 Task: In the  document Potteryletter.html Change font size of watermark '111' and place the watermark  'Diagonally '. Insert footer and write www.stellar.com
Action: Mouse moved to (265, 392)
Screenshot: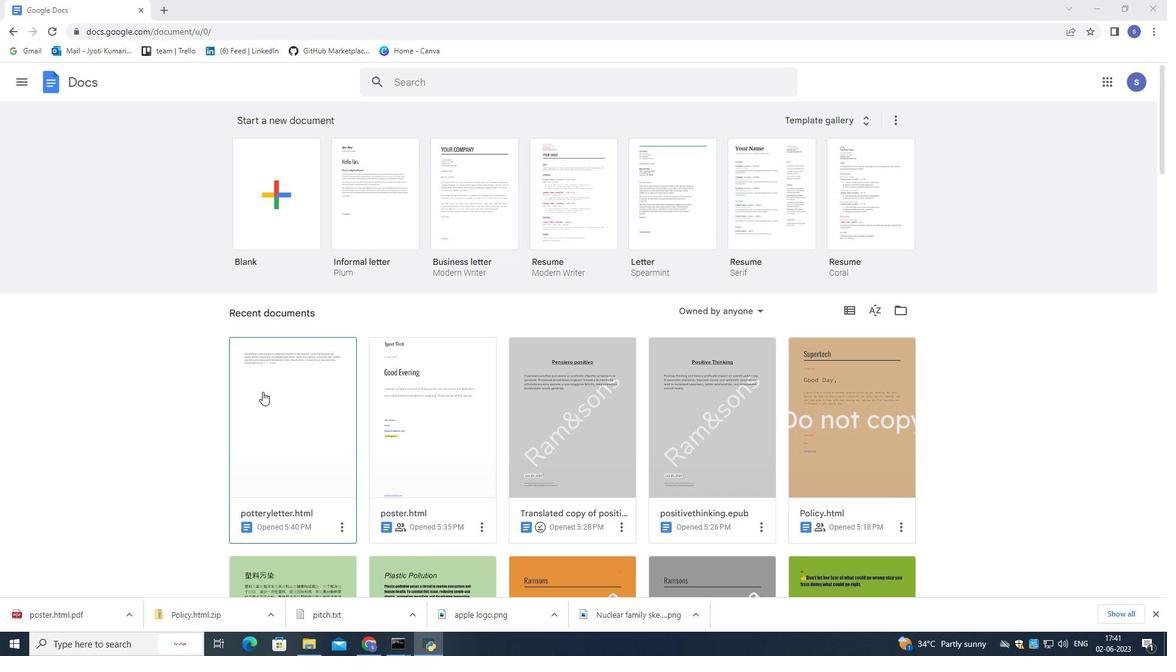 
Action: Mouse pressed left at (265, 392)
Screenshot: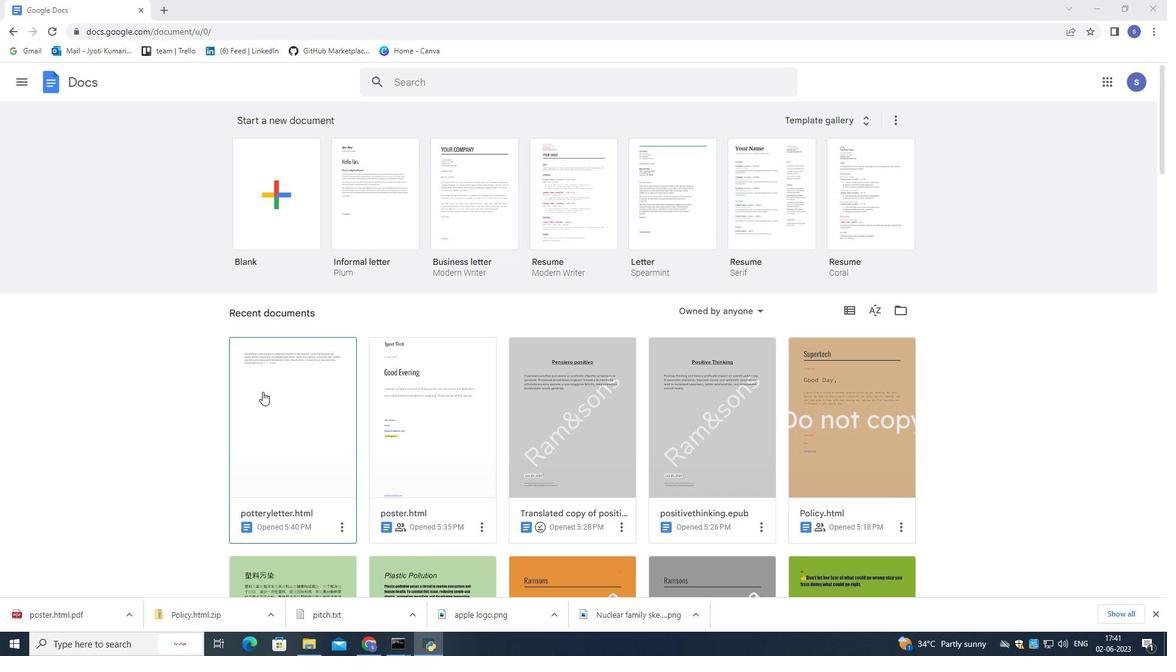 
Action: Mouse pressed left at (265, 392)
Screenshot: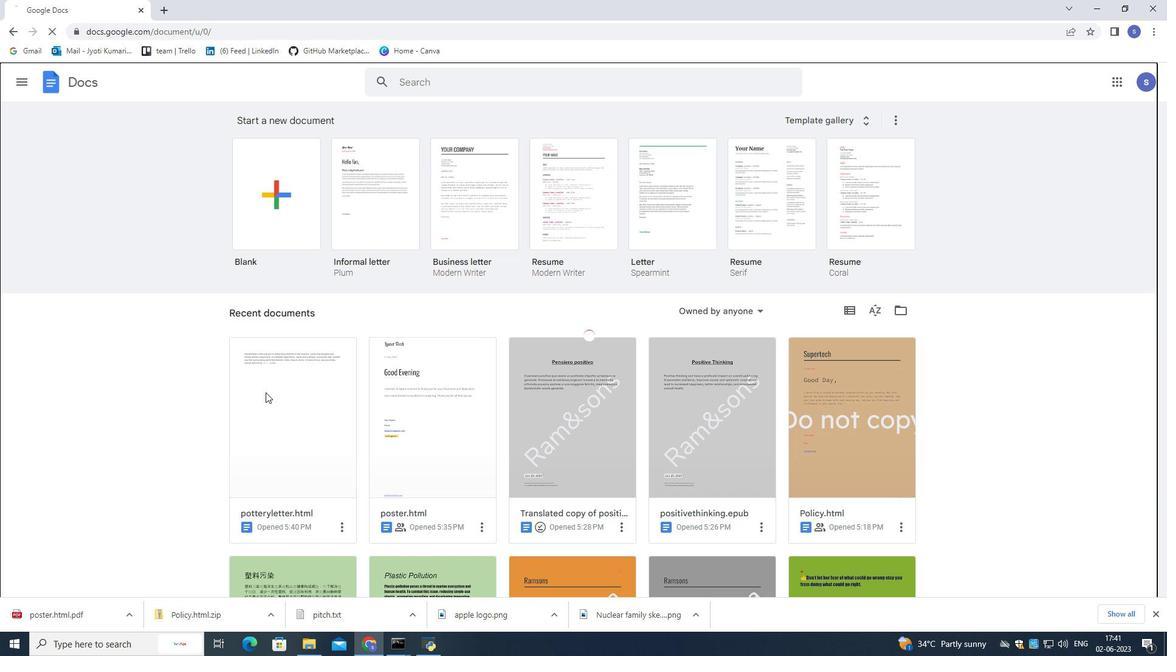 
Action: Mouse moved to (562, 386)
Screenshot: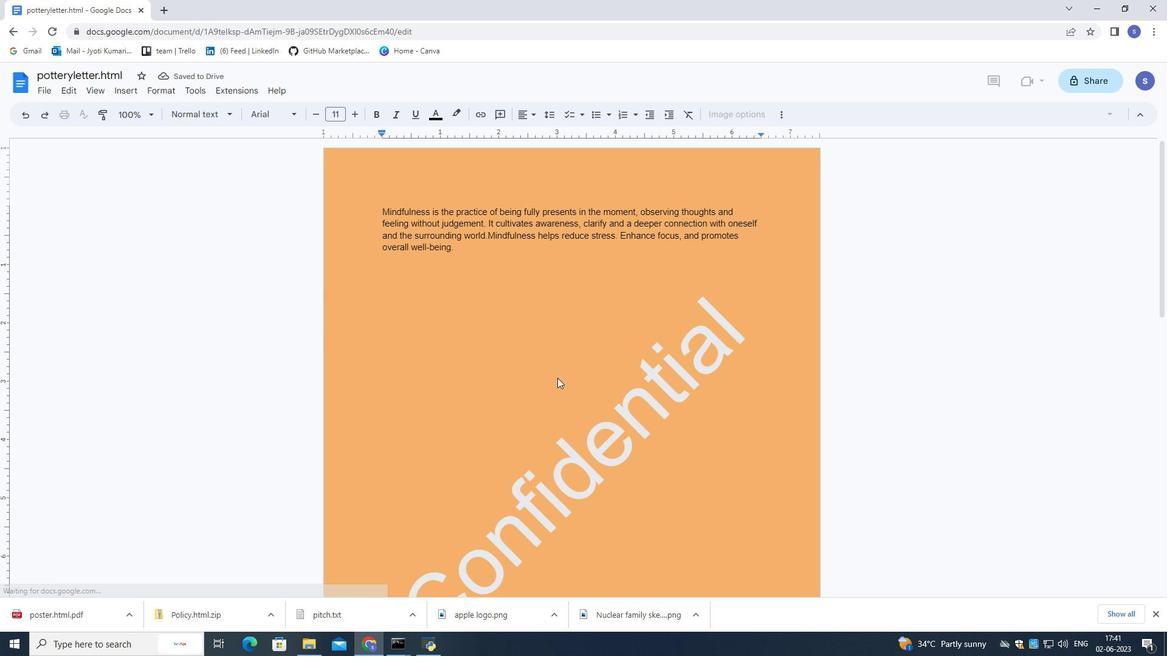 
Action: Mouse scrolled (560, 382) with delta (0, 0)
Screenshot: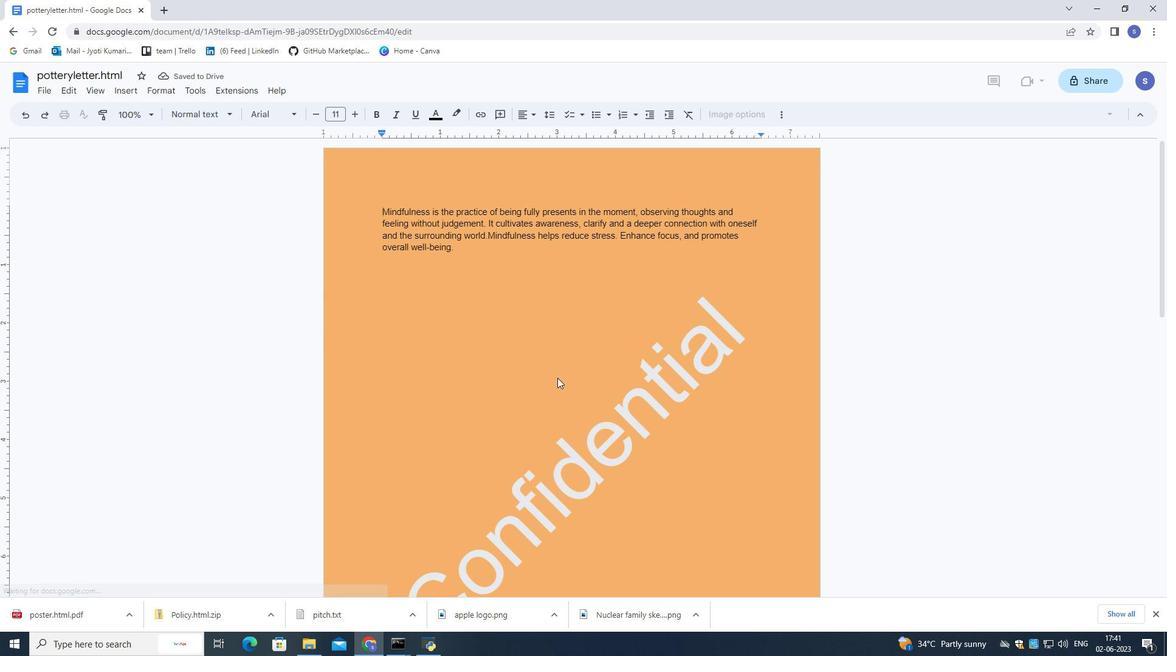 
Action: Mouse scrolled (562, 386) with delta (0, 0)
Screenshot: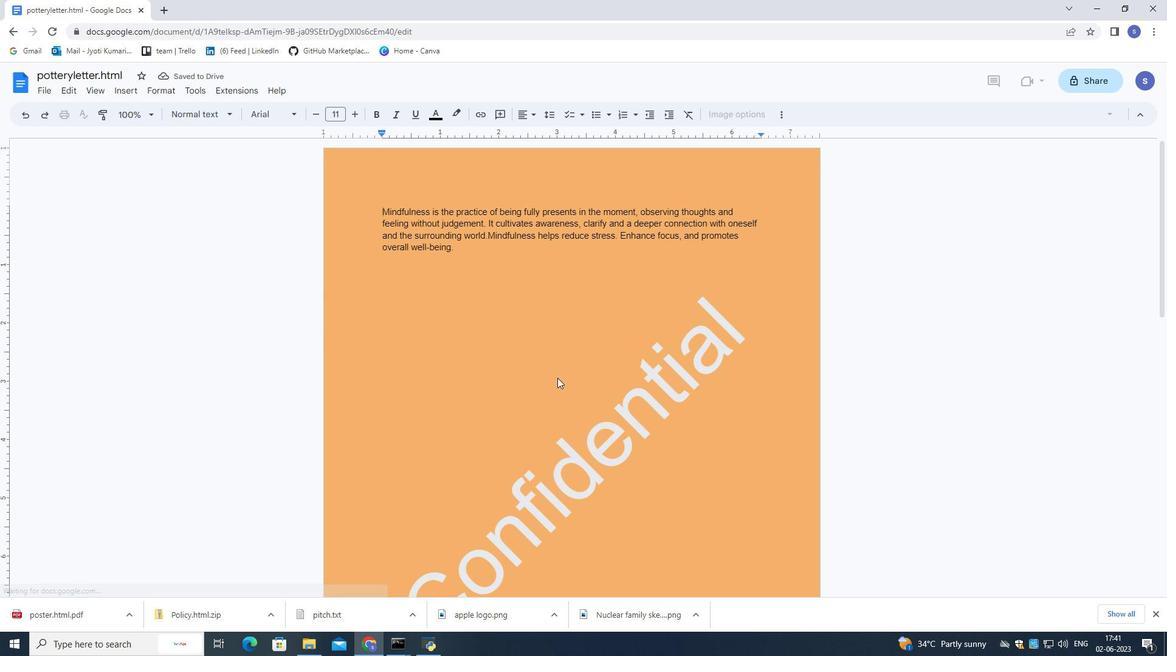 
Action: Mouse scrolled (562, 386) with delta (0, 0)
Screenshot: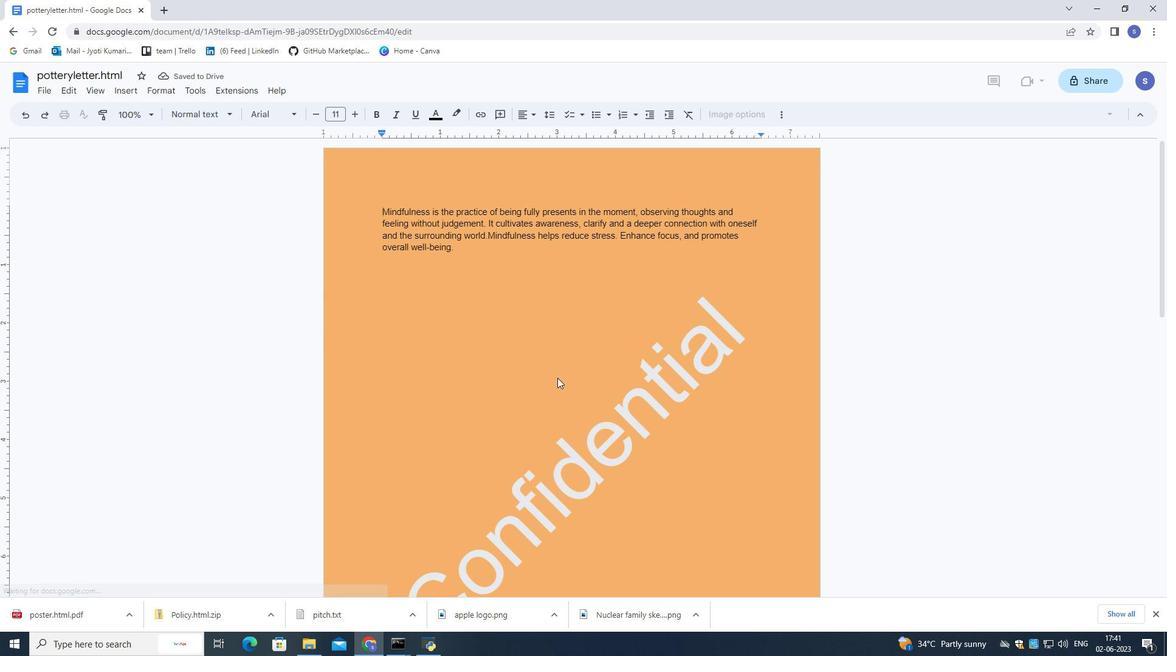 
Action: Mouse moved to (549, 333)
Screenshot: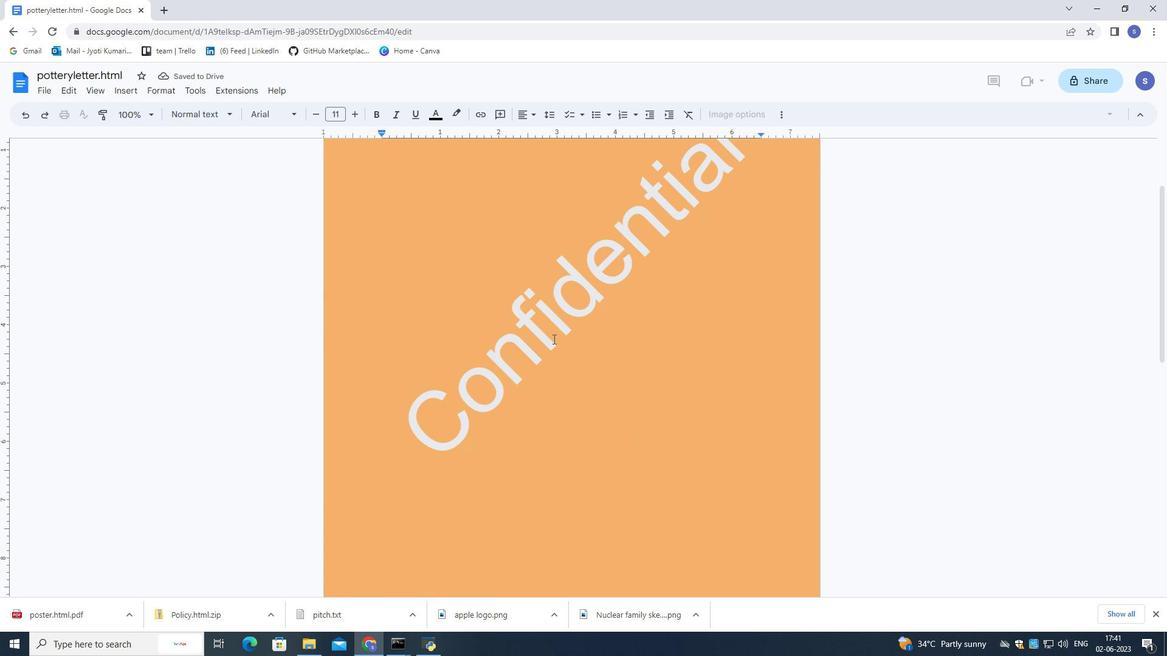 
Action: Mouse pressed left at (549, 333)
Screenshot: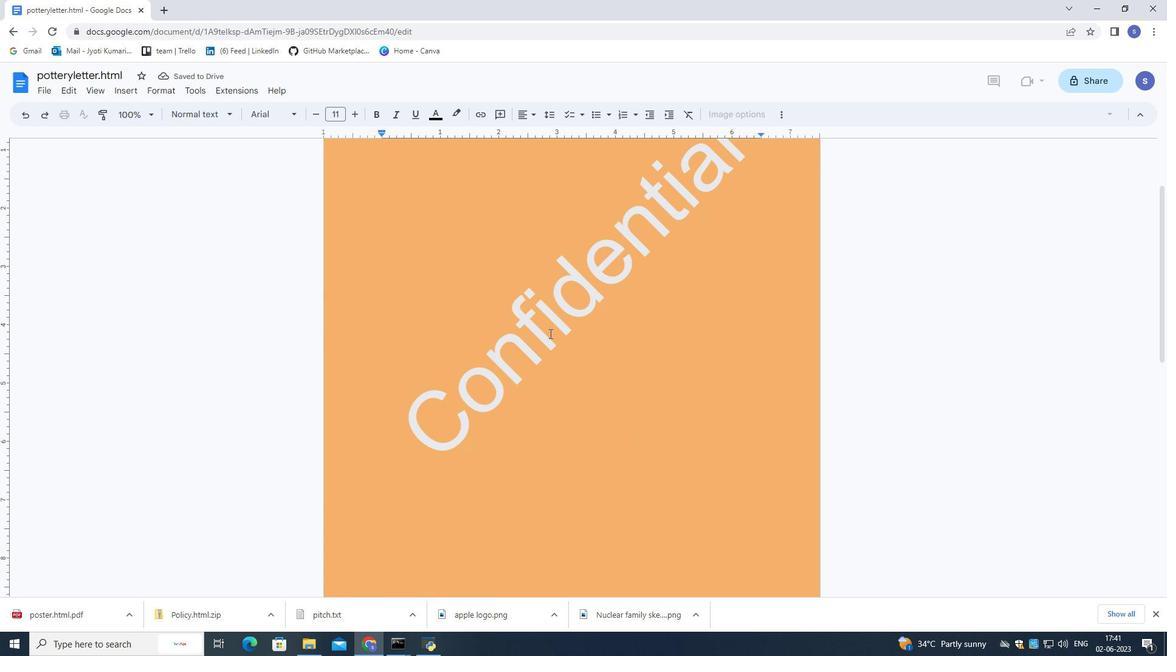 
Action: Mouse pressed left at (549, 333)
Screenshot: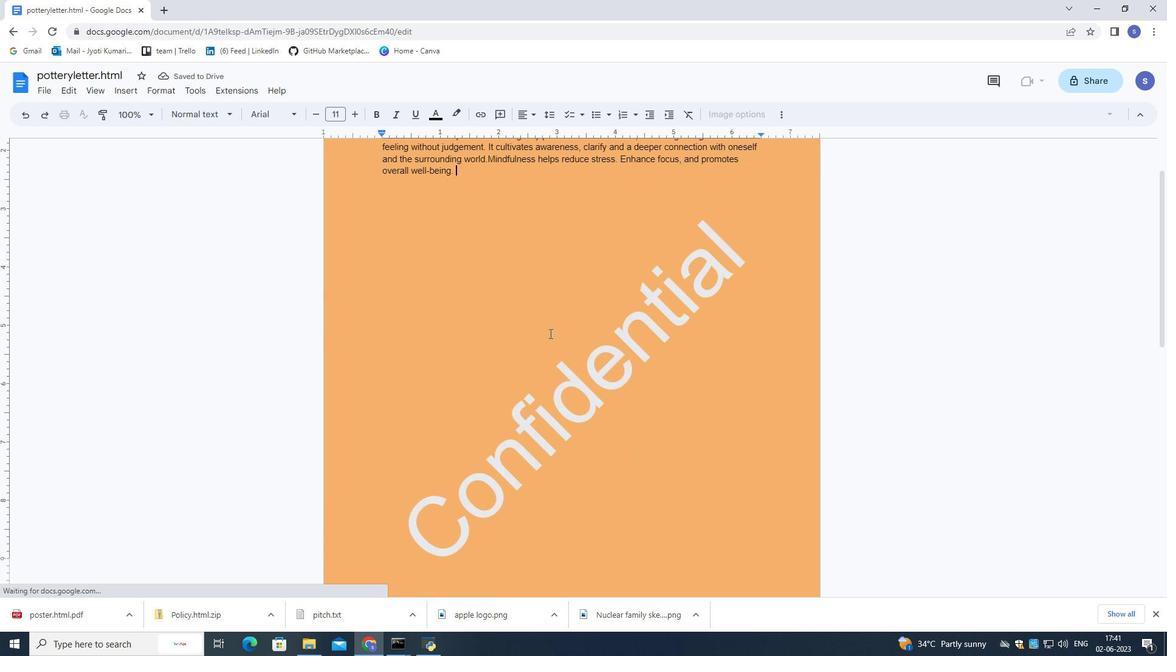 
Action: Mouse moved to (577, 376)
Screenshot: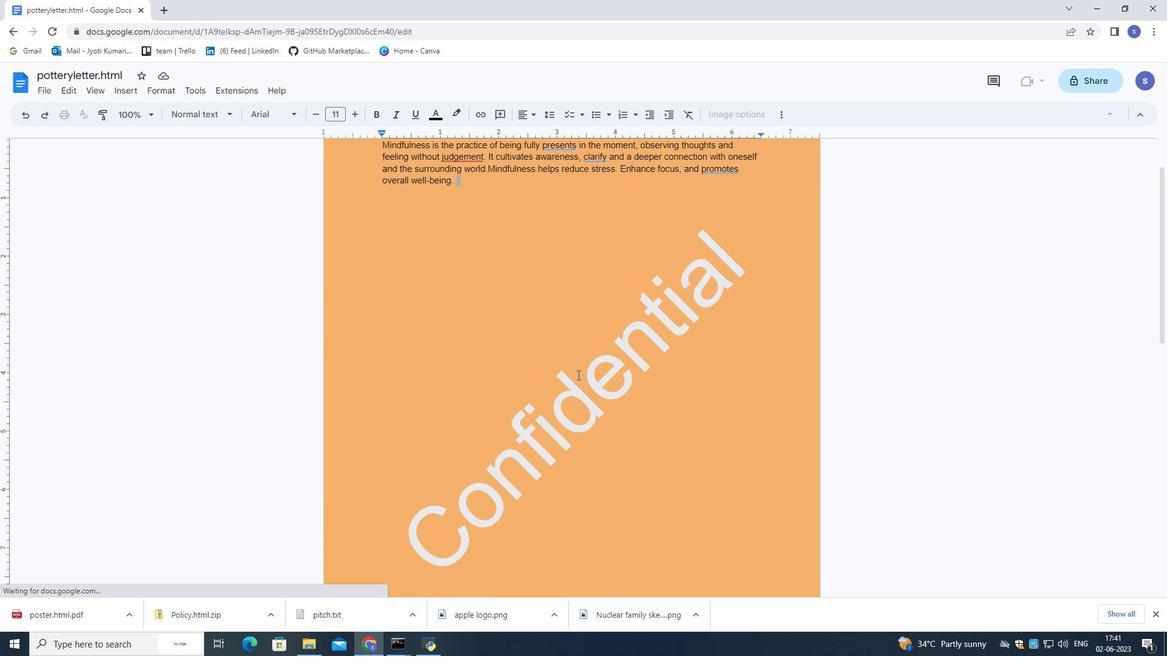 
Action: Mouse pressed left at (577, 376)
Screenshot: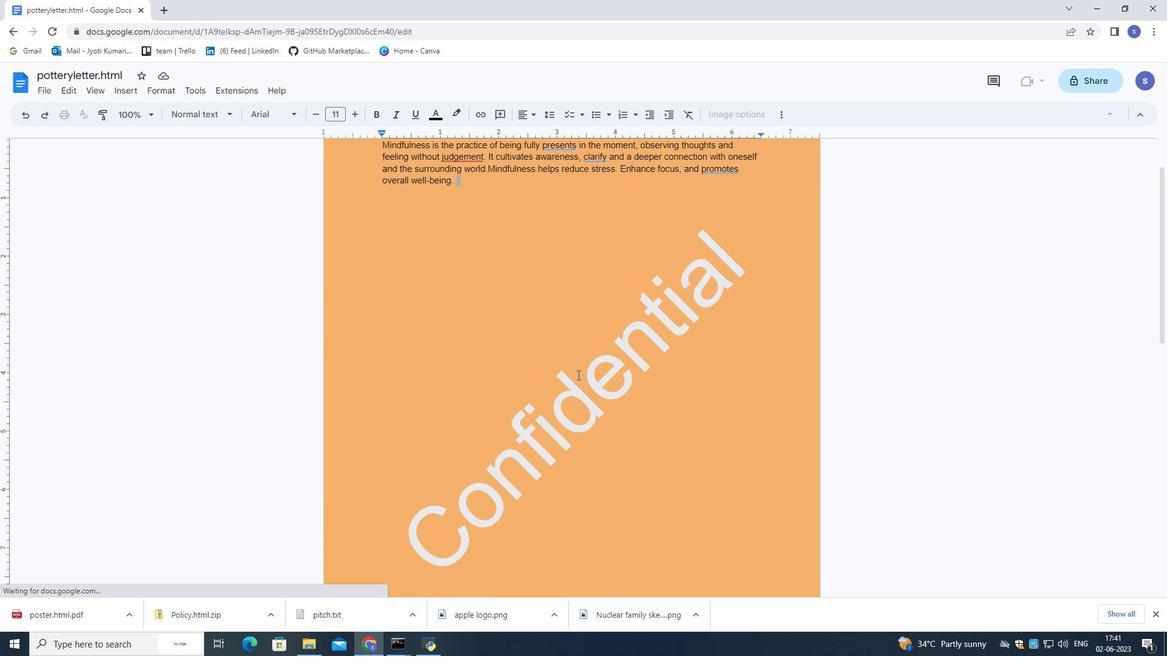 
Action: Mouse moved to (577, 377)
Screenshot: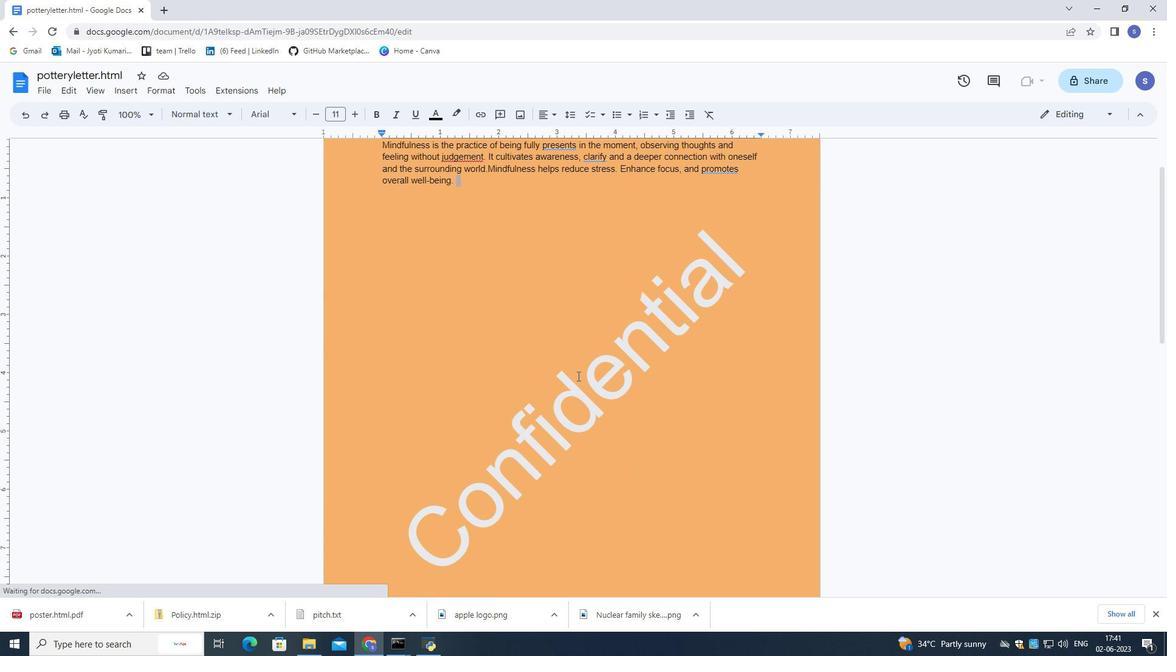 
Action: Mouse pressed left at (577, 377)
Screenshot: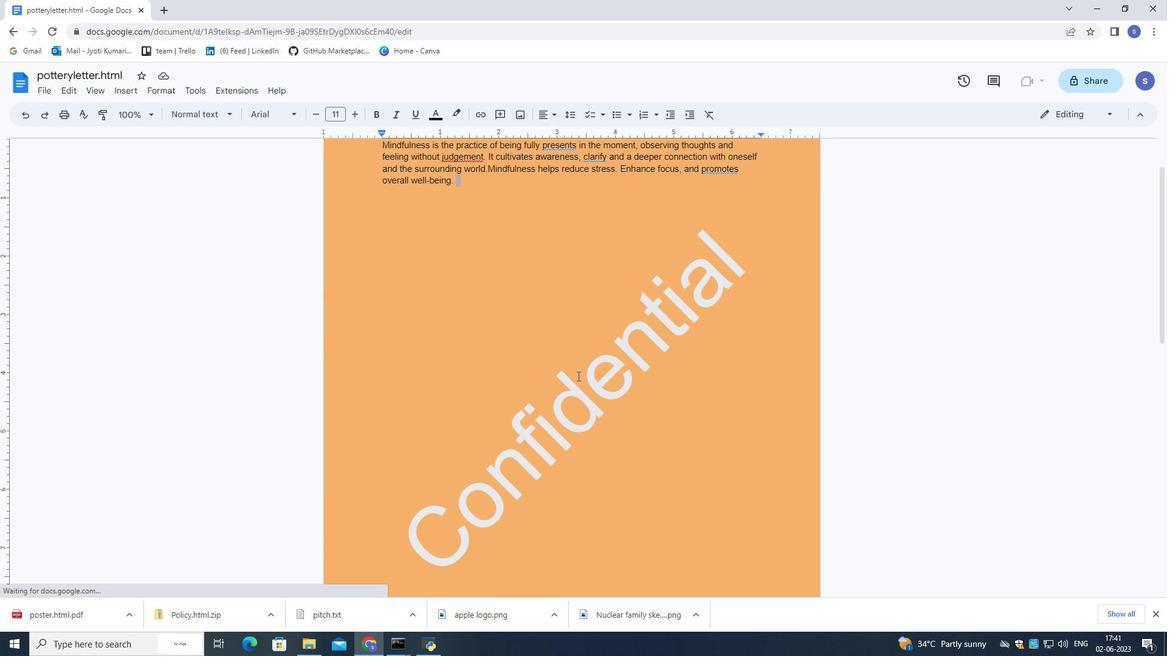 
Action: Mouse moved to (579, 380)
Screenshot: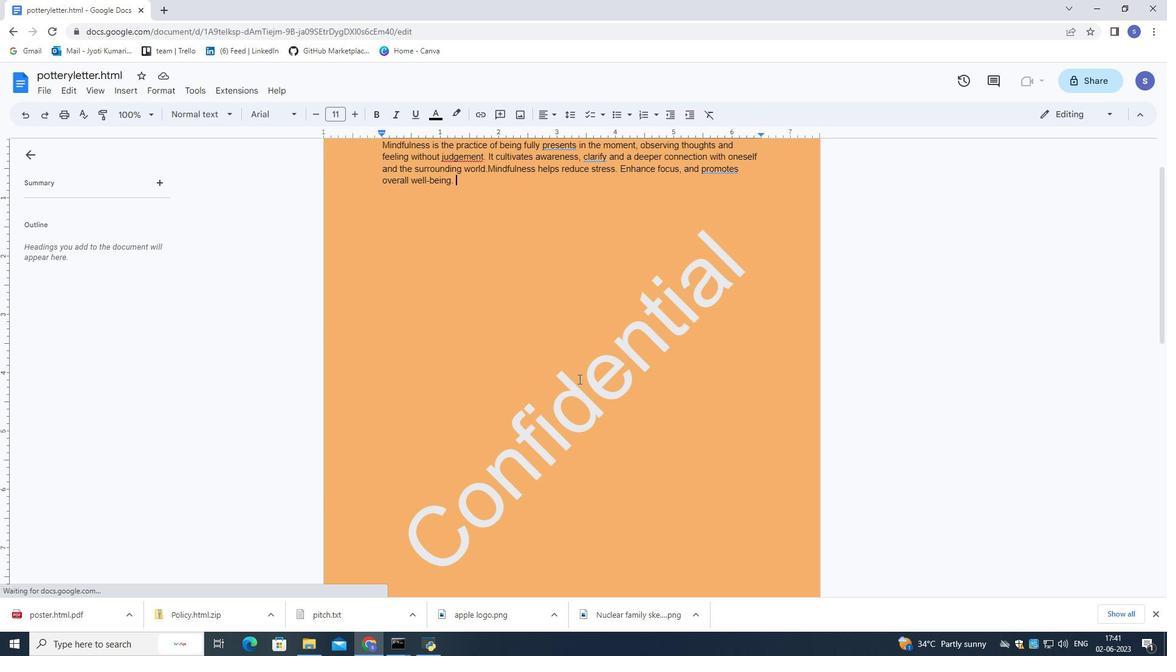 
Action: Mouse pressed left at (579, 380)
Screenshot: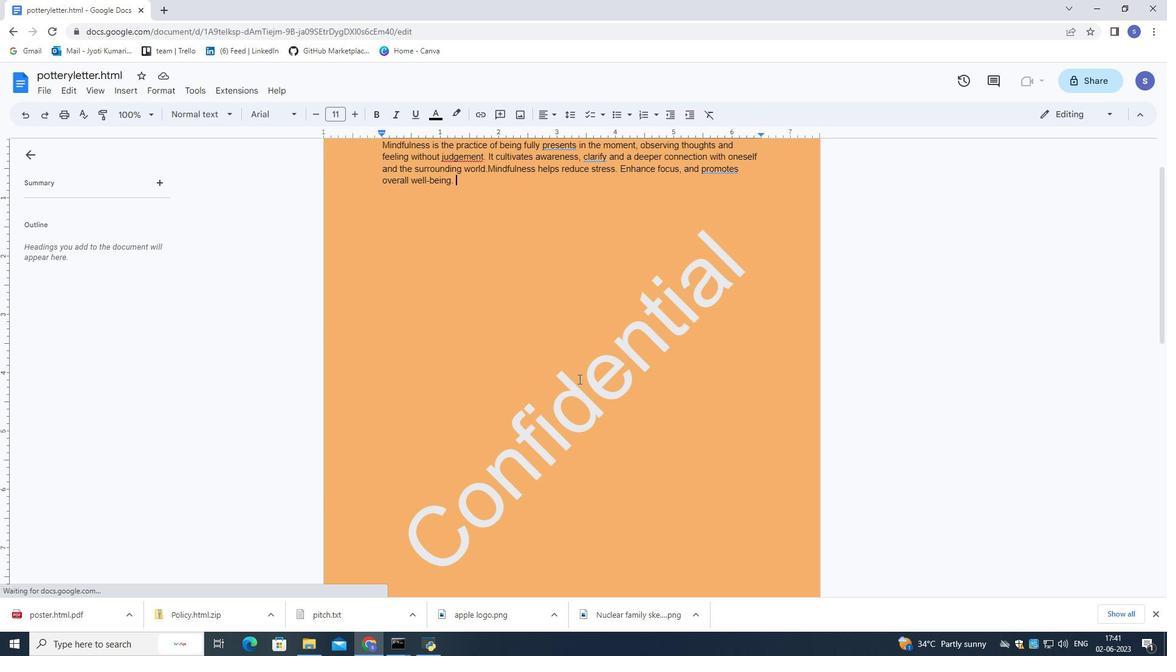 
Action: Mouse moved to (581, 382)
Screenshot: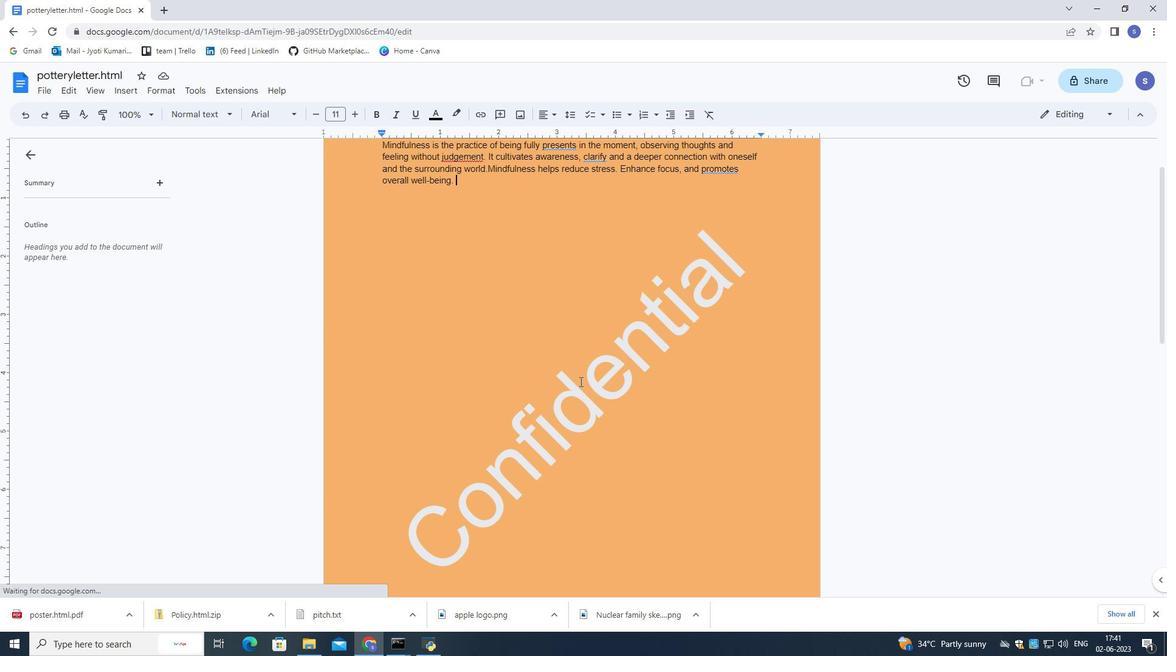 
Action: Mouse pressed left at (581, 382)
Screenshot: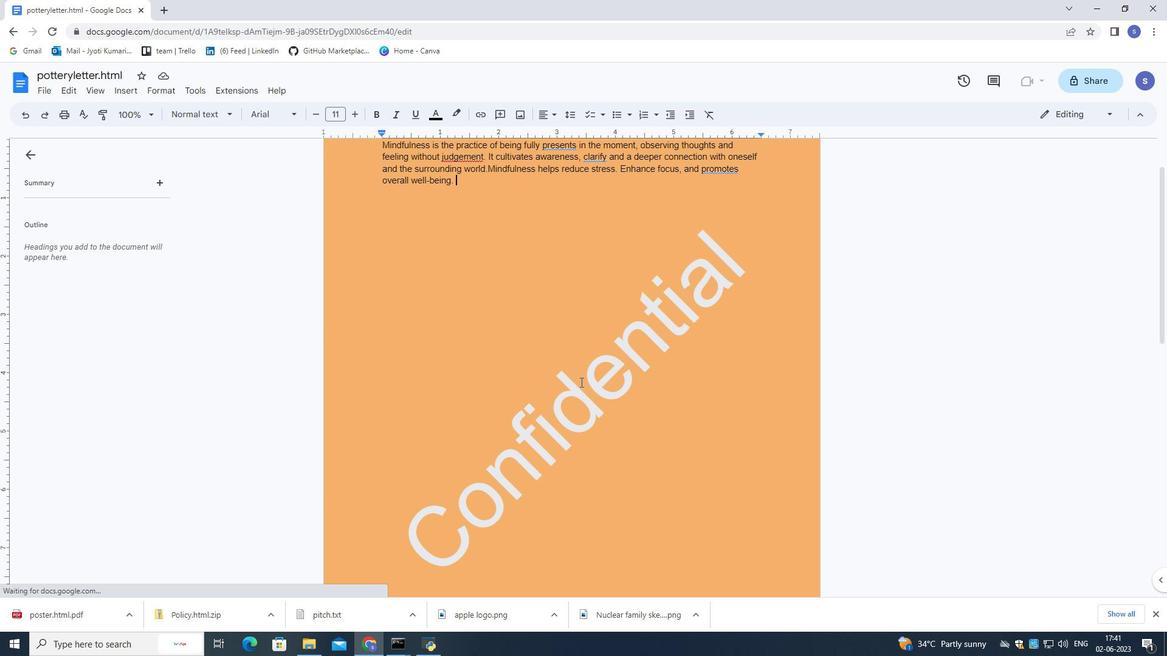 
Action: Mouse pressed left at (581, 382)
Screenshot: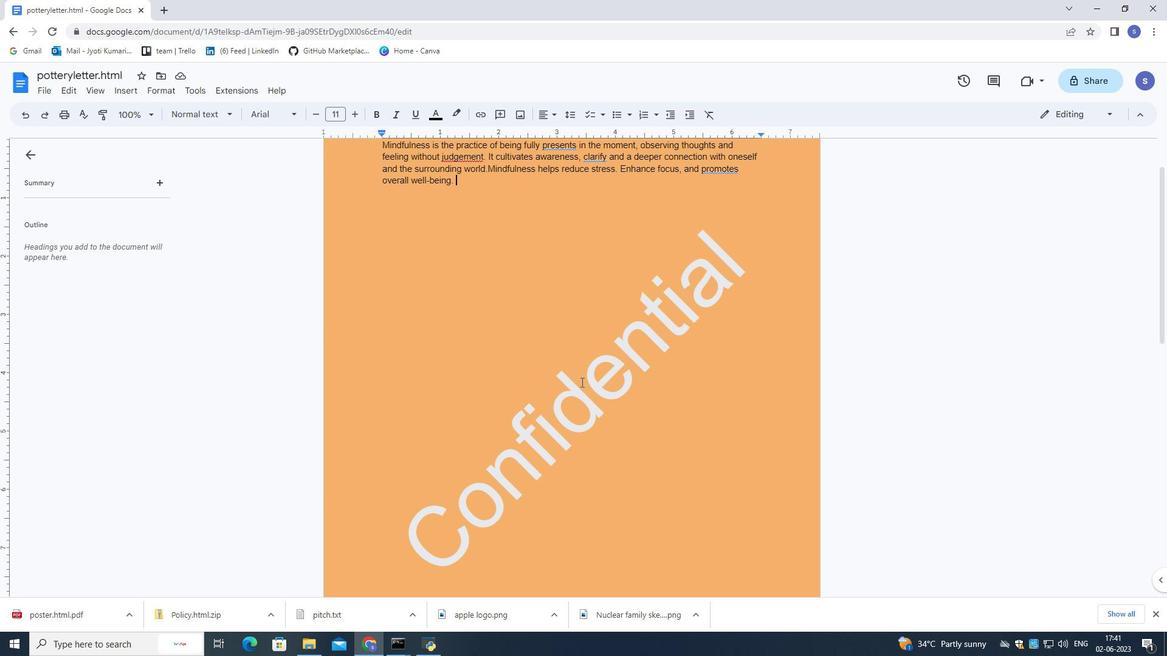 
Action: Mouse moved to (581, 384)
Screenshot: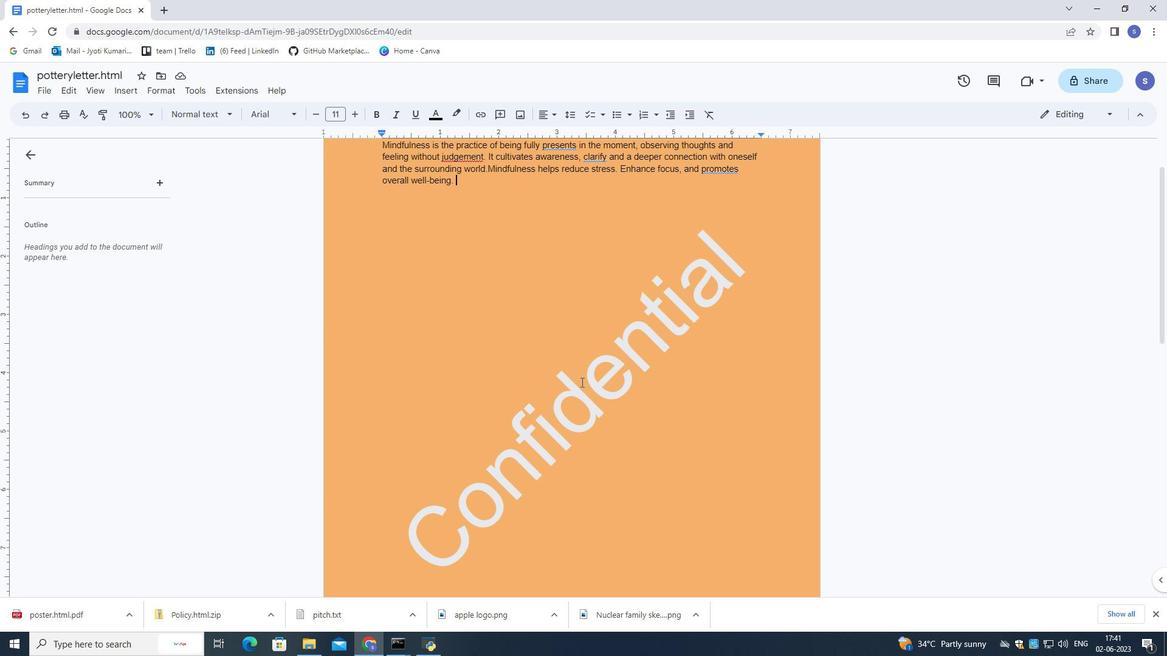 
Action: Mouse pressed left at (581, 384)
Screenshot: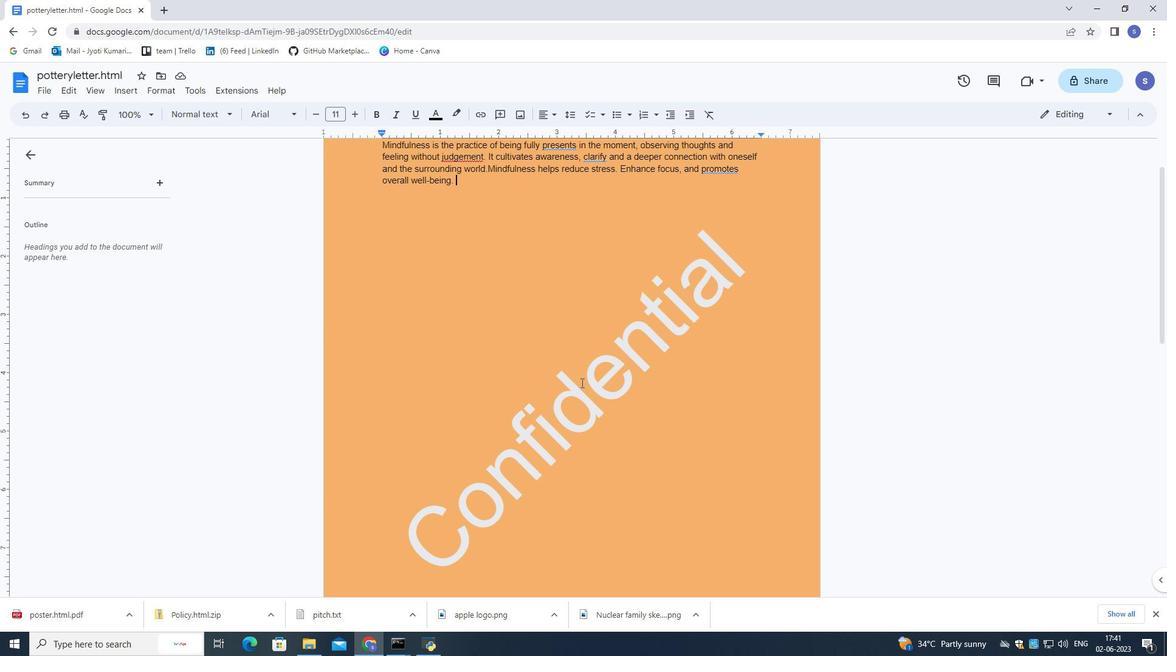 
Action: Mouse moved to (688, 427)
Screenshot: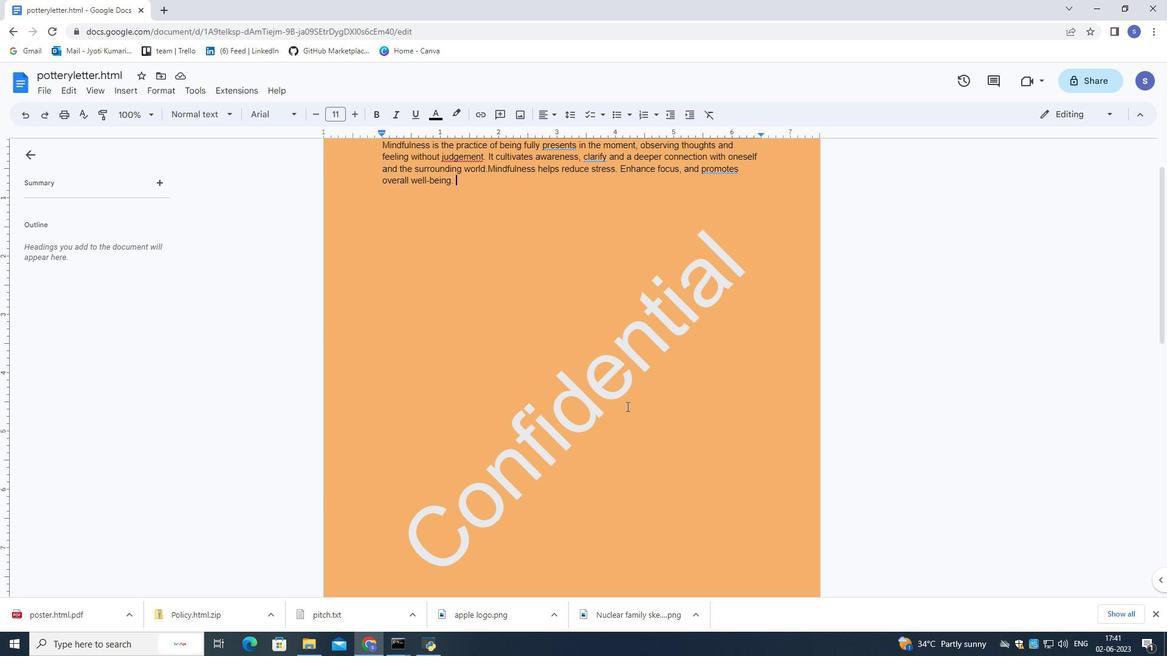 
Action: Mouse pressed left at (688, 427)
Screenshot: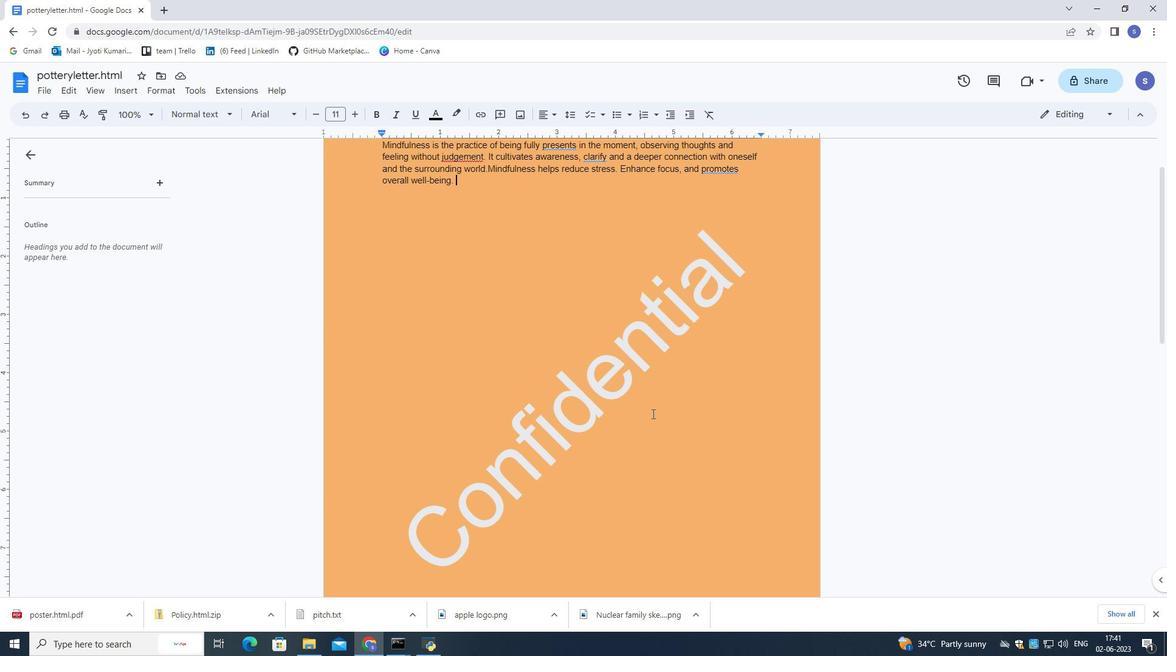 
Action: Mouse moved to (608, 366)
Screenshot: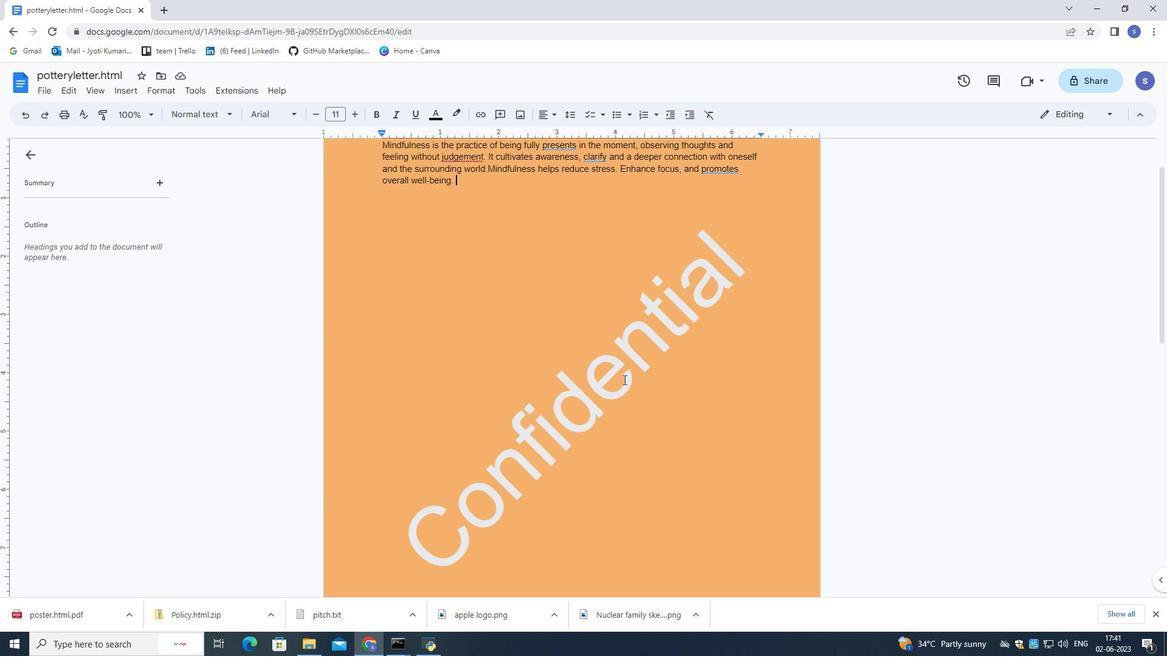 
Action: Mouse scrolled (608, 365) with delta (0, 0)
Screenshot: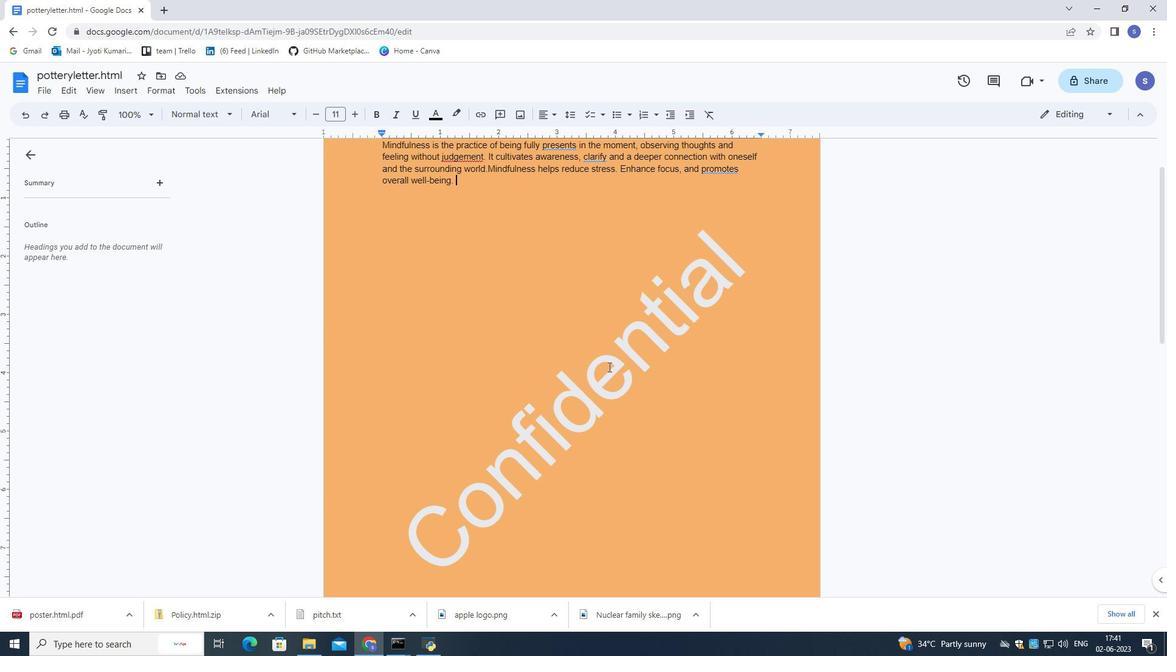 
Action: Mouse scrolled (608, 365) with delta (0, 0)
Screenshot: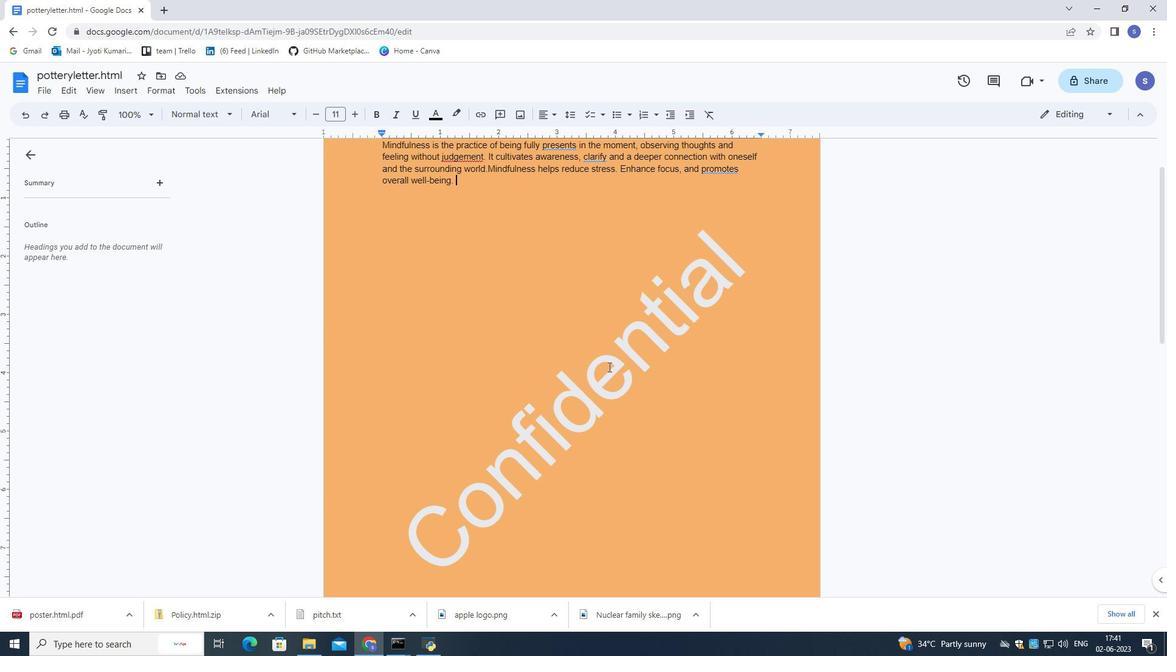
Action: Mouse moved to (567, 317)
Screenshot: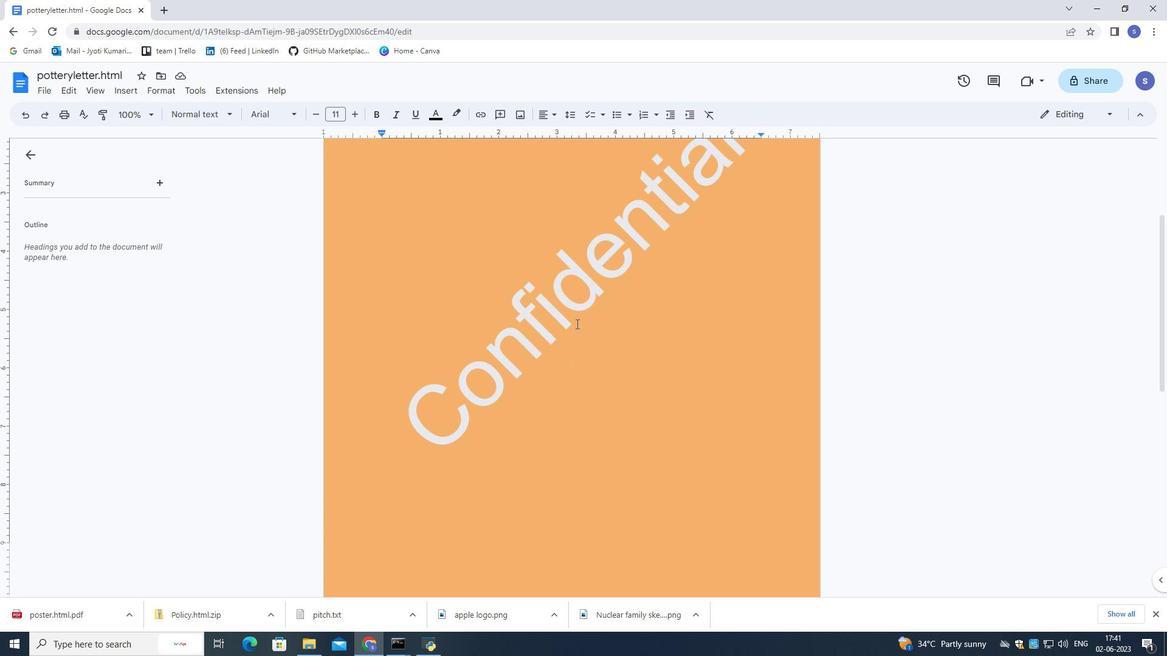 
Action: Mouse pressed left at (567, 317)
Screenshot: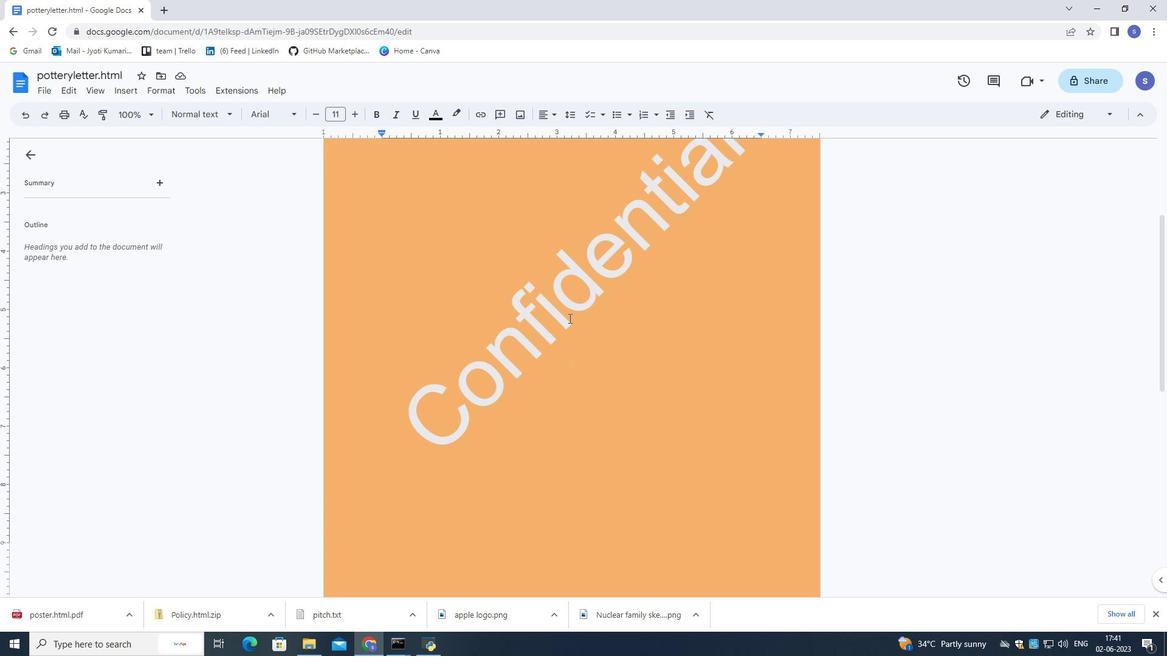 
Action: Mouse pressed left at (567, 317)
Screenshot: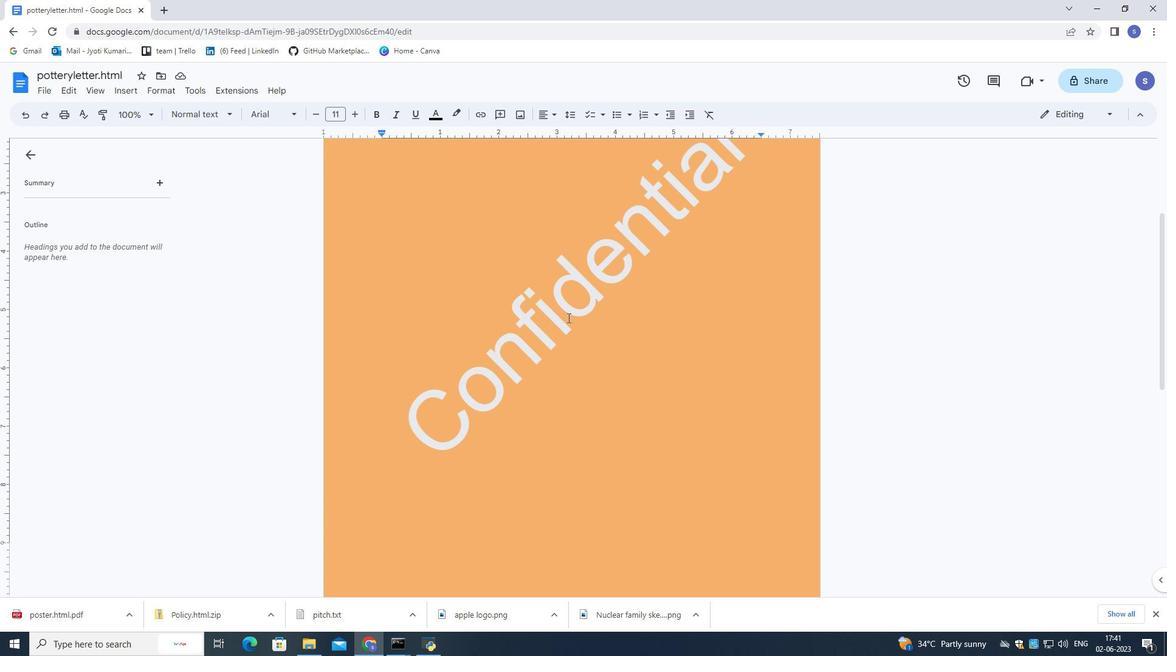 
Action: Mouse moved to (606, 382)
Screenshot: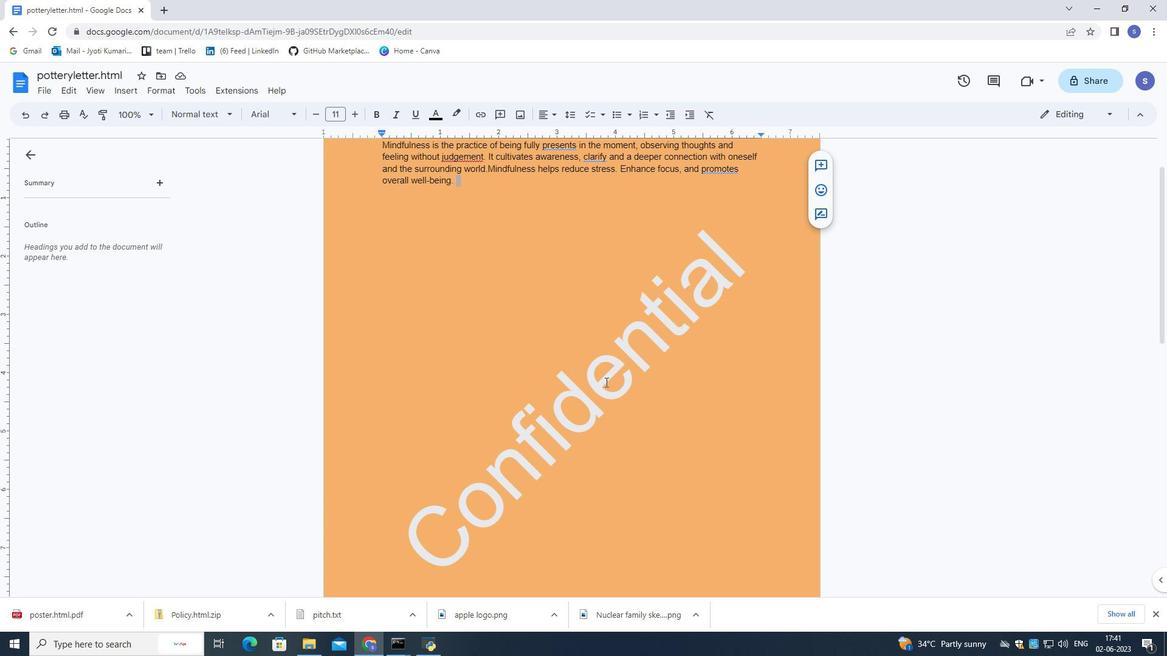 
Action: Mouse pressed left at (606, 382)
Screenshot: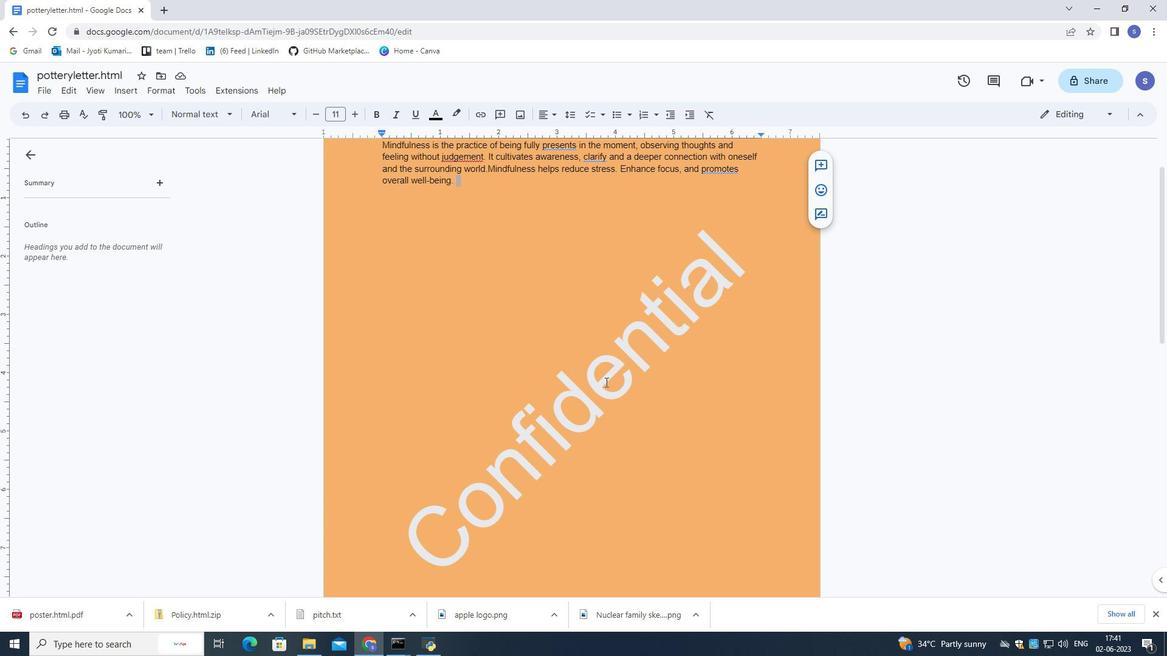 
Action: Mouse moved to (606, 383)
Screenshot: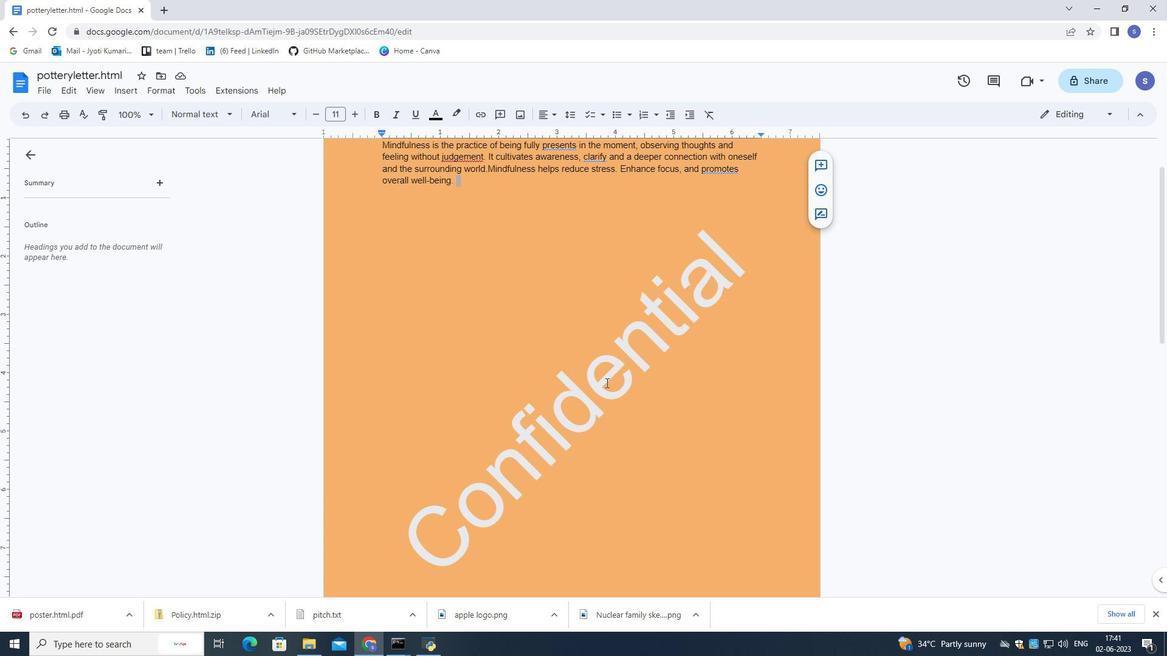
Action: Mouse pressed left at (606, 383)
Screenshot: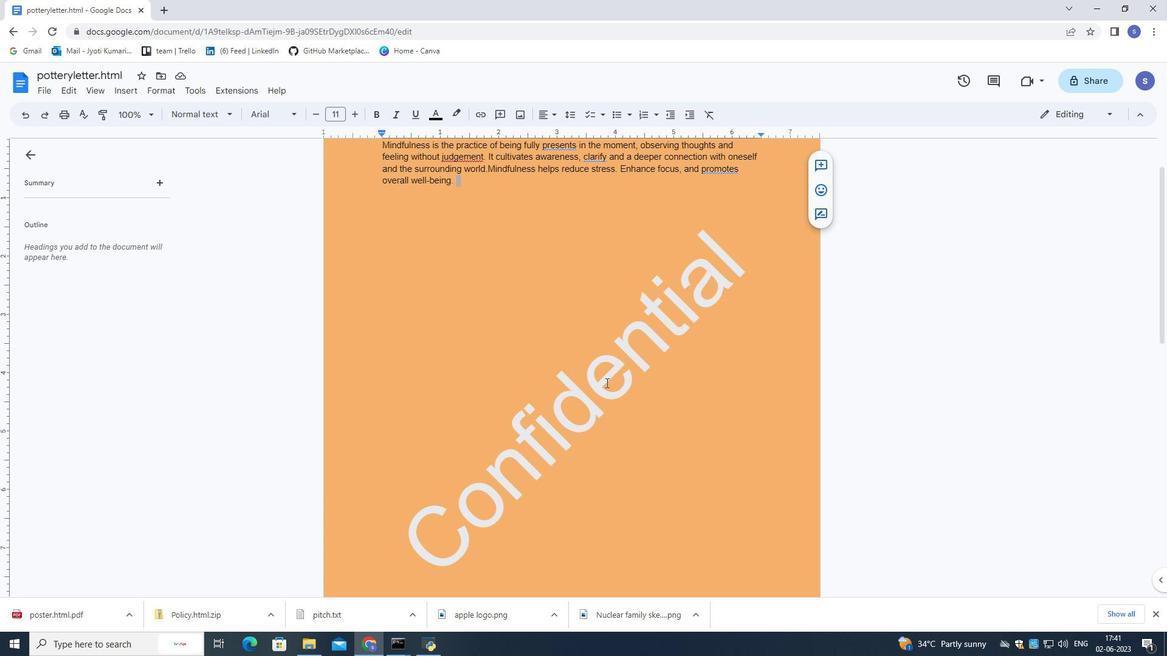
Action: Mouse pressed left at (606, 383)
Screenshot: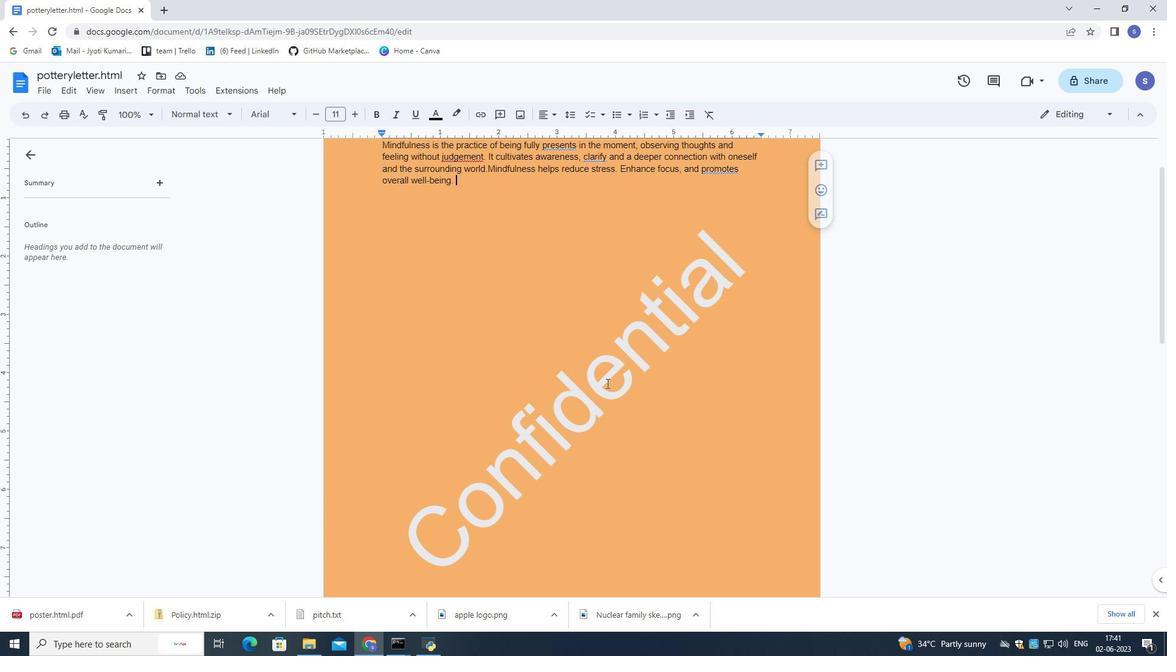 
Action: Mouse pressed left at (606, 383)
Screenshot: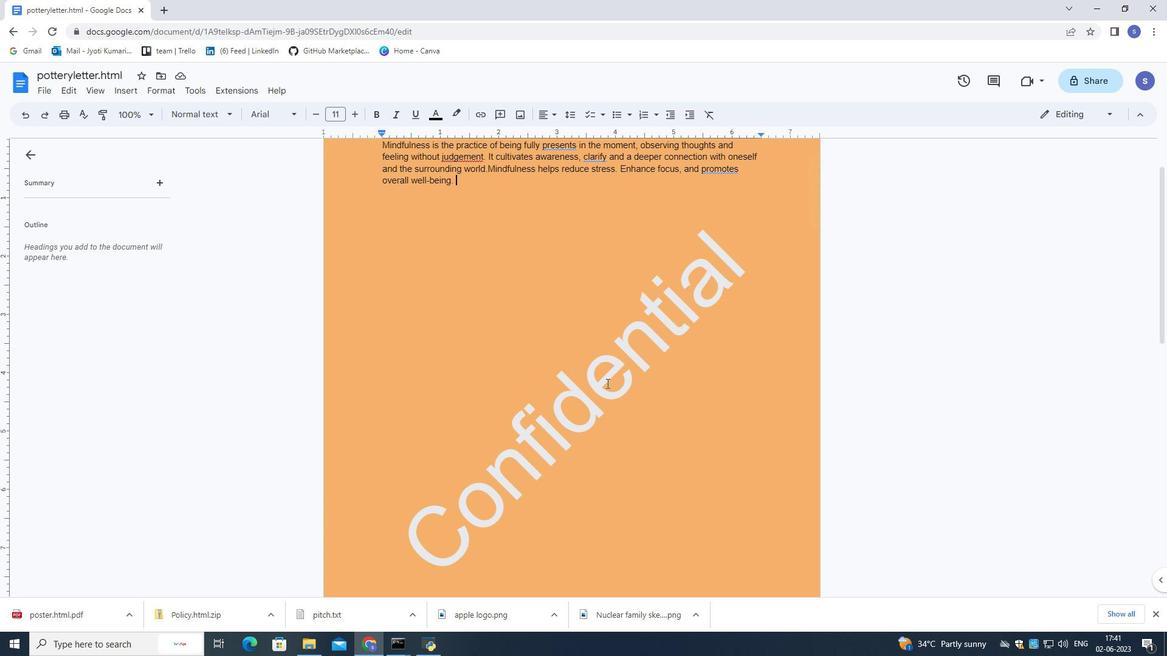 
Action: Mouse moved to (607, 383)
Screenshot: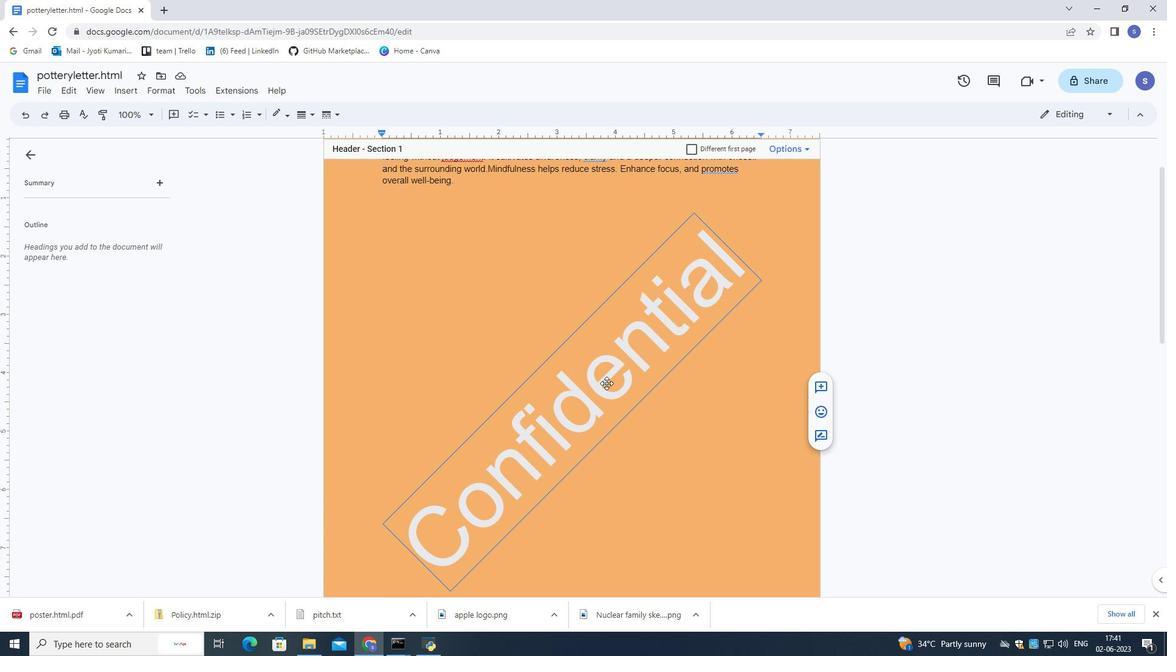 
Action: Mouse pressed left at (607, 383)
Screenshot: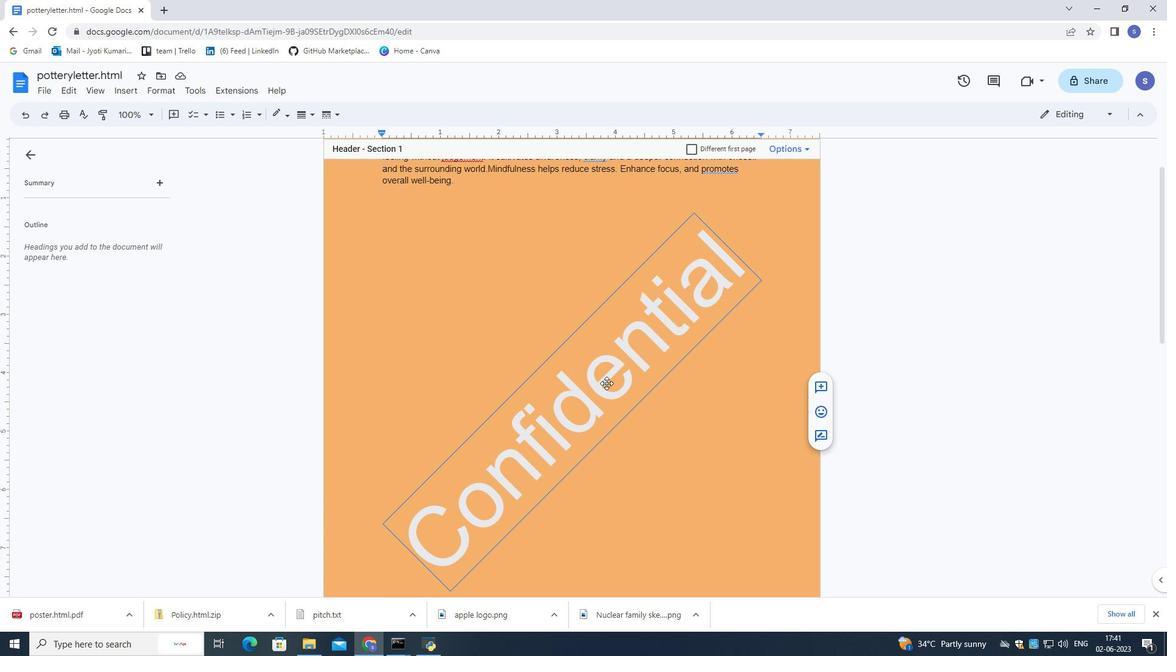 
Action: Mouse moved to (582, 400)
Screenshot: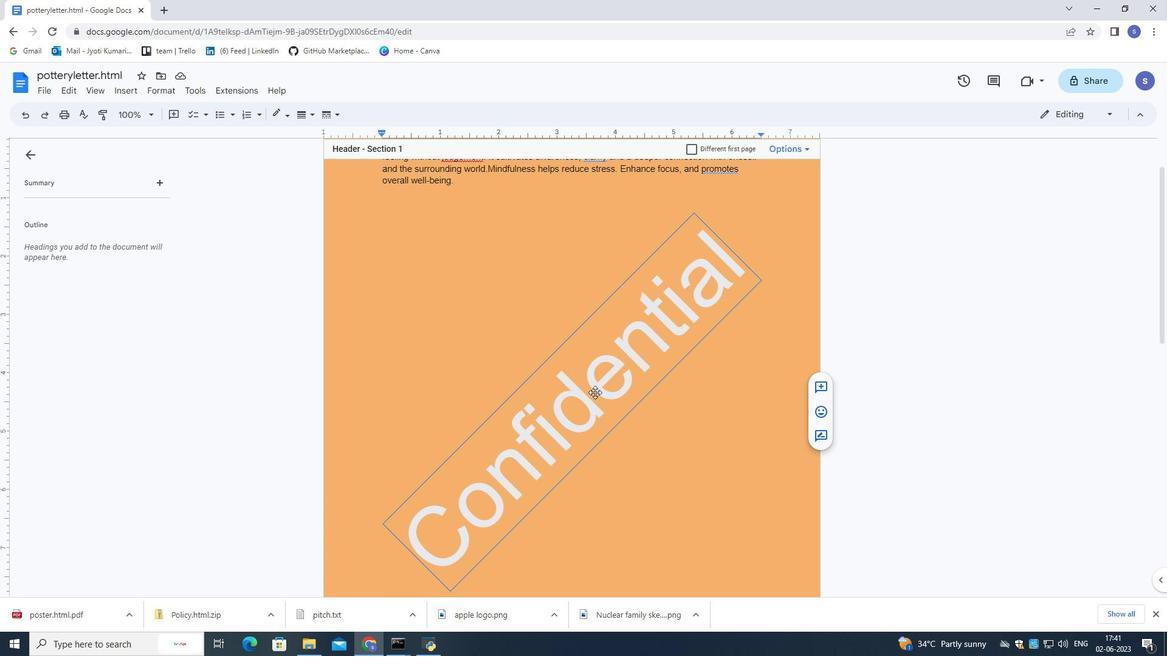 
Action: Mouse scrolled (582, 399) with delta (0, 0)
Screenshot: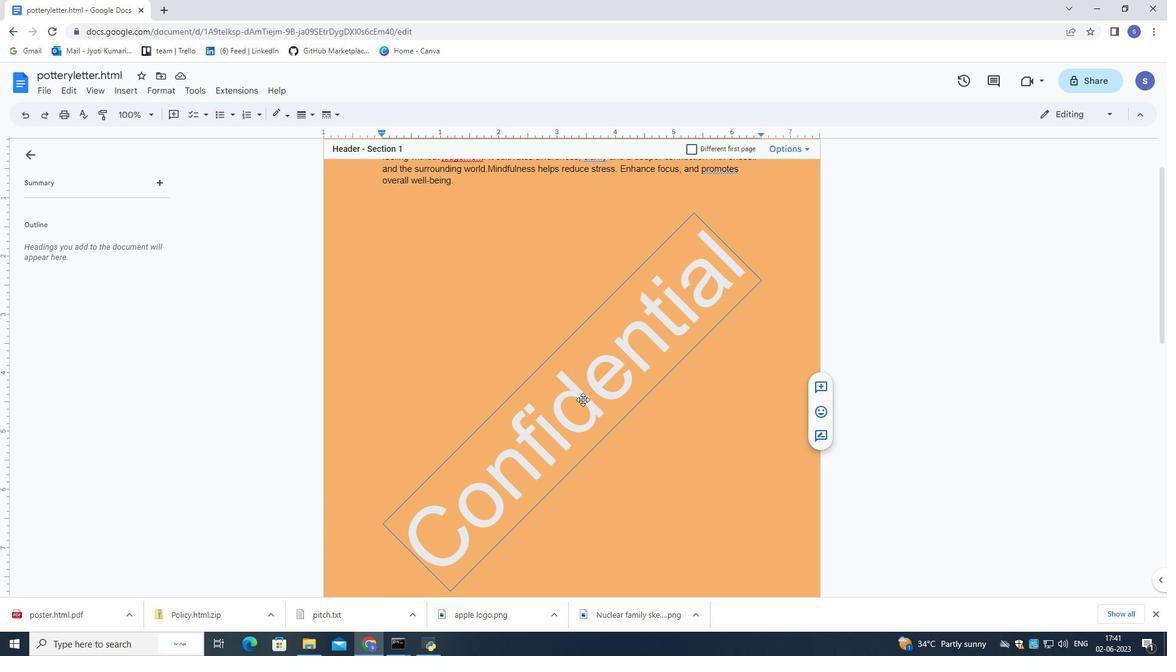 
Action: Mouse moved to (582, 401)
Screenshot: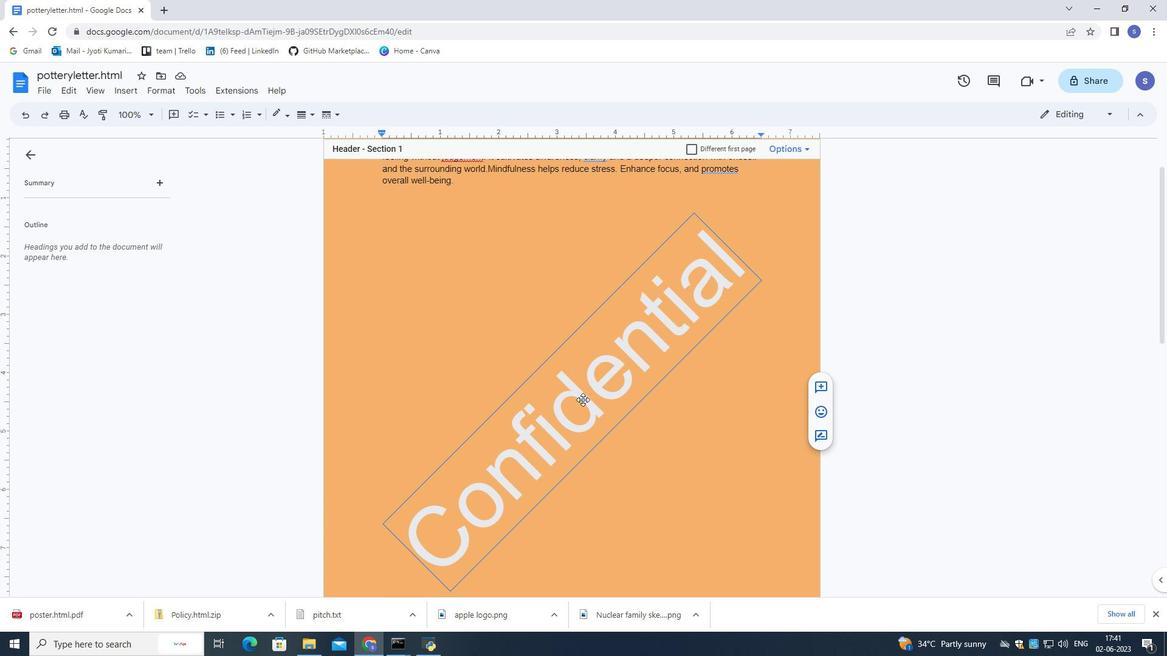 
Action: Mouse scrolled (582, 400) with delta (0, 0)
Screenshot: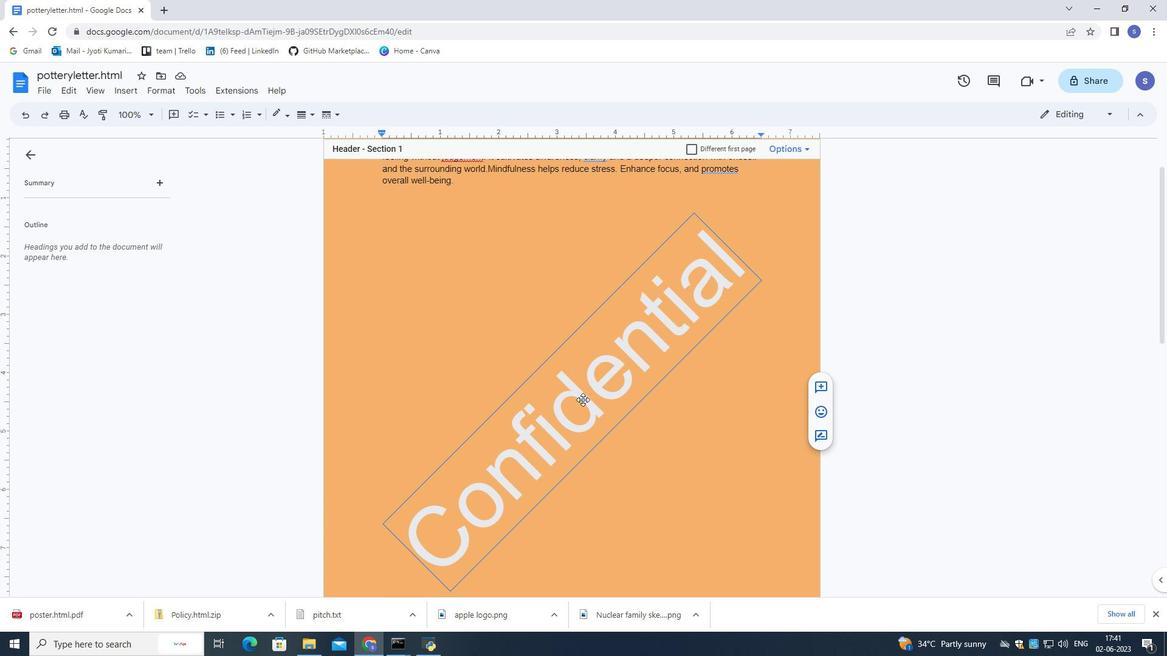 
Action: Mouse scrolled (582, 400) with delta (0, 0)
Screenshot: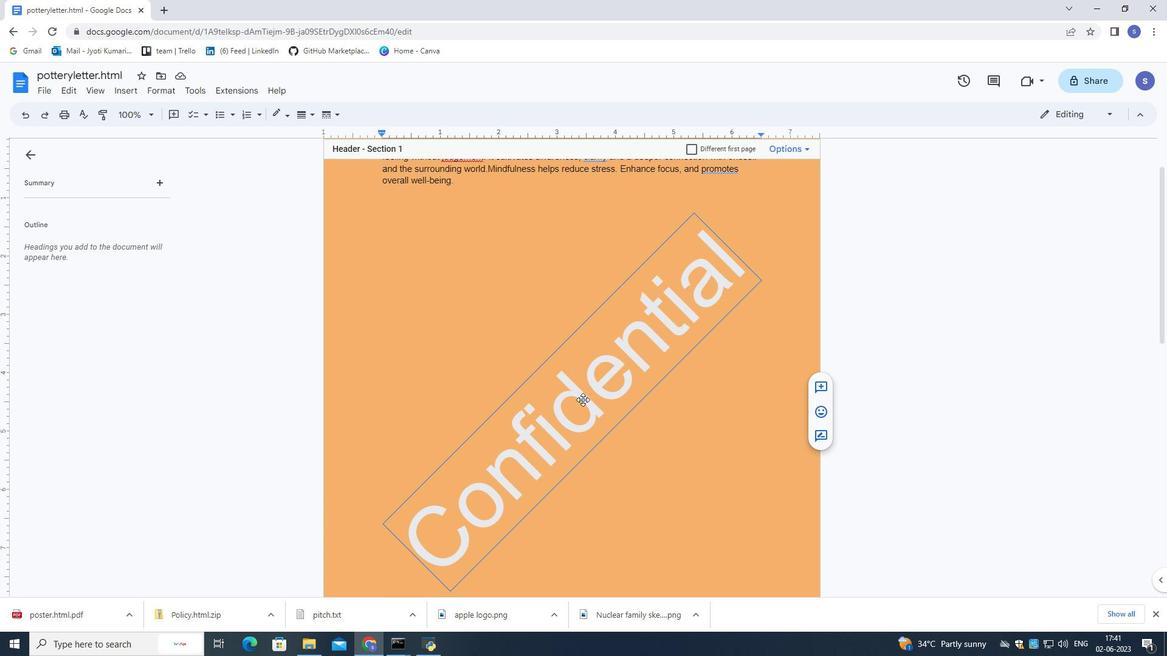 
Action: Mouse scrolled (582, 400) with delta (0, 0)
Screenshot: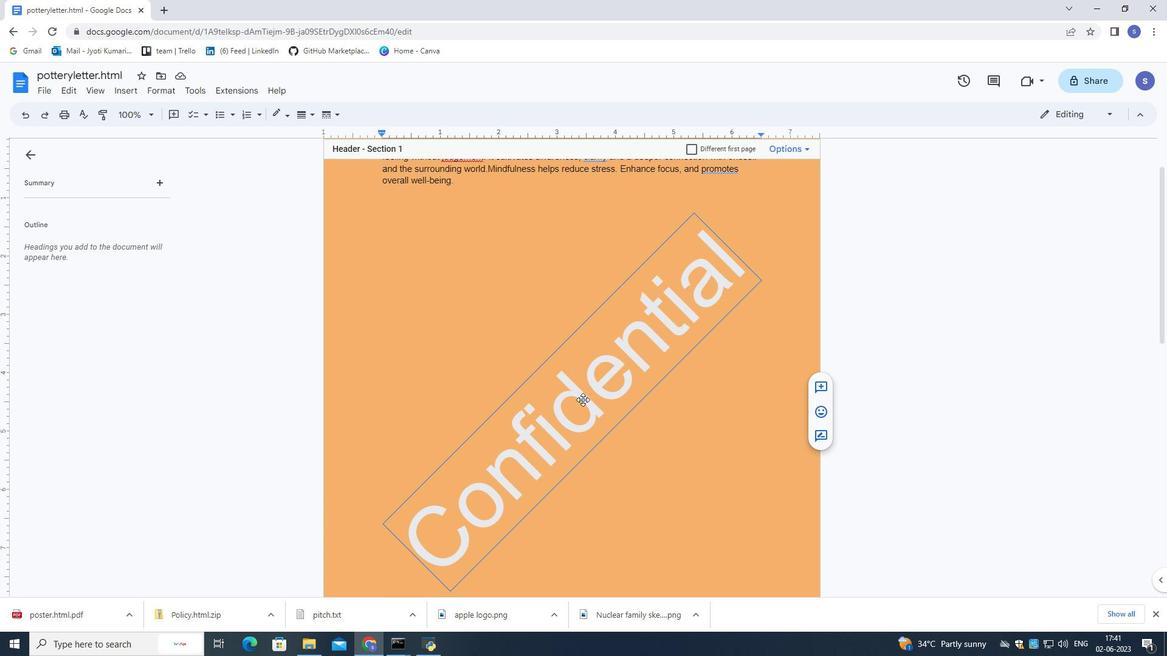 
Action: Mouse moved to (412, 367)
Screenshot: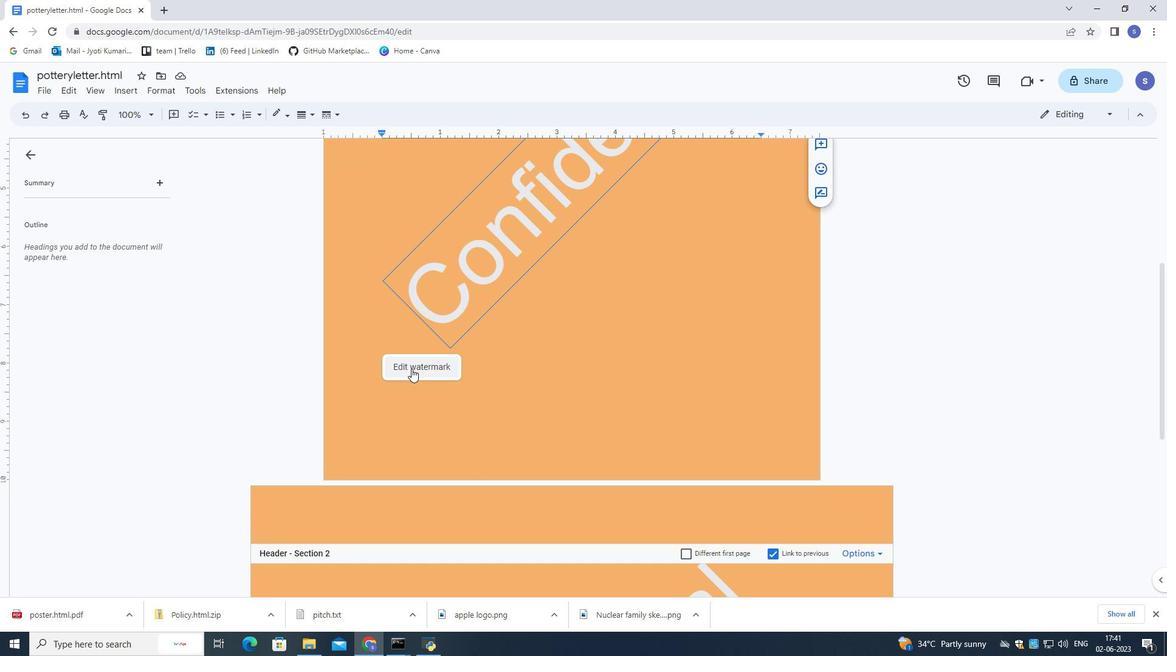 
Action: Mouse pressed left at (412, 367)
Screenshot: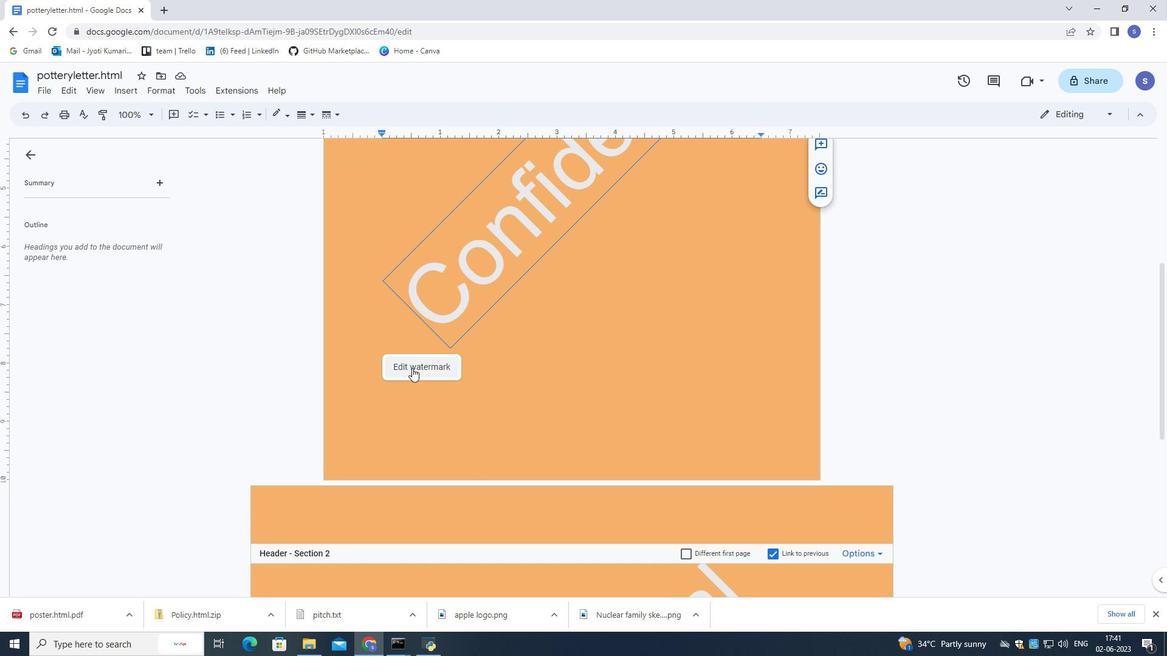 
Action: Mouse moved to (806, 310)
Screenshot: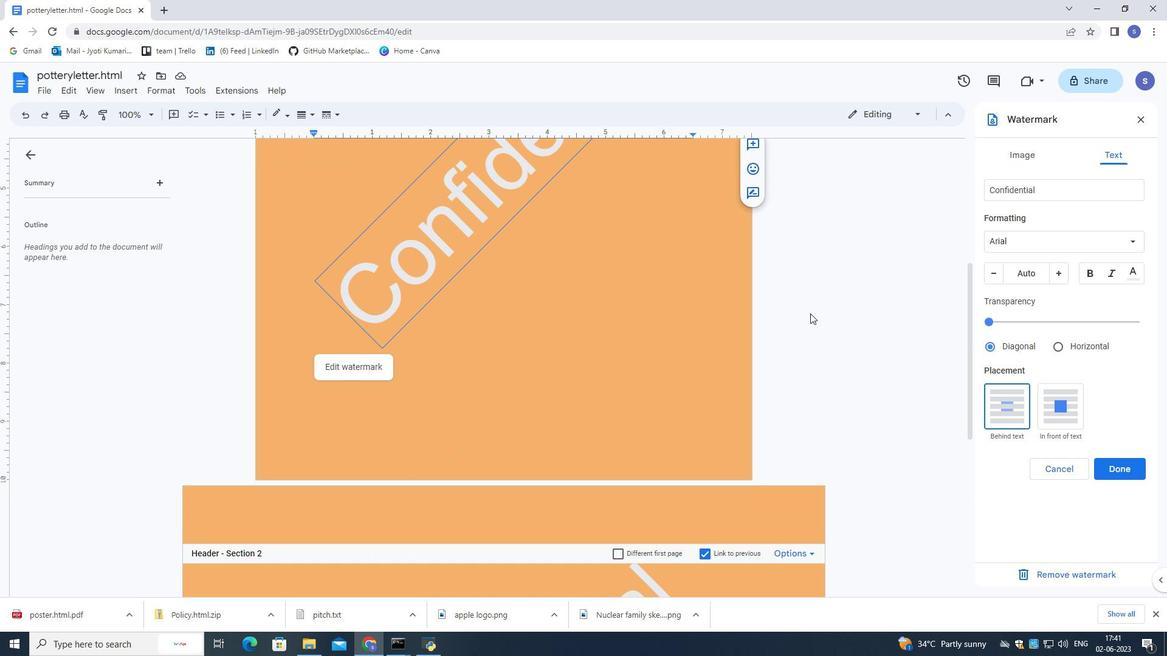 
Action: Mouse scrolled (806, 310) with delta (0, 0)
Screenshot: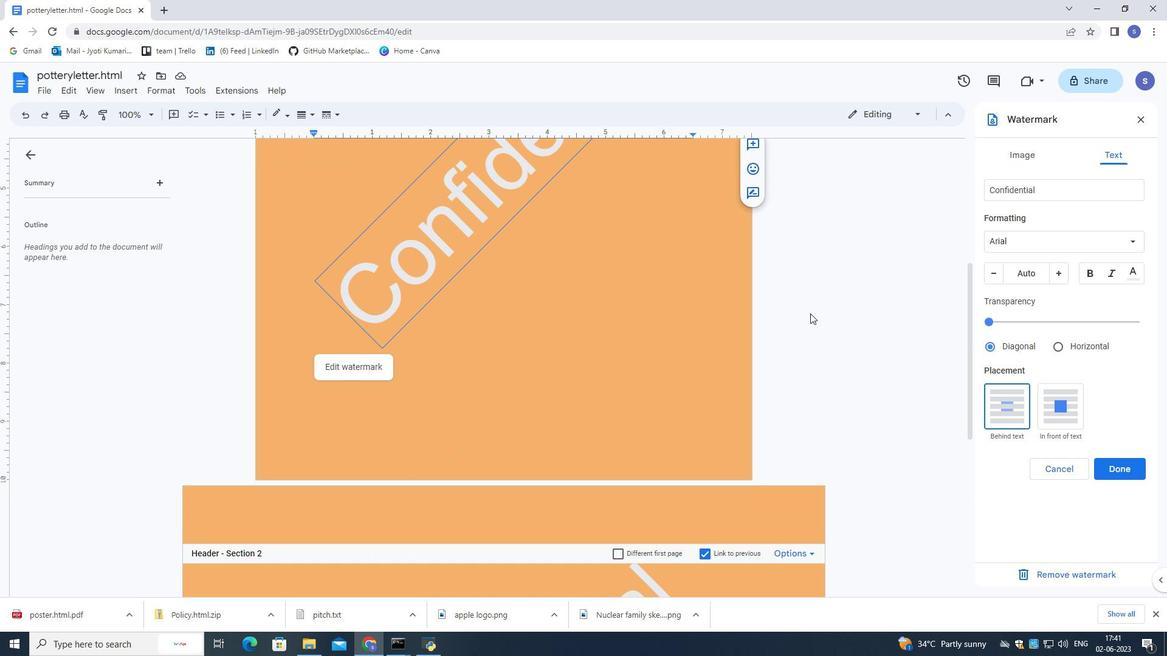 
Action: Mouse moved to (804, 308)
Screenshot: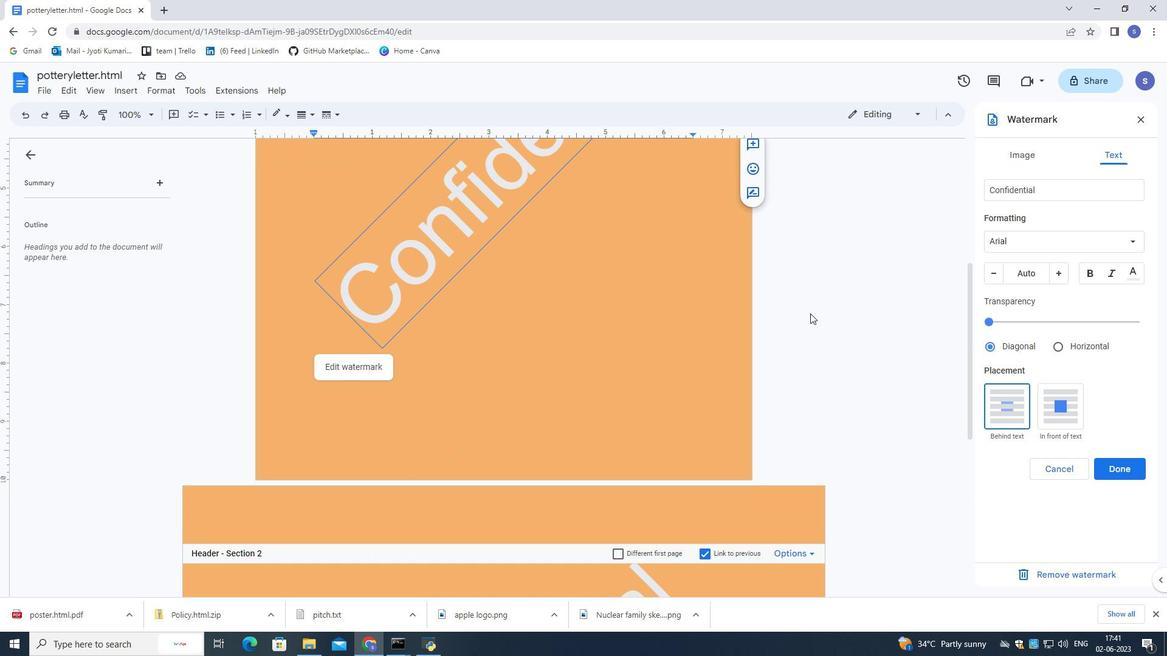 
Action: Mouse scrolled (804, 309) with delta (0, 0)
Screenshot: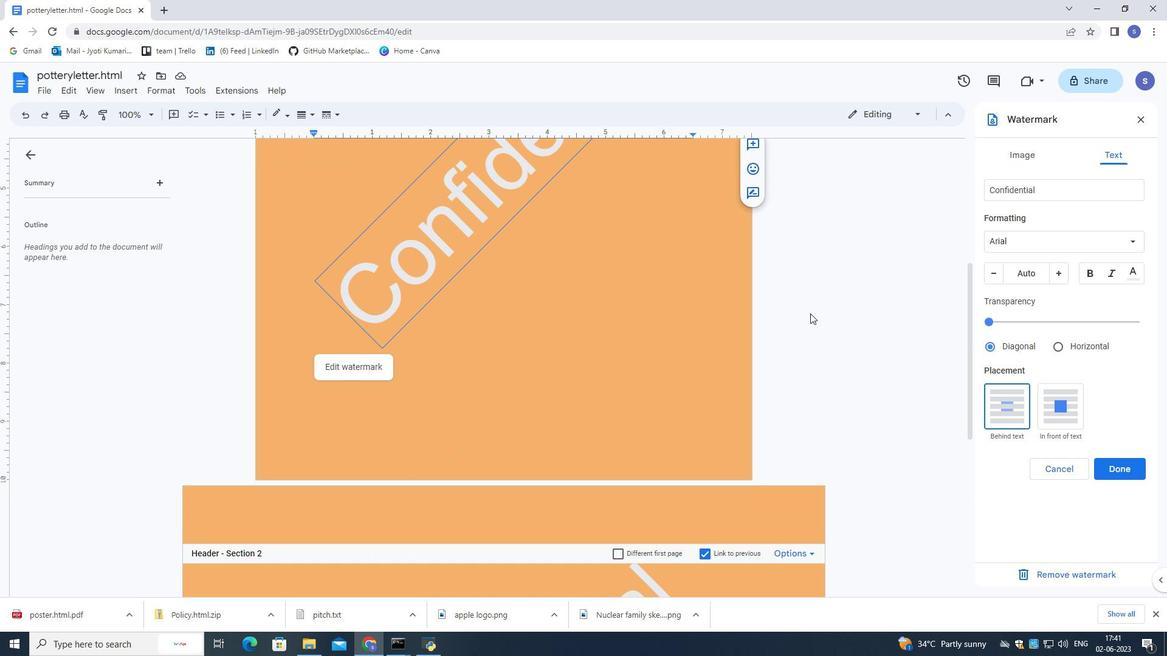 
Action: Mouse scrolled (804, 309) with delta (0, 0)
Screenshot: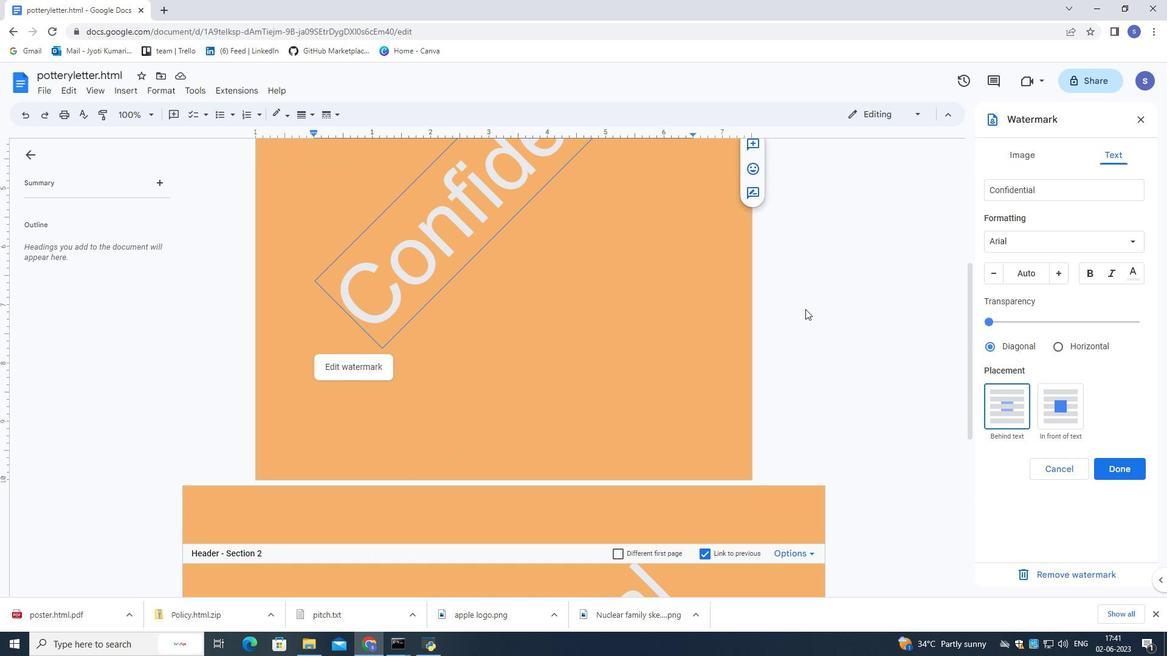 
Action: Mouse moved to (1064, 277)
Screenshot: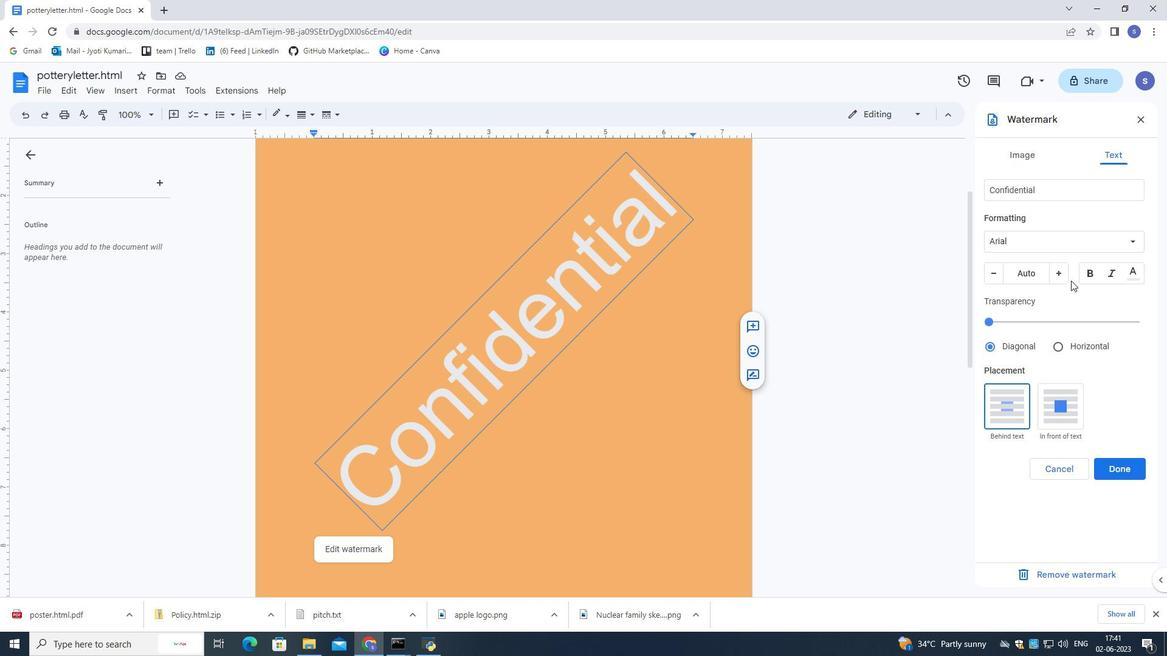 
Action: Mouse pressed left at (1064, 277)
Screenshot: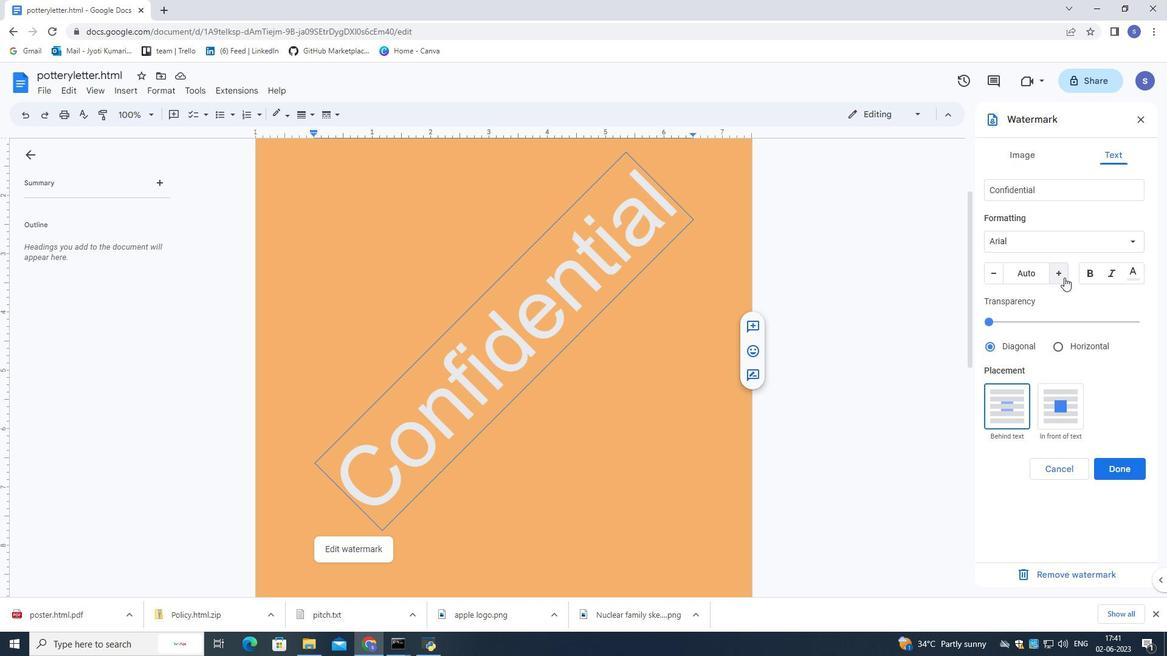 
Action: Mouse moved to (1061, 276)
Screenshot: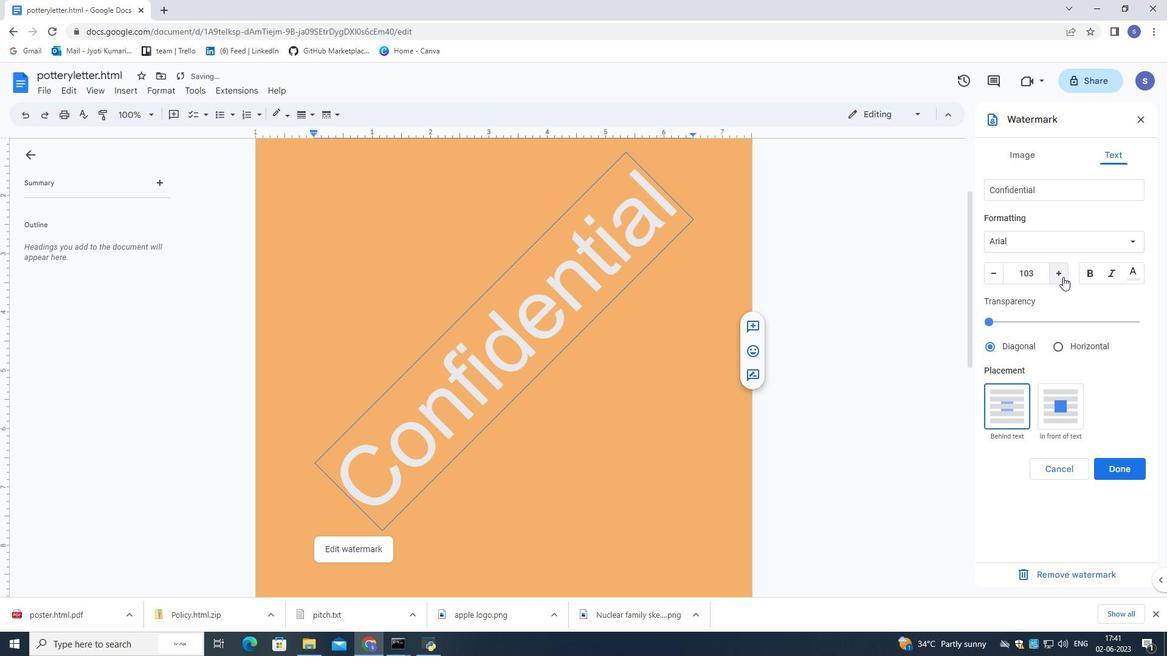 
Action: Mouse pressed left at (1061, 276)
Screenshot: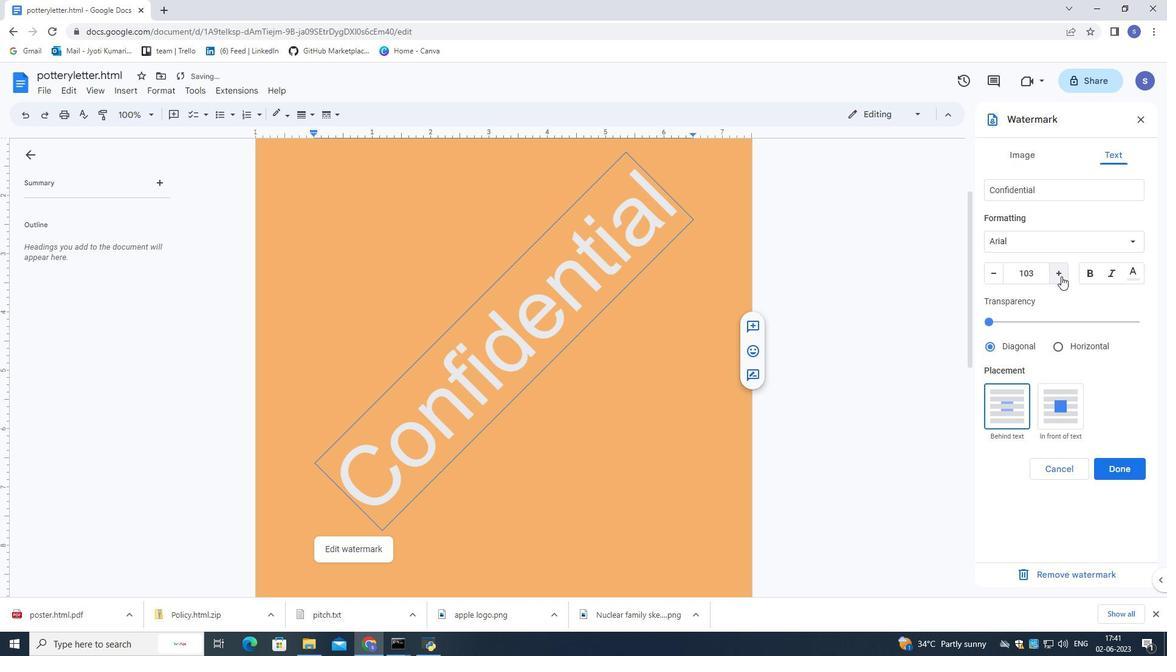 
Action: Mouse pressed left at (1061, 276)
Screenshot: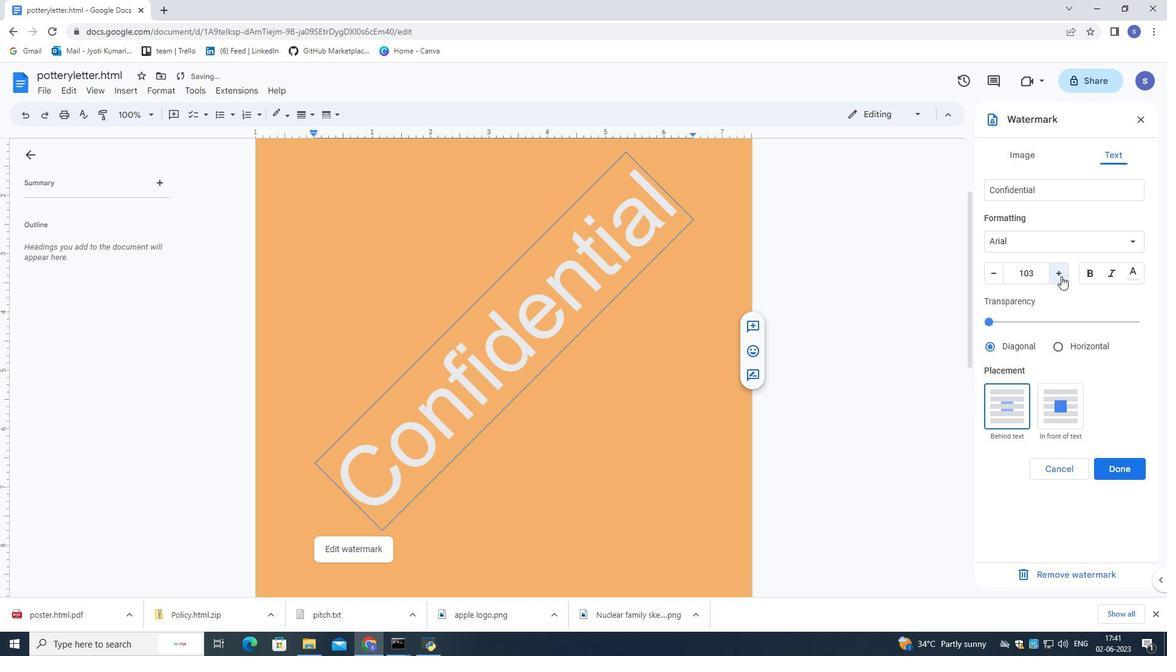 
Action: Mouse pressed left at (1061, 276)
Screenshot: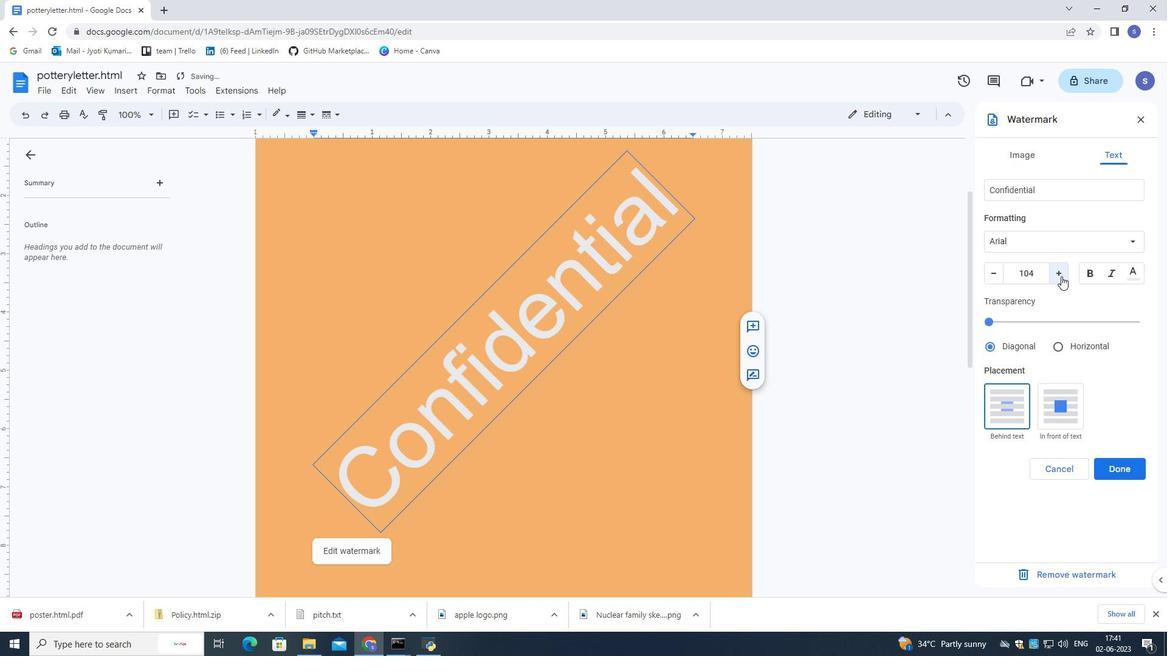 
Action: Mouse moved to (1061, 277)
Screenshot: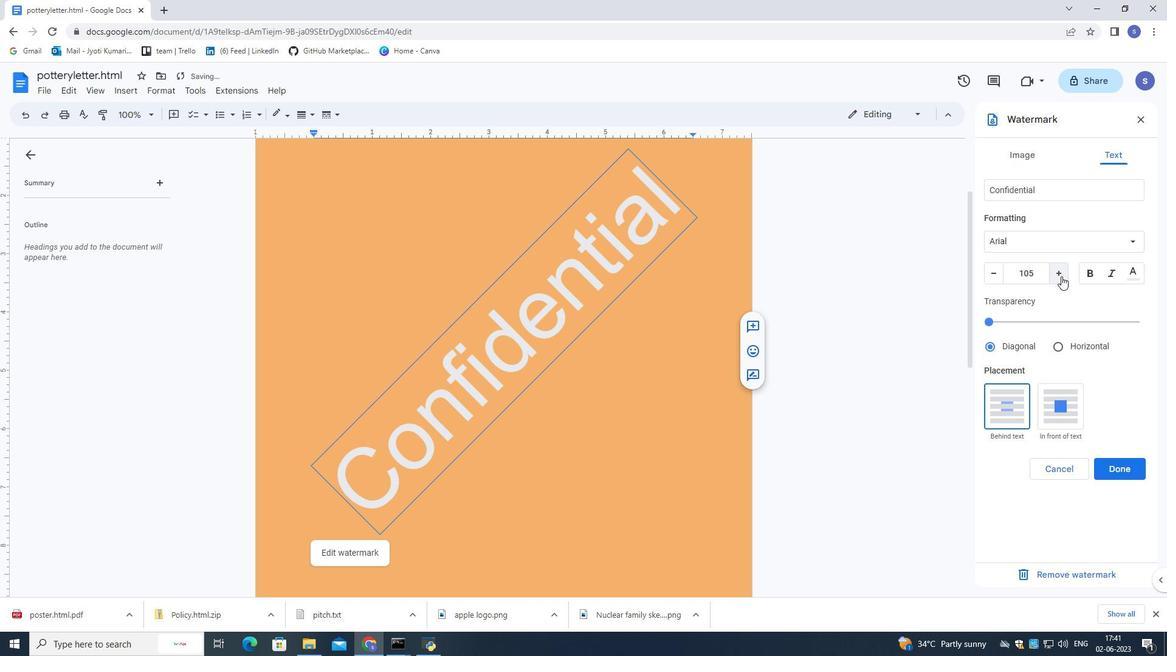 
Action: Mouse pressed left at (1061, 277)
Screenshot: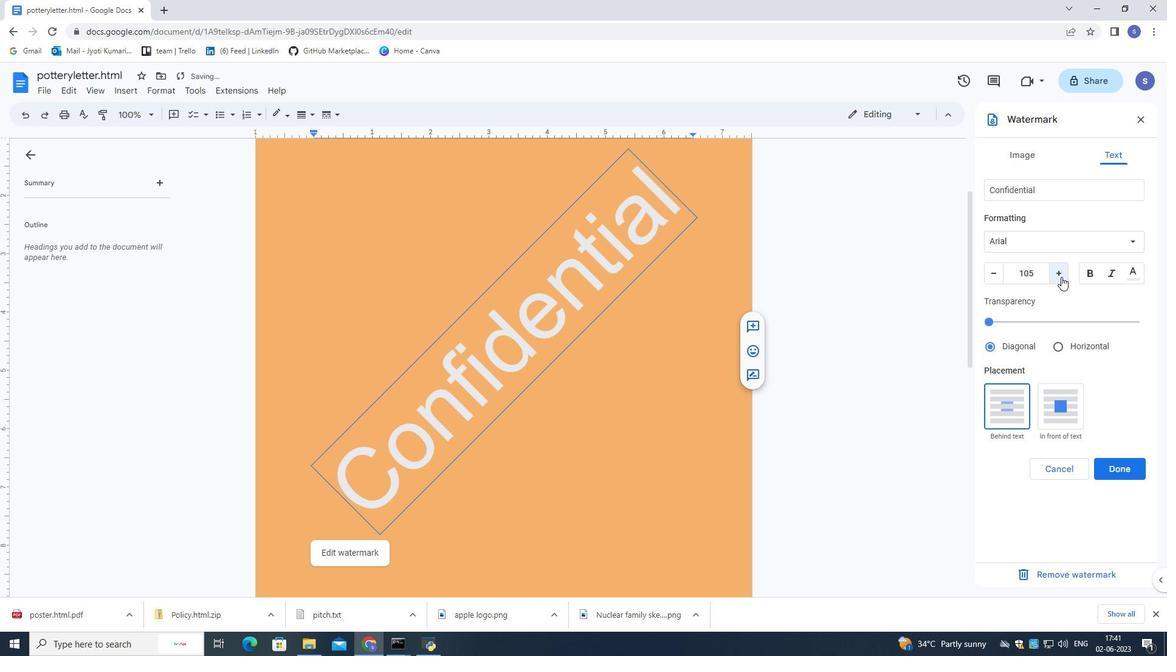 
Action: Mouse pressed left at (1061, 277)
Screenshot: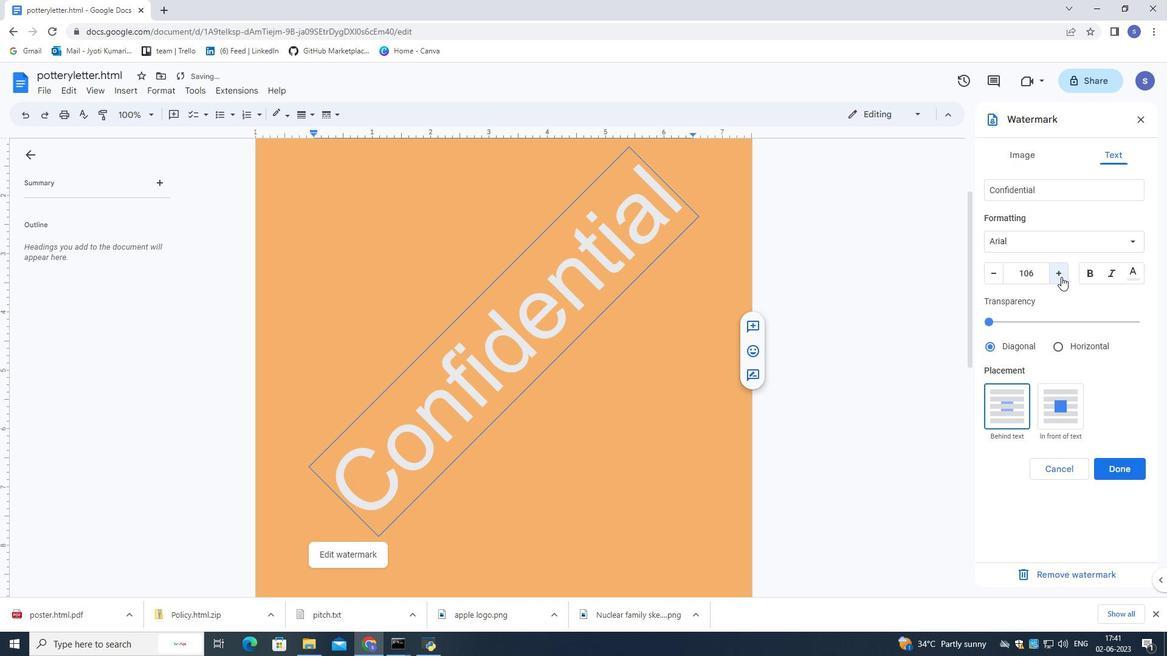 
Action: Mouse moved to (1063, 277)
Screenshot: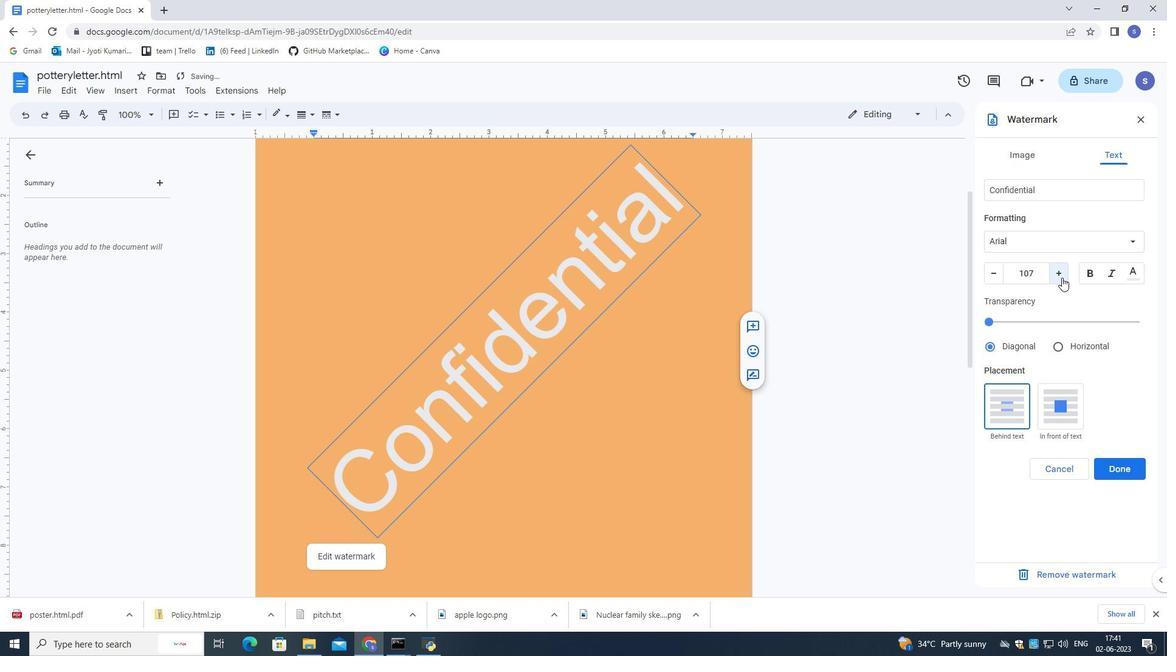 
Action: Mouse pressed left at (1062, 277)
Screenshot: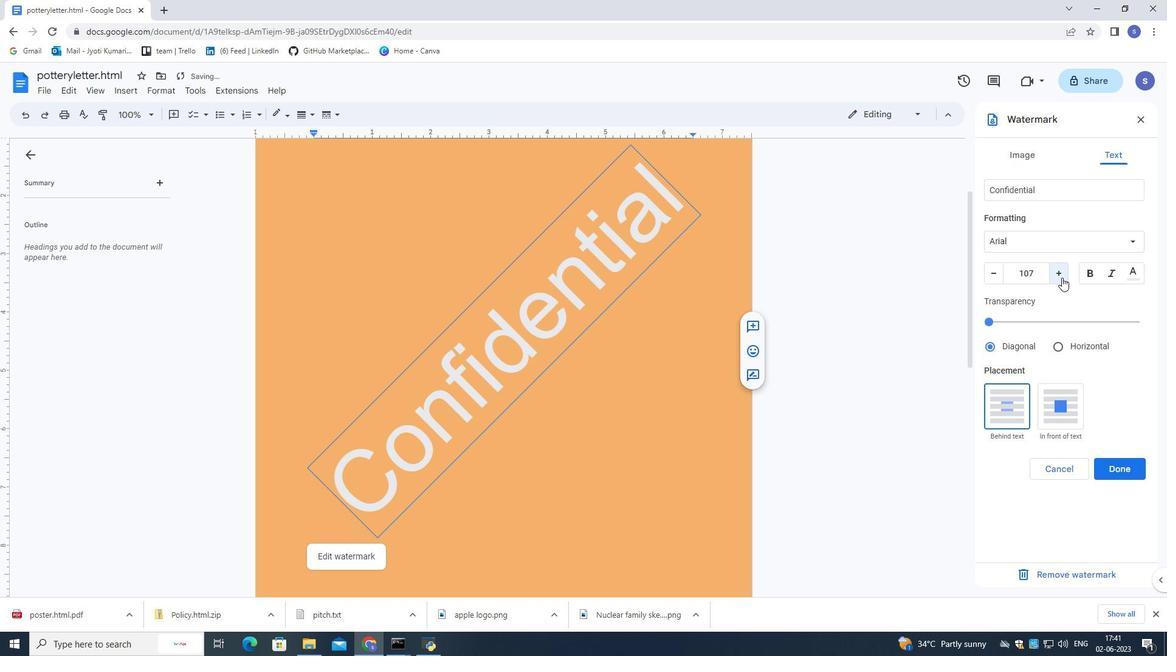 
Action: Mouse pressed left at (1063, 277)
Screenshot: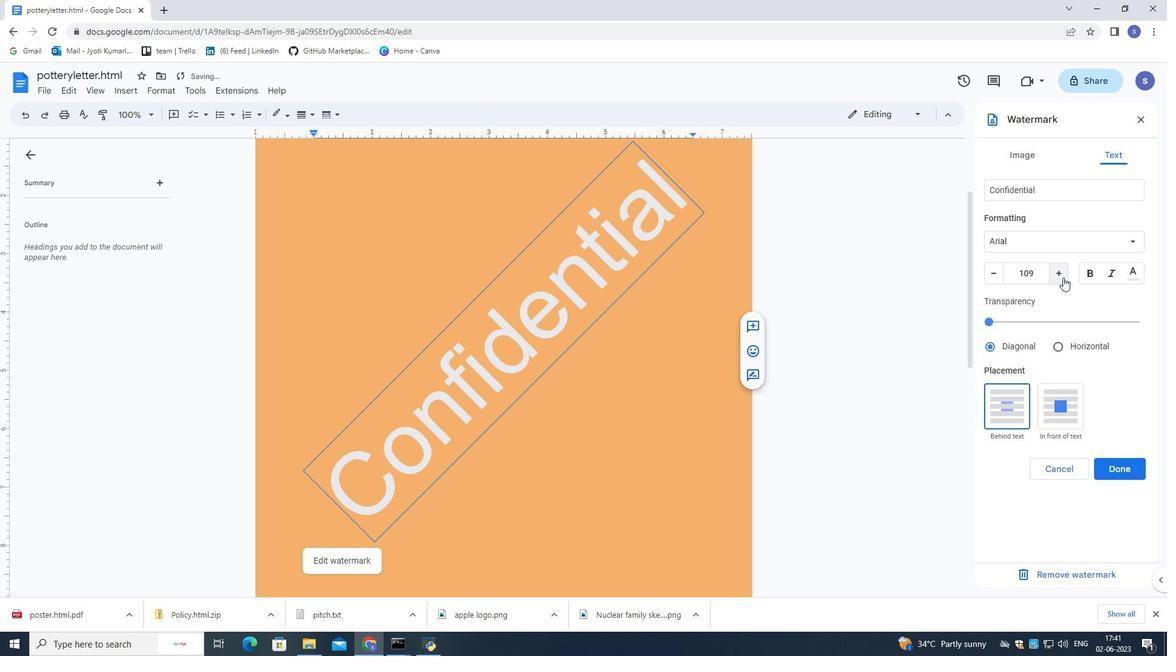 
Action: Mouse pressed left at (1063, 277)
Screenshot: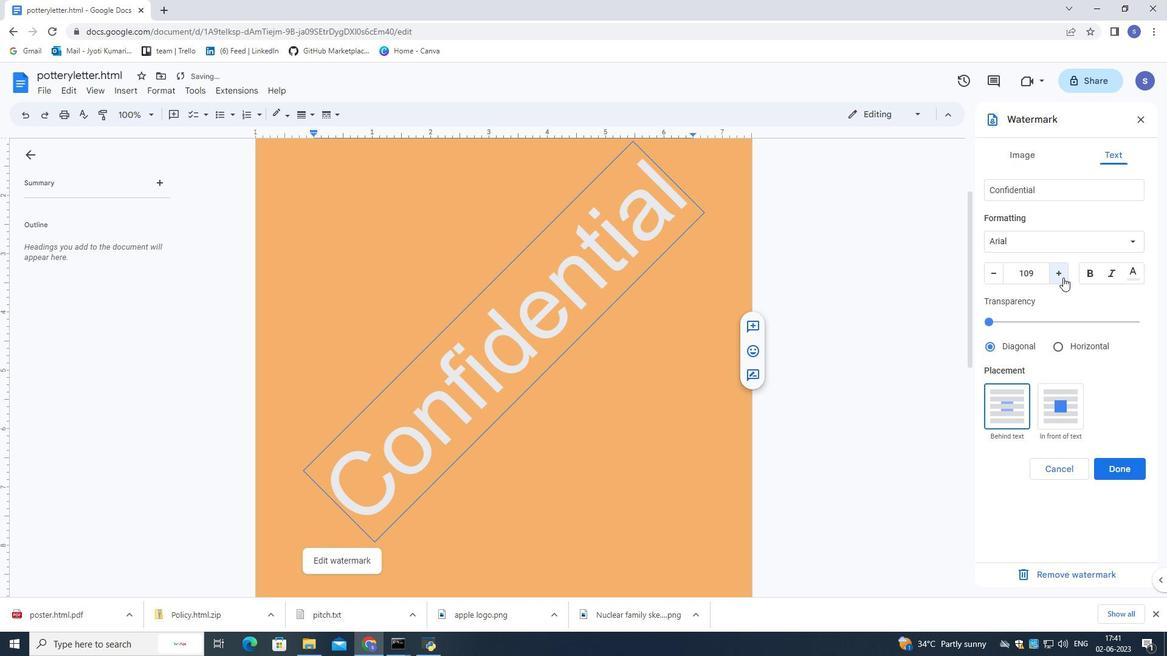 
Action: Mouse moved to (1118, 463)
Screenshot: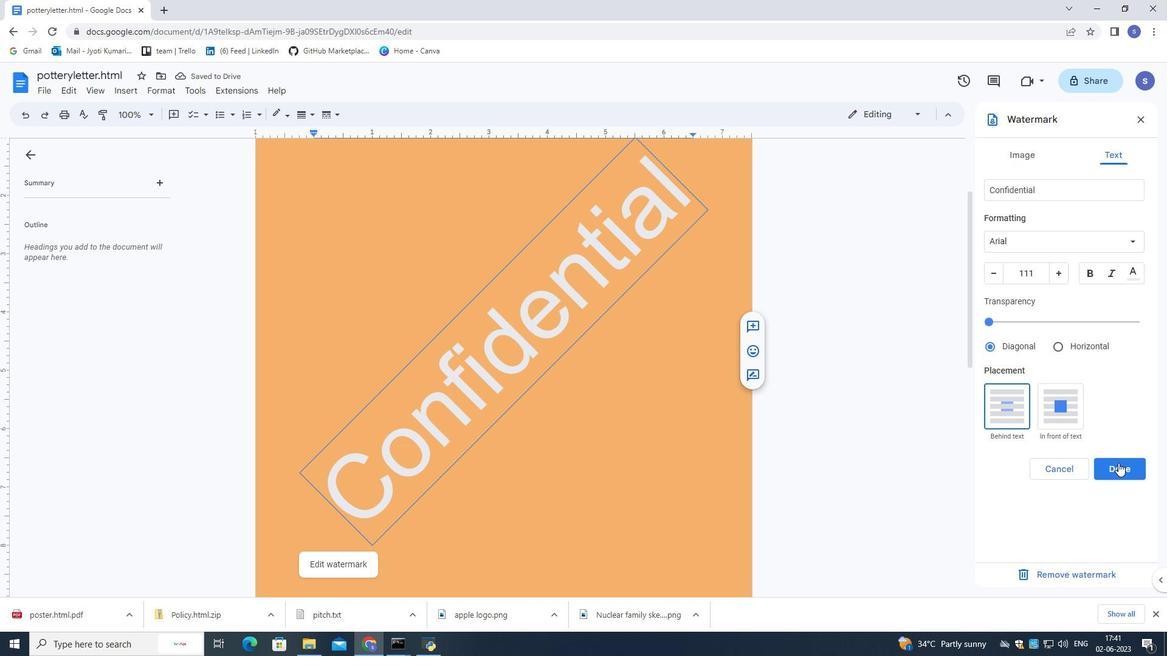 
Action: Mouse pressed left at (1118, 463)
Screenshot: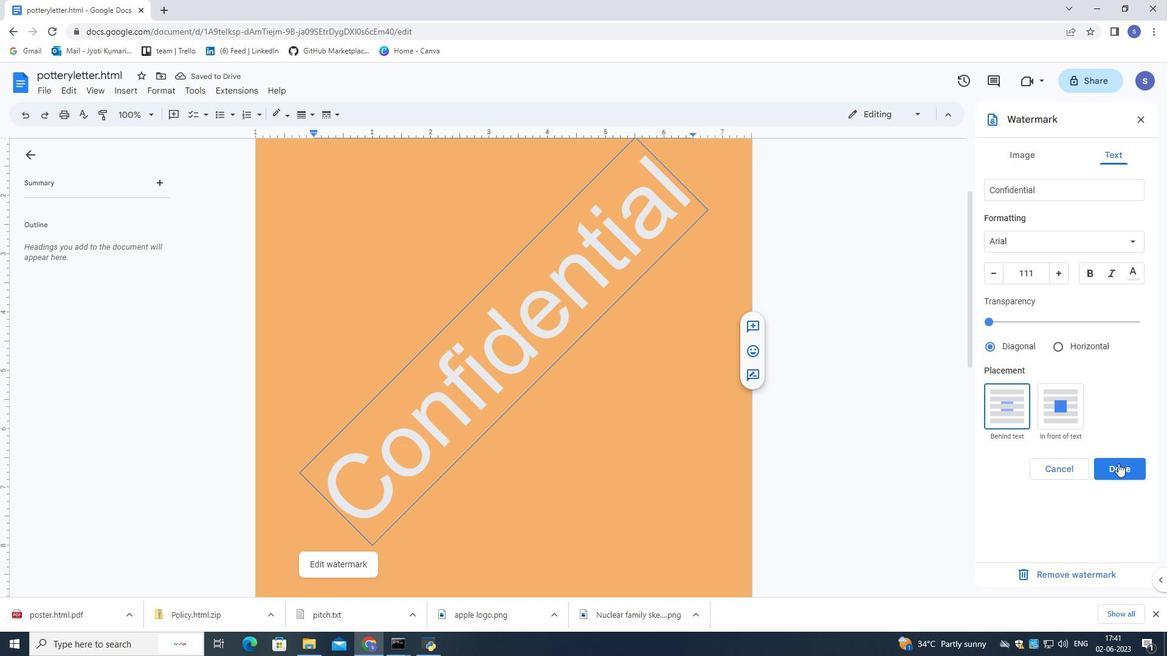 
Action: Mouse moved to (124, 90)
Screenshot: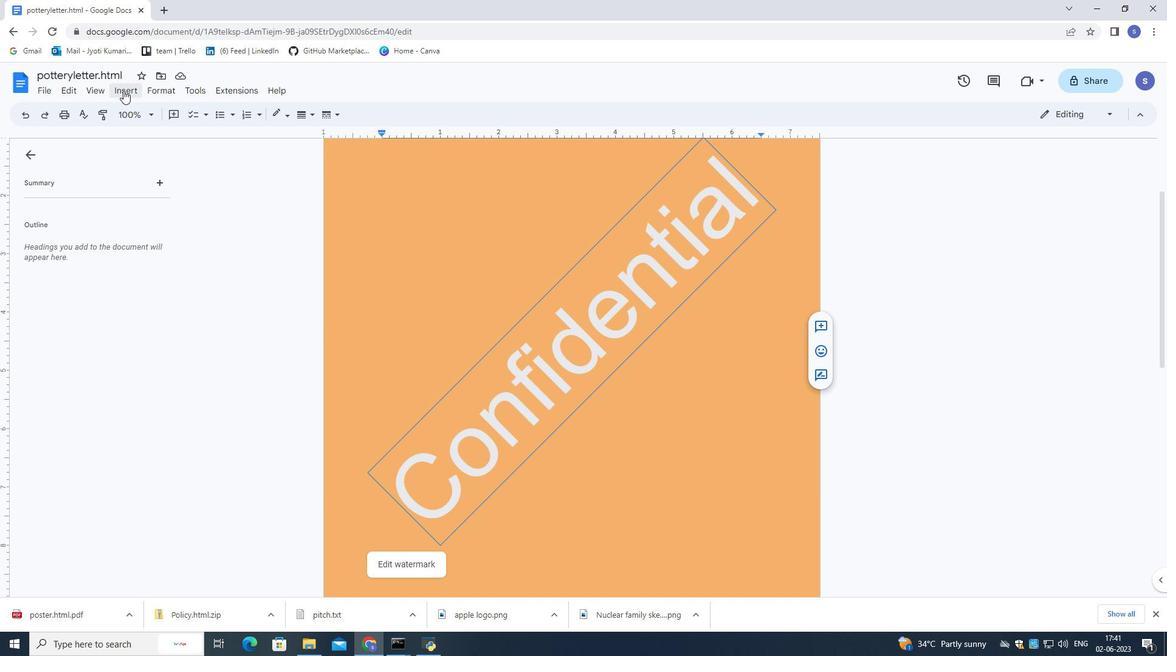 
Action: Mouse pressed left at (124, 90)
Screenshot: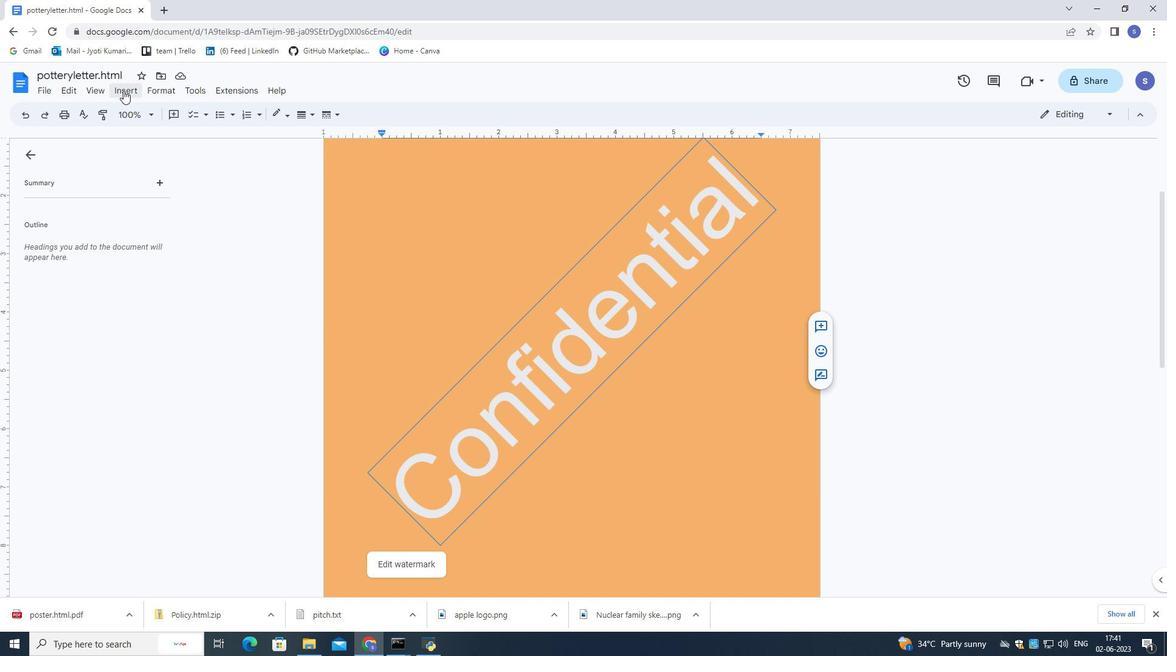 
Action: Mouse moved to (342, 417)
Screenshot: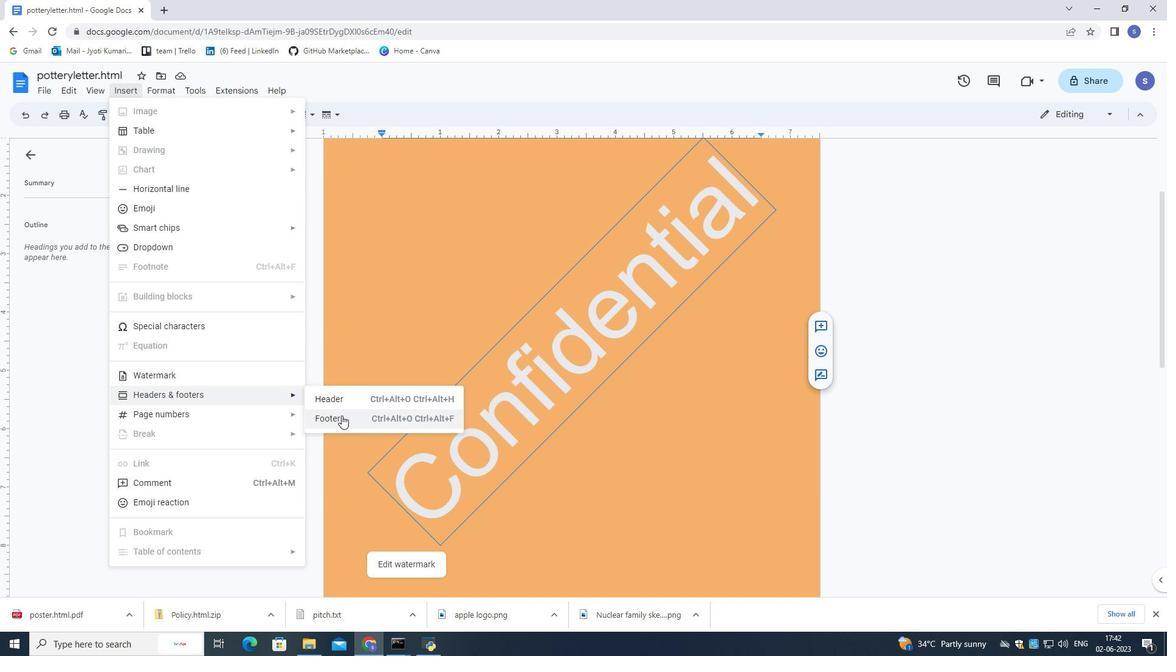 
Action: Mouse pressed left at (342, 417)
Screenshot: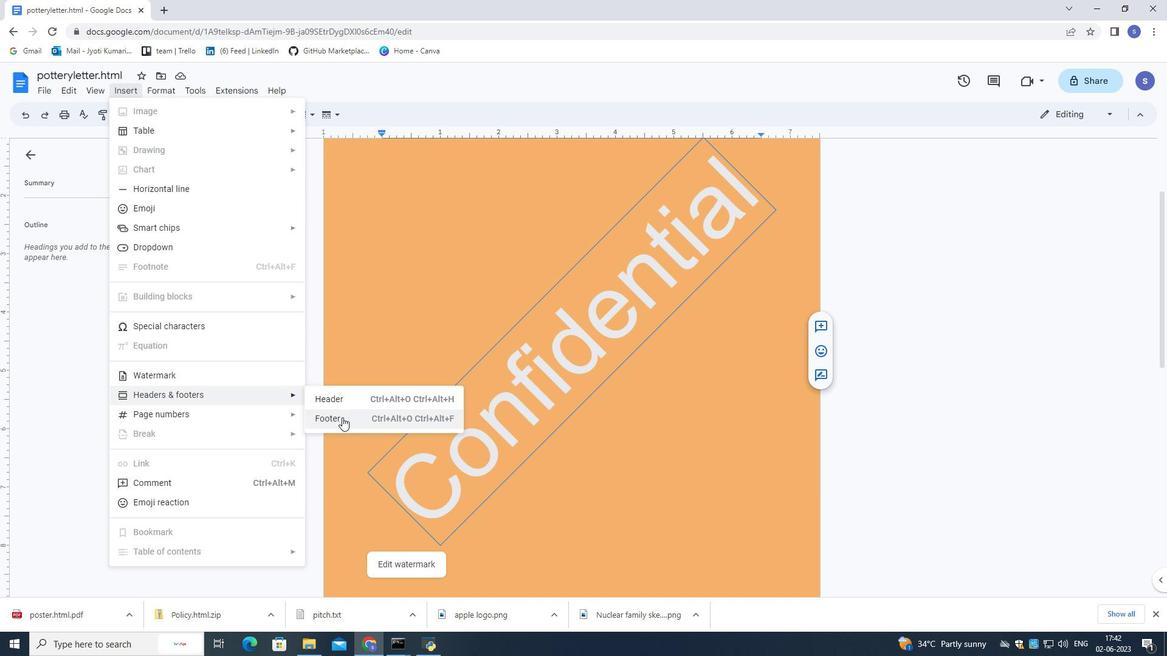
Action: Mouse moved to (479, 112)
Screenshot: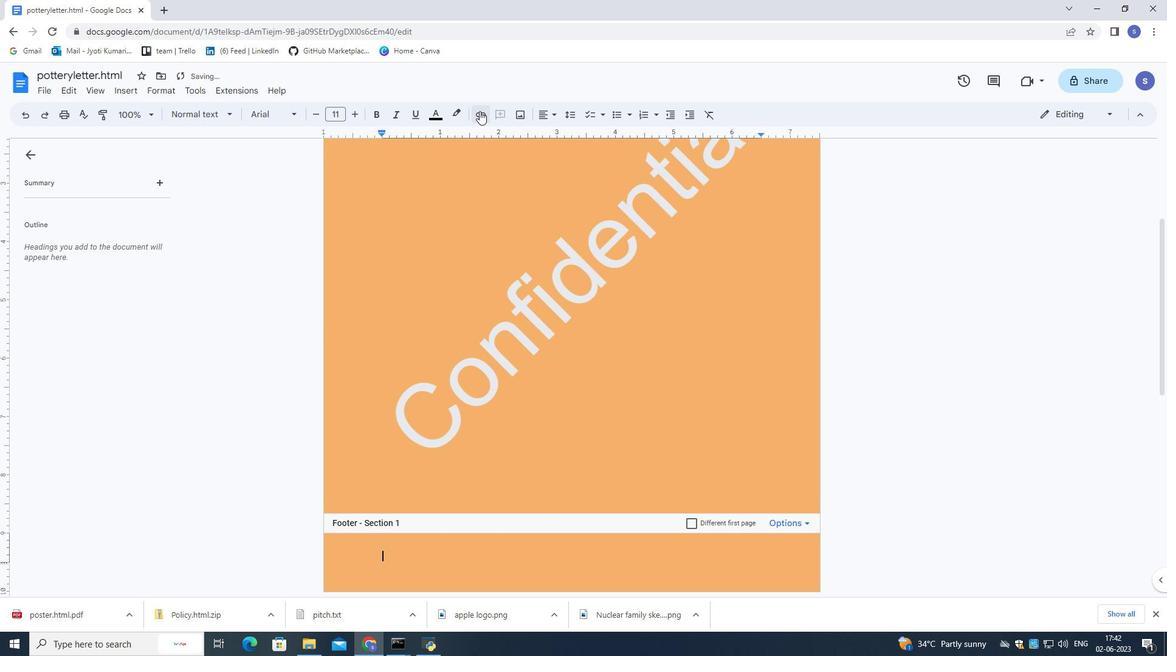 
Action: Mouse pressed left at (479, 112)
Screenshot: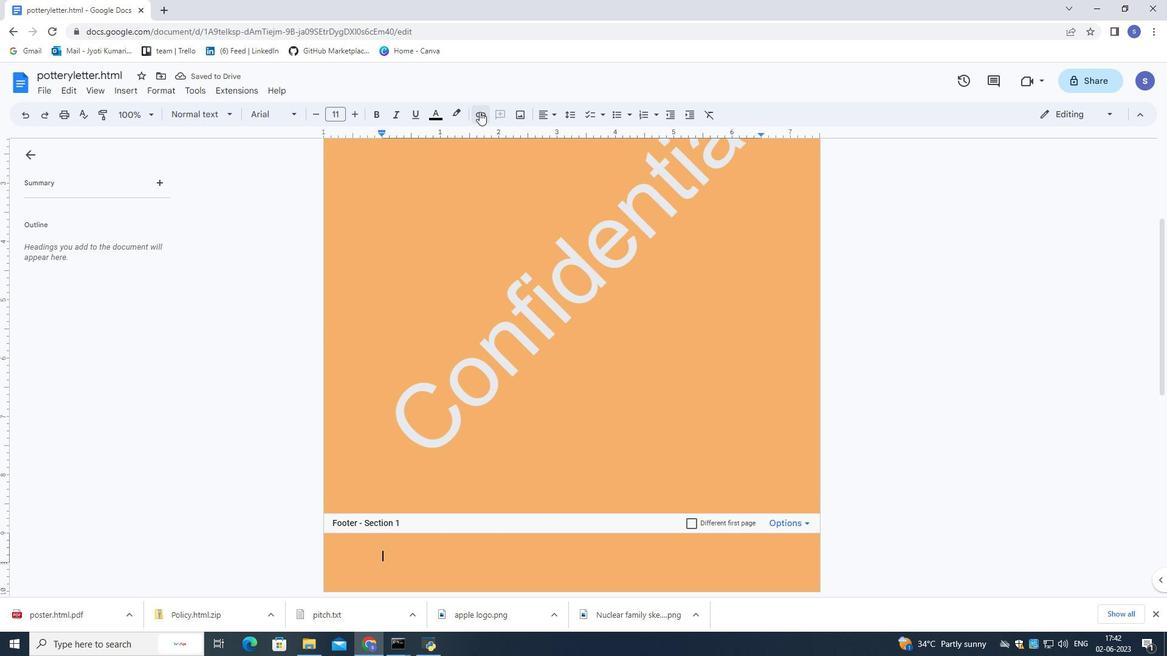 
Action: Key pressed www
Screenshot: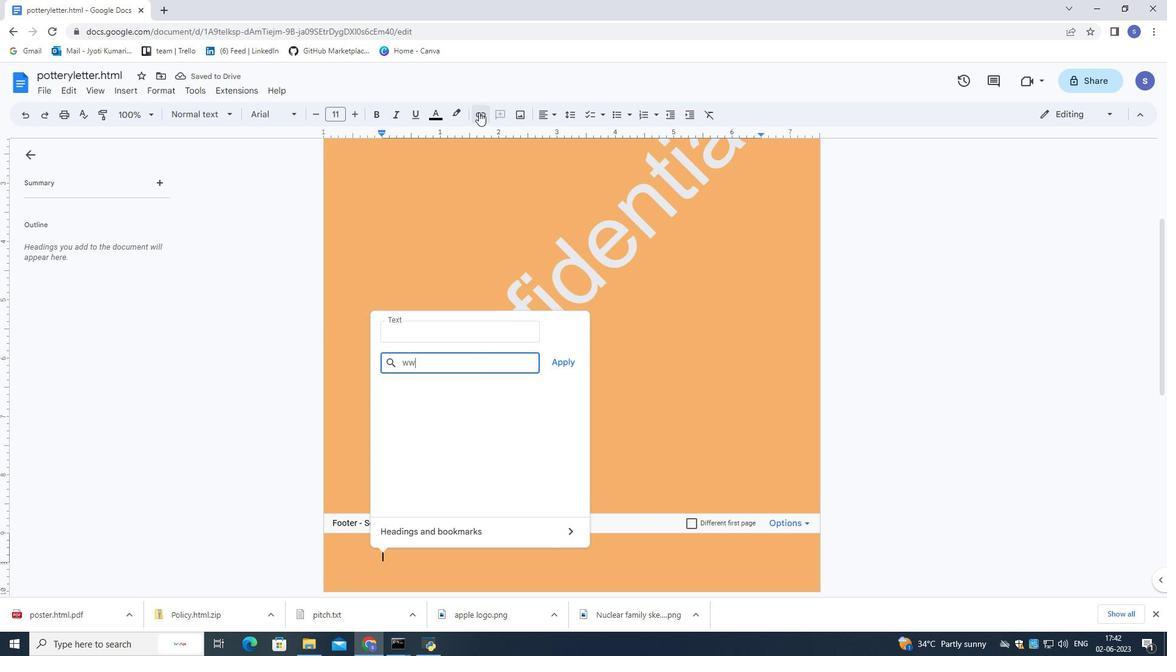 
Action: Mouse moved to (479, 111)
Screenshot: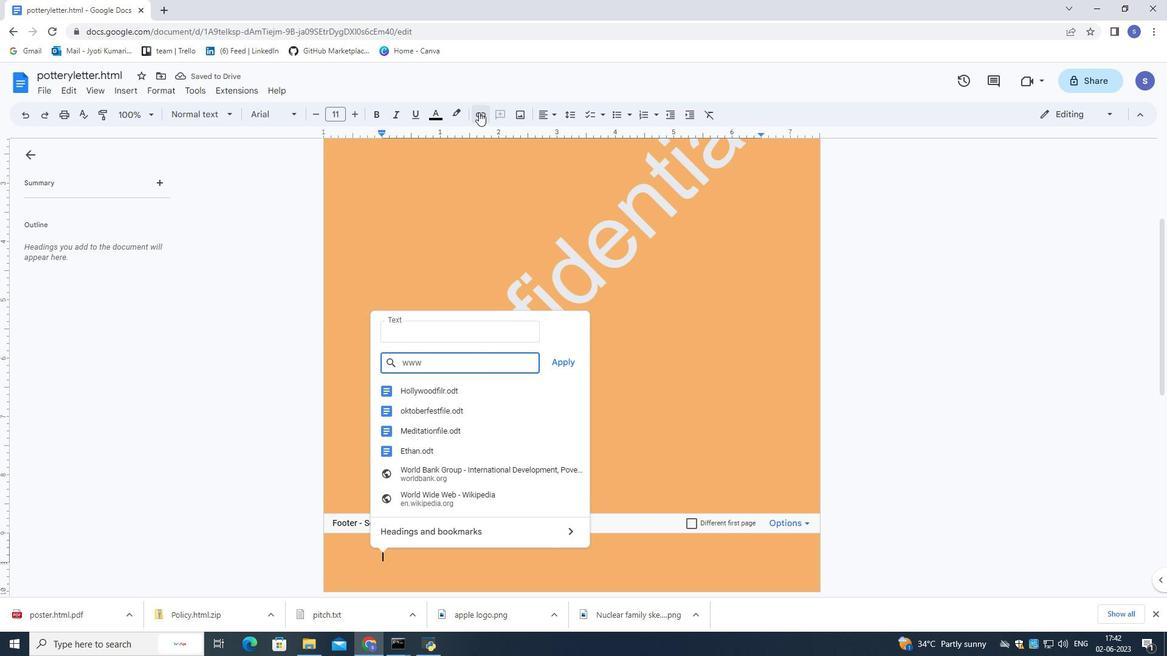 
Action: Key pressed .
Screenshot: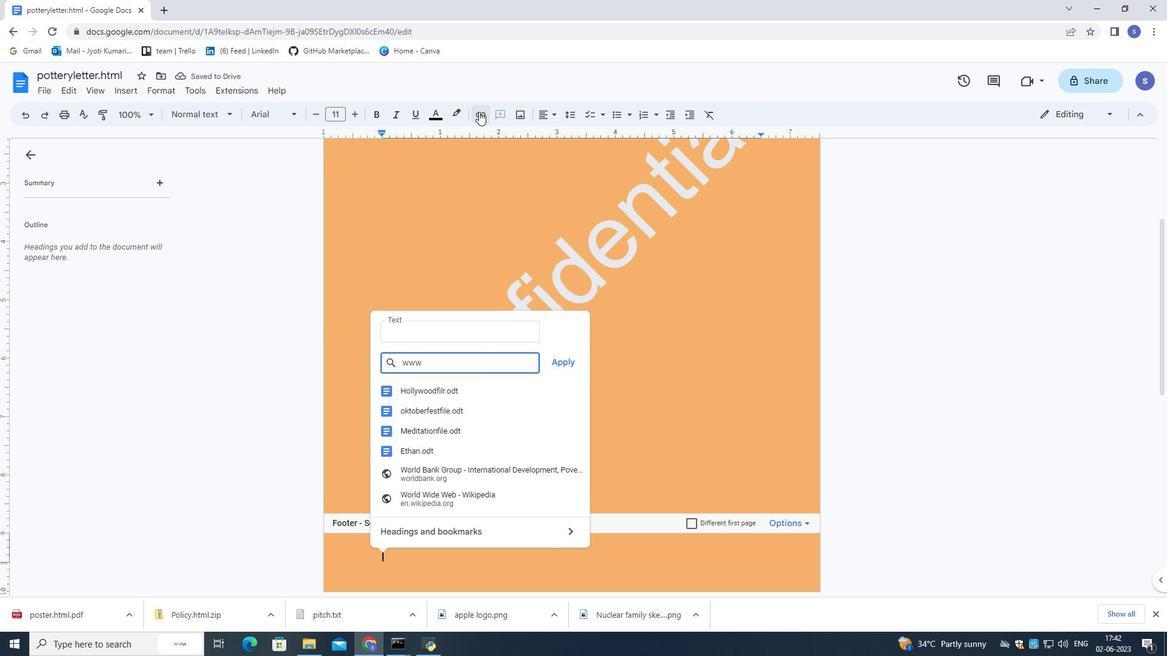 
Action: Mouse moved to (479, 109)
Screenshot: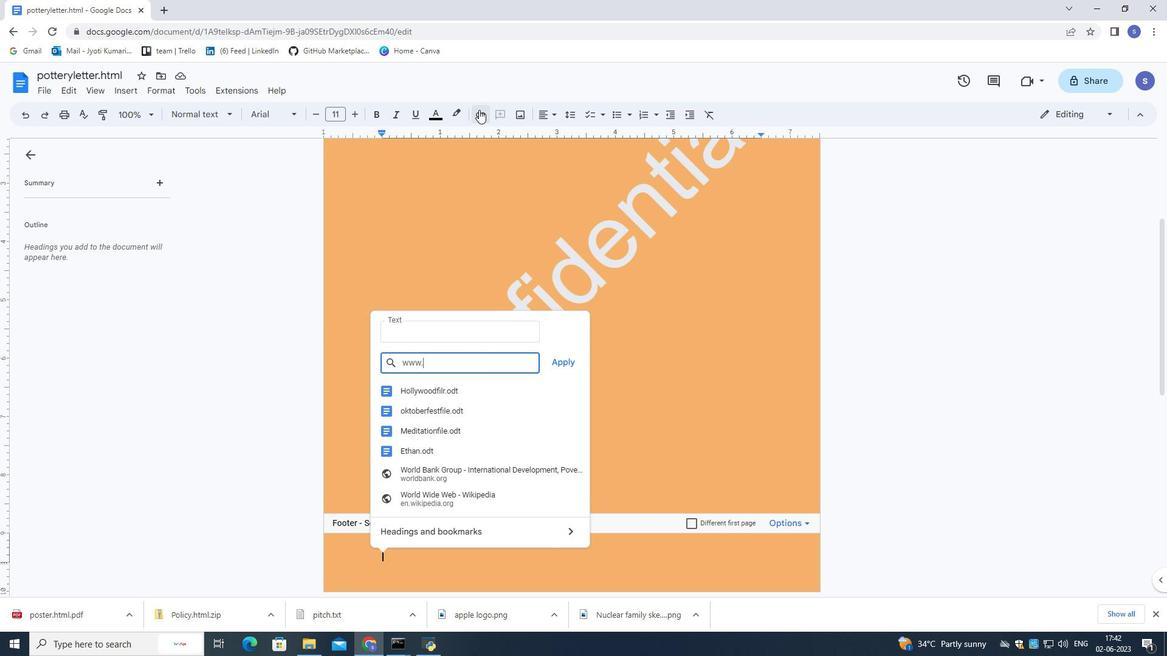 
Action: Key pressed s
Screenshot: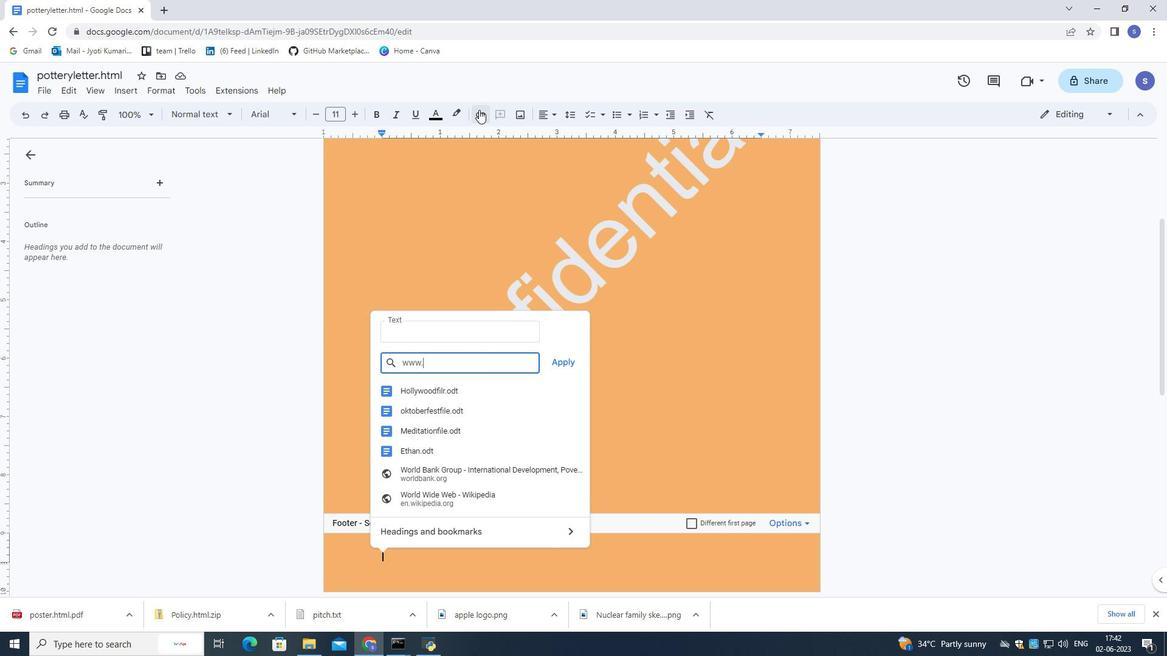 
Action: Mouse moved to (479, 106)
Screenshot: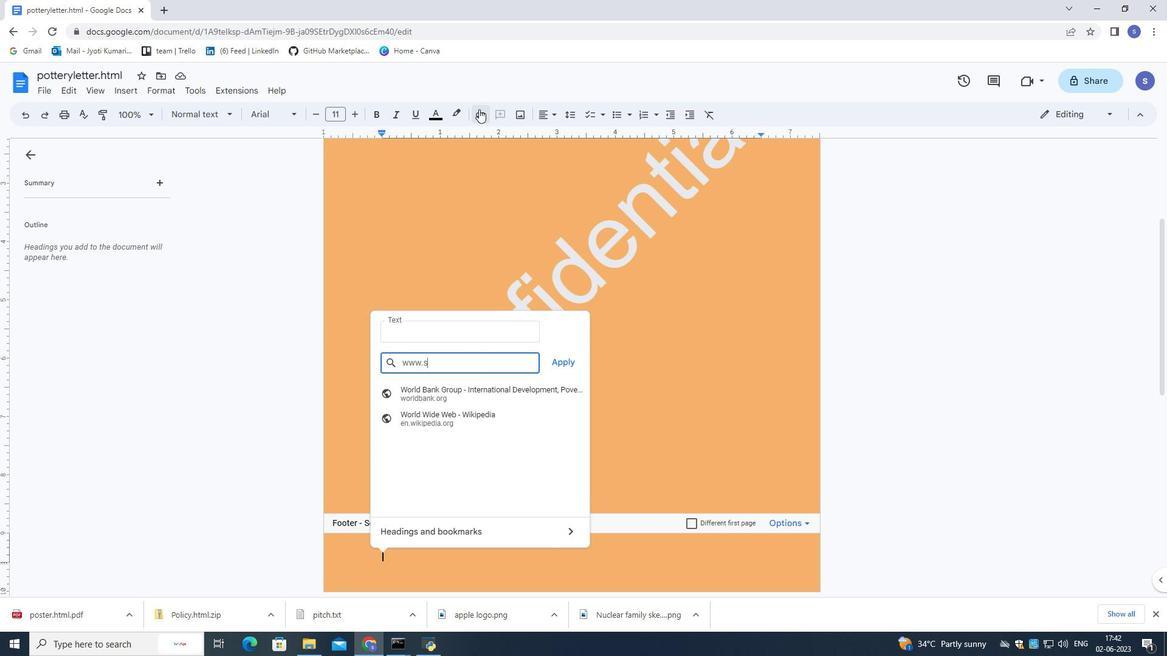 
Action: Key pressed t
Screenshot: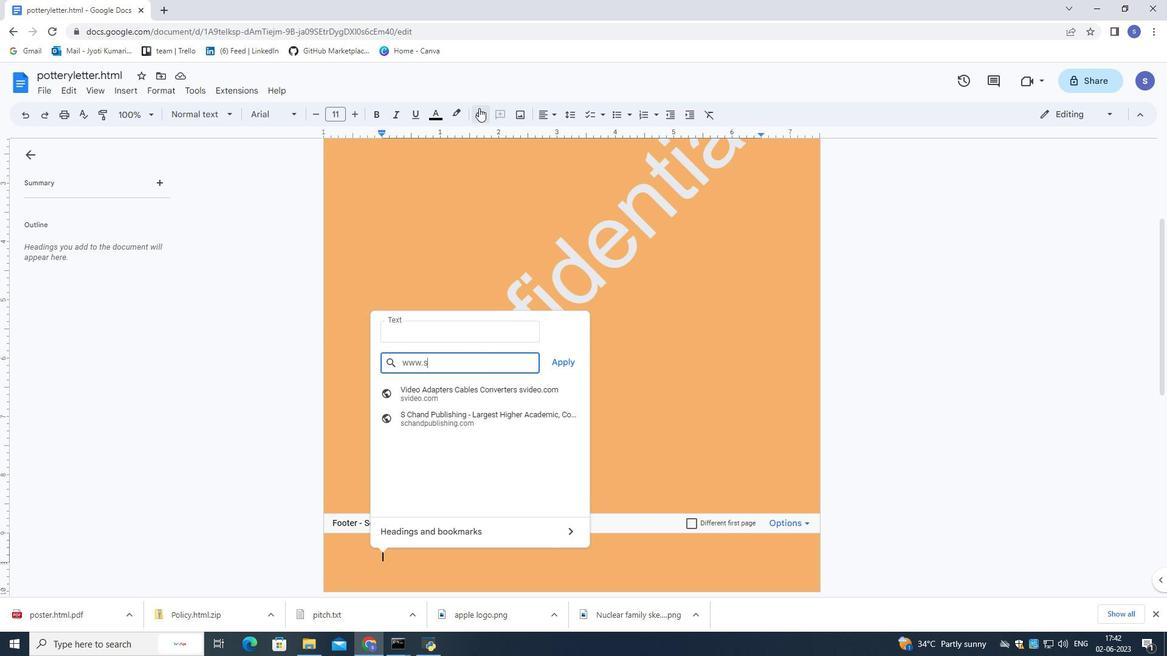 
Action: Mouse moved to (479, 105)
Screenshot: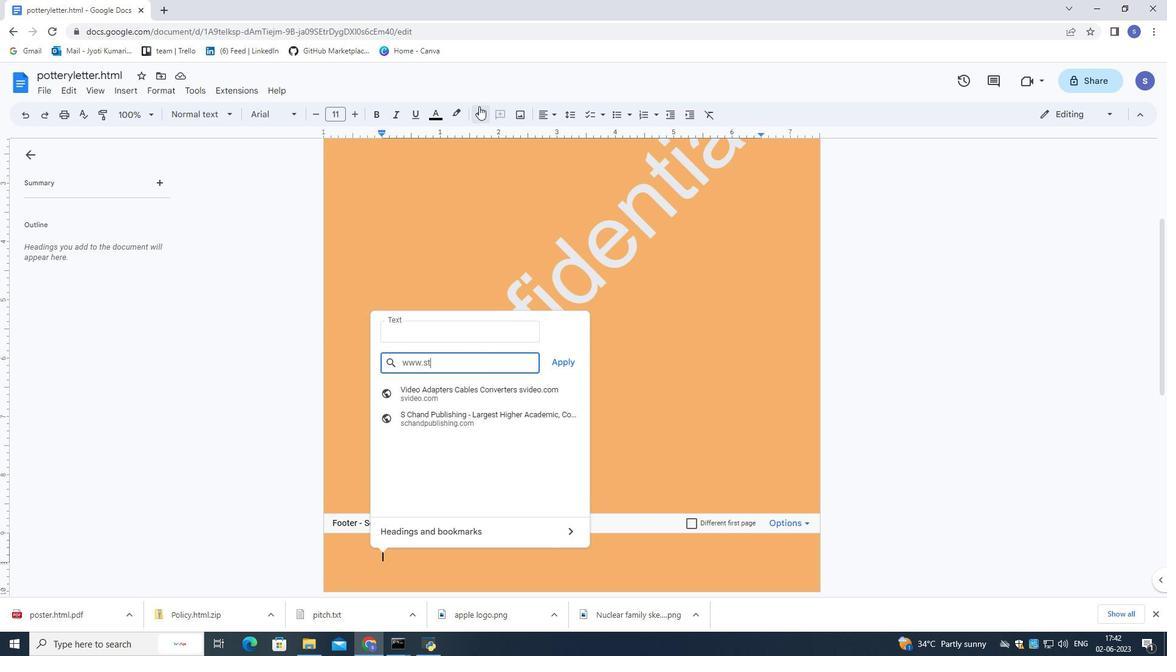
Action: Key pressed e
Screenshot: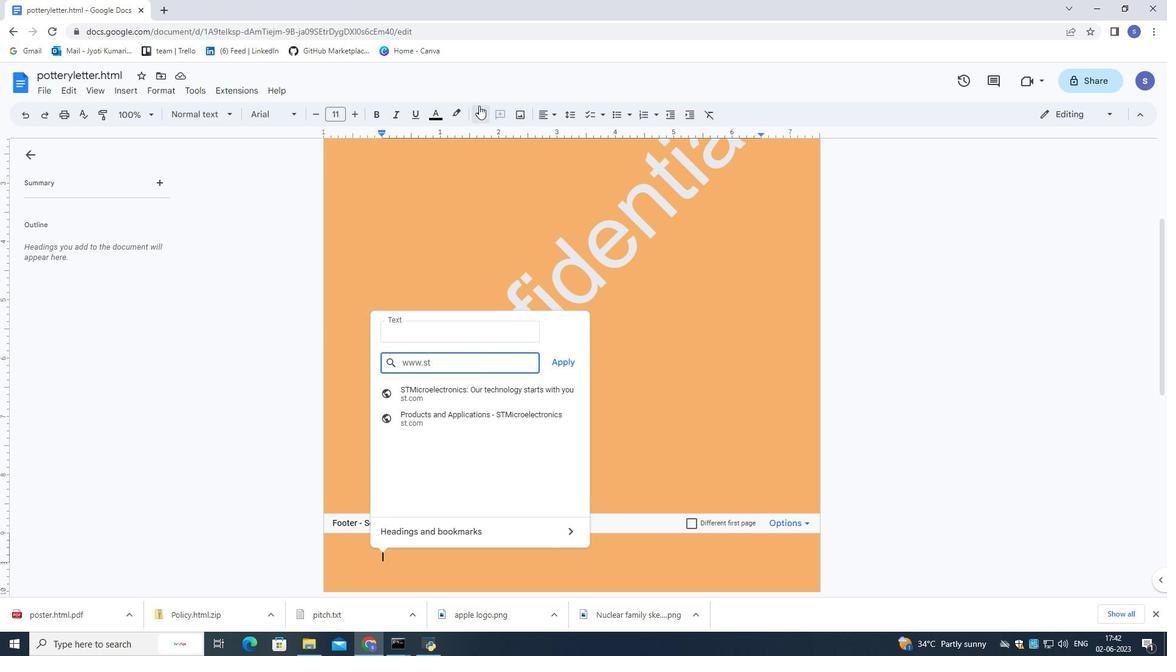 
Action: Mouse moved to (479, 103)
Screenshot: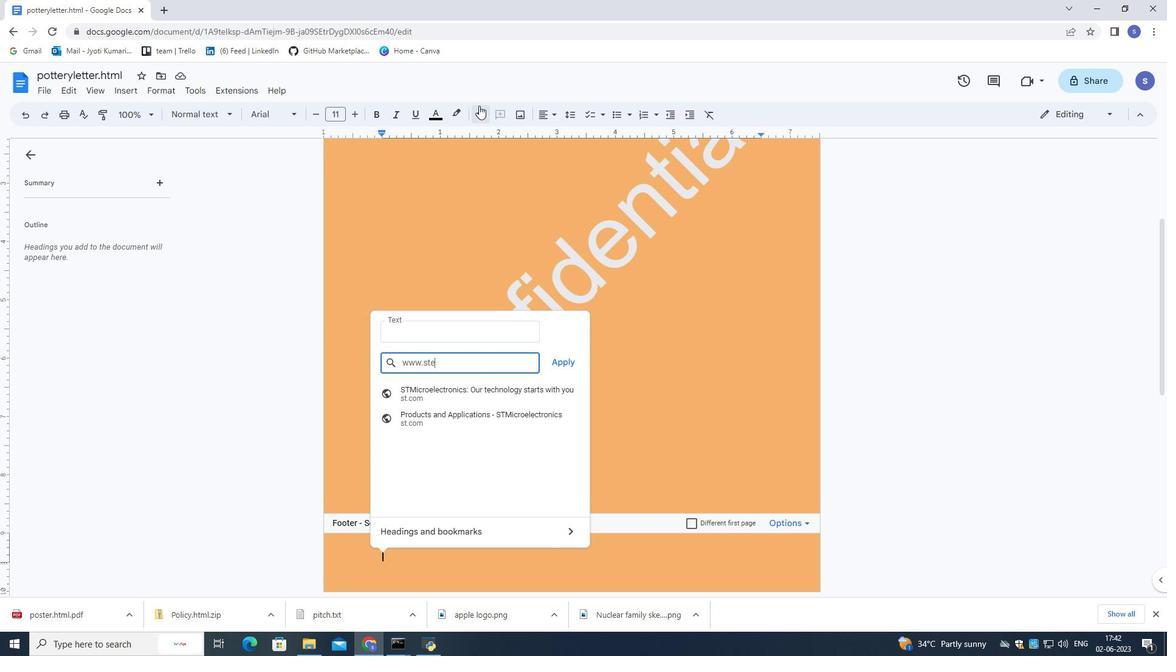 
Action: Key pressed l
Screenshot: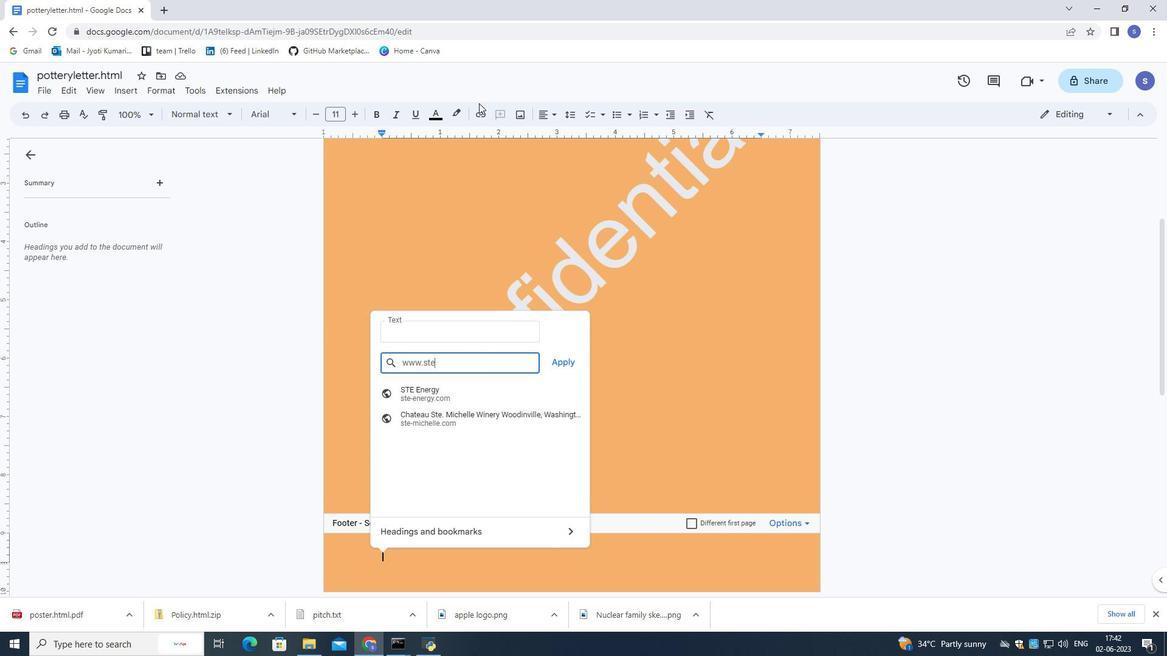 
Action: Mouse moved to (479, 102)
Screenshot: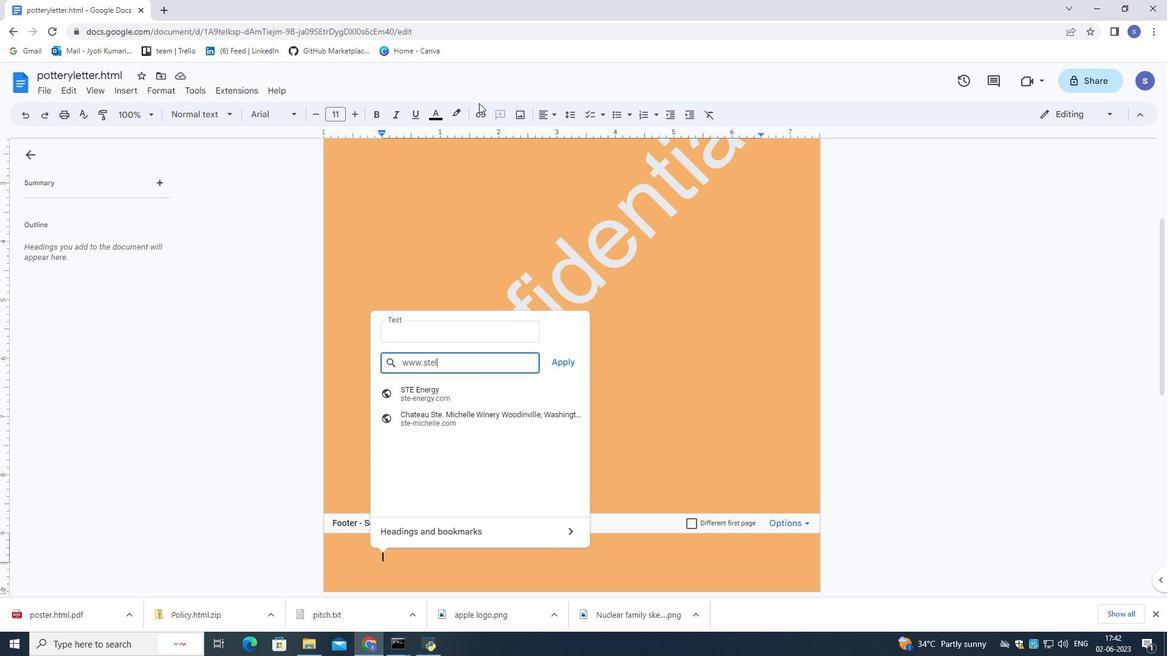 
Action: Key pressed l
Screenshot: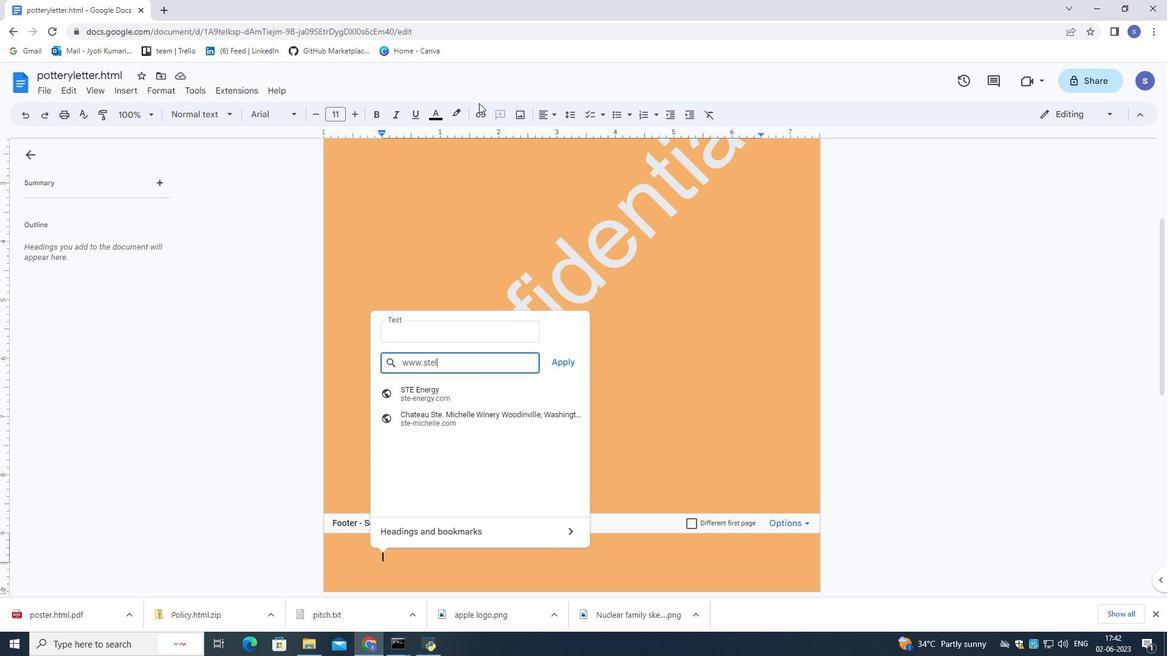 
Action: Mouse moved to (478, 101)
Screenshot: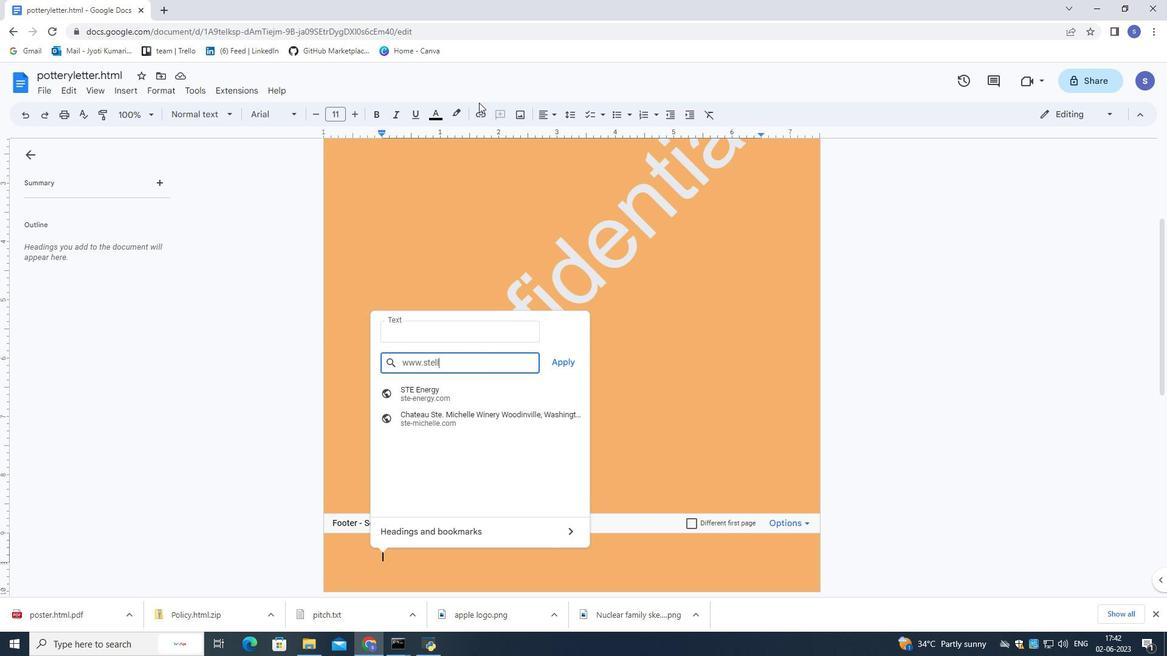 
Action: Key pressed ar
Screenshot: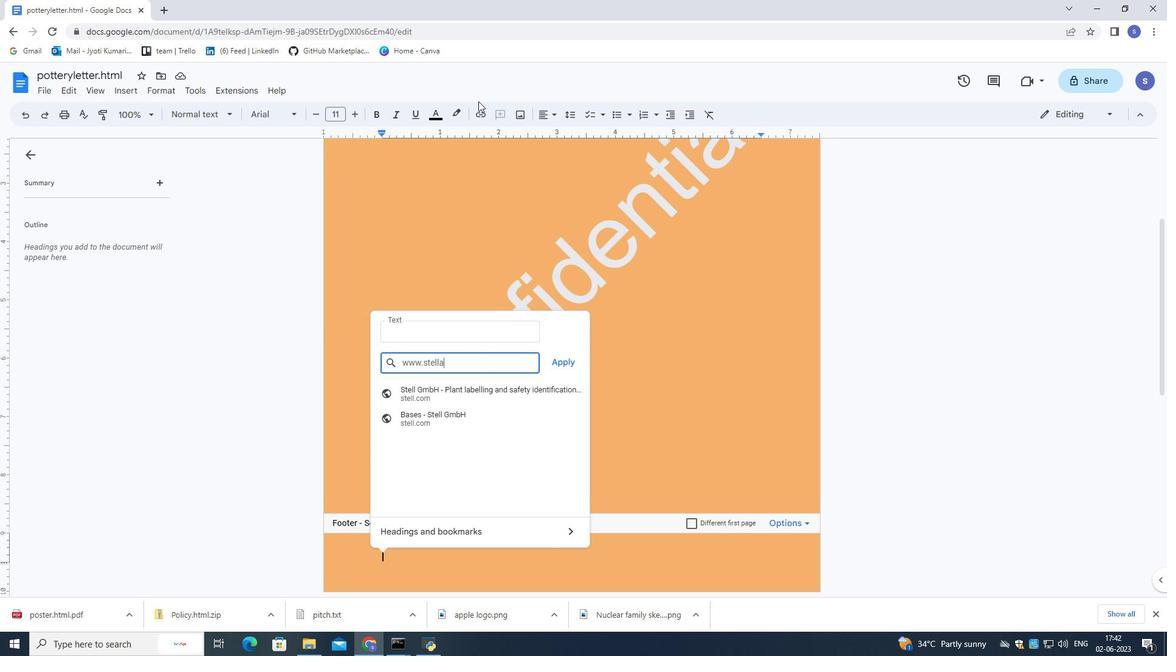 
Action: Mouse moved to (477, 100)
Screenshot: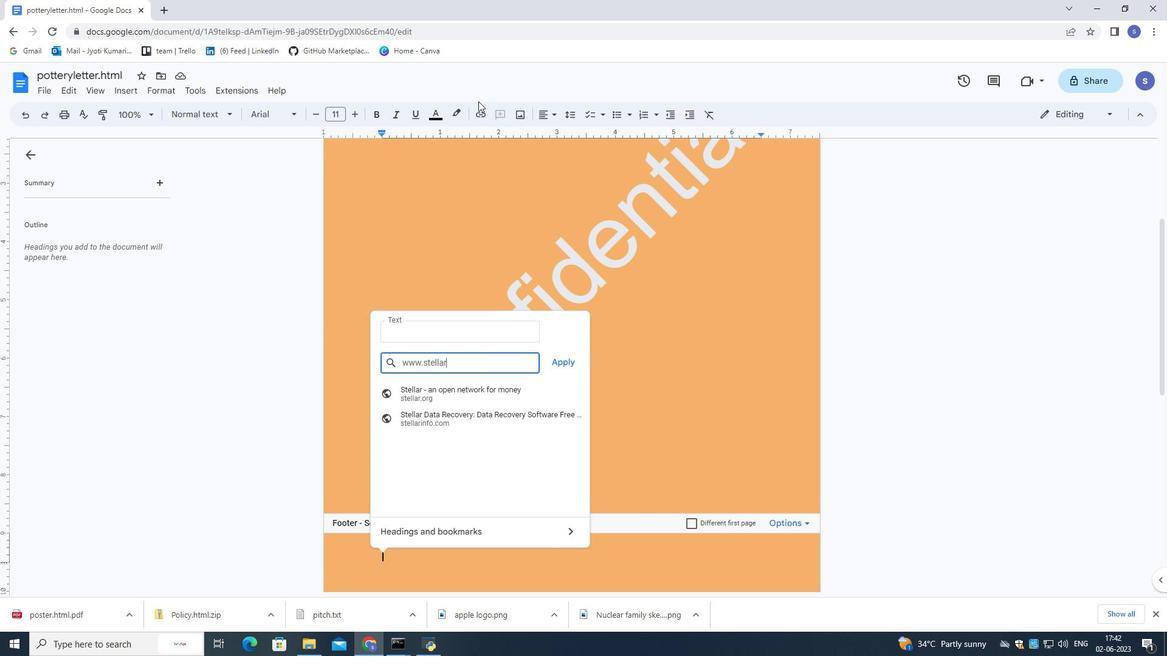 
Action: Key pressed .
Screenshot: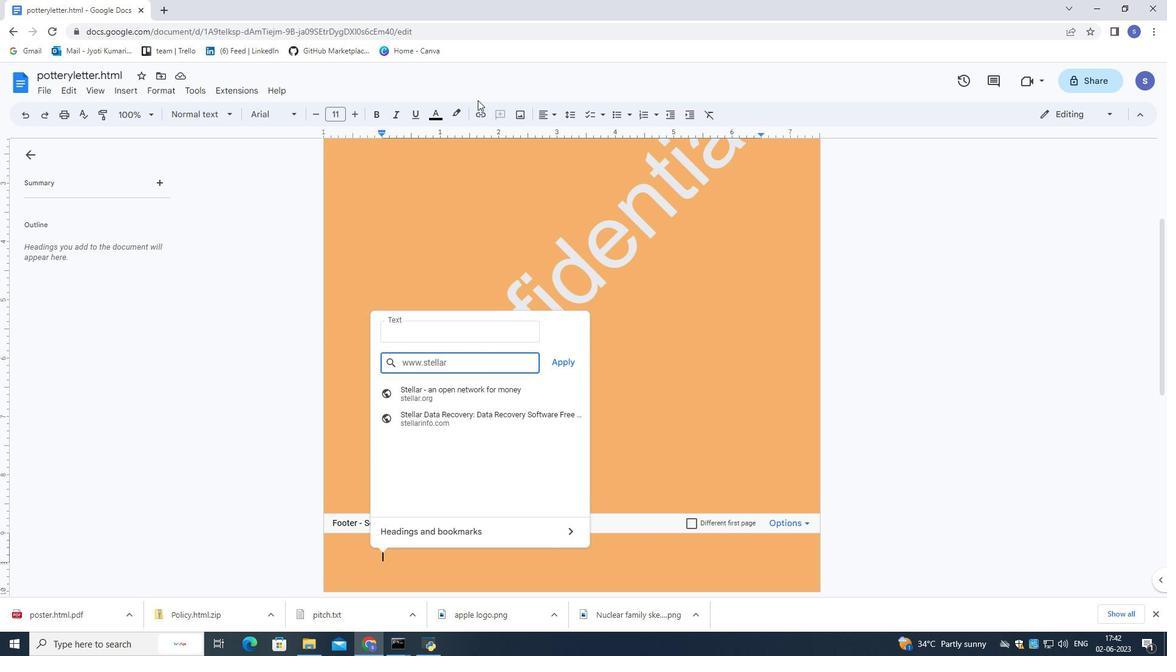
Action: Mouse moved to (477, 99)
Screenshot: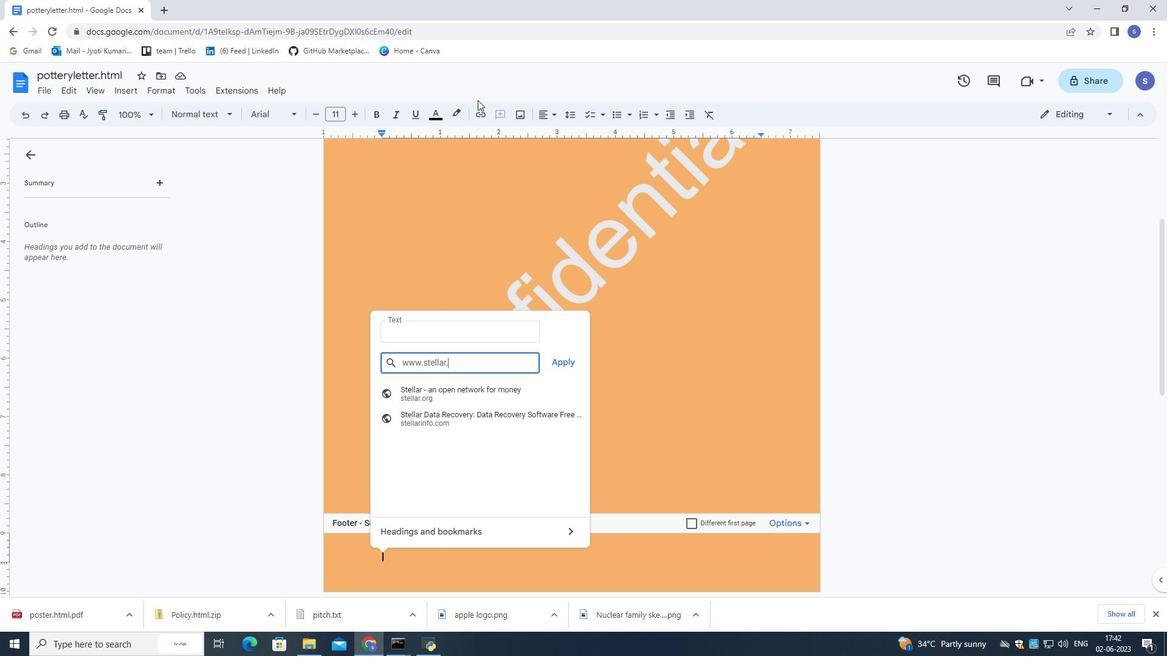 
Action: Key pressed c
Screenshot: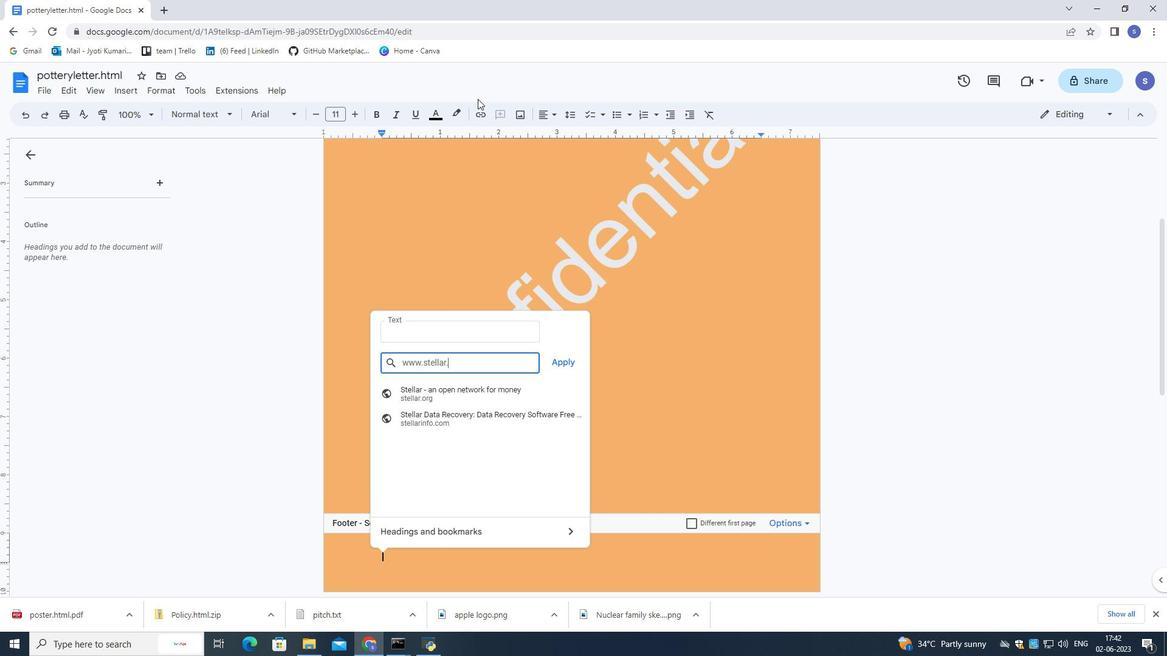 
Action: Mouse moved to (477, 99)
Screenshot: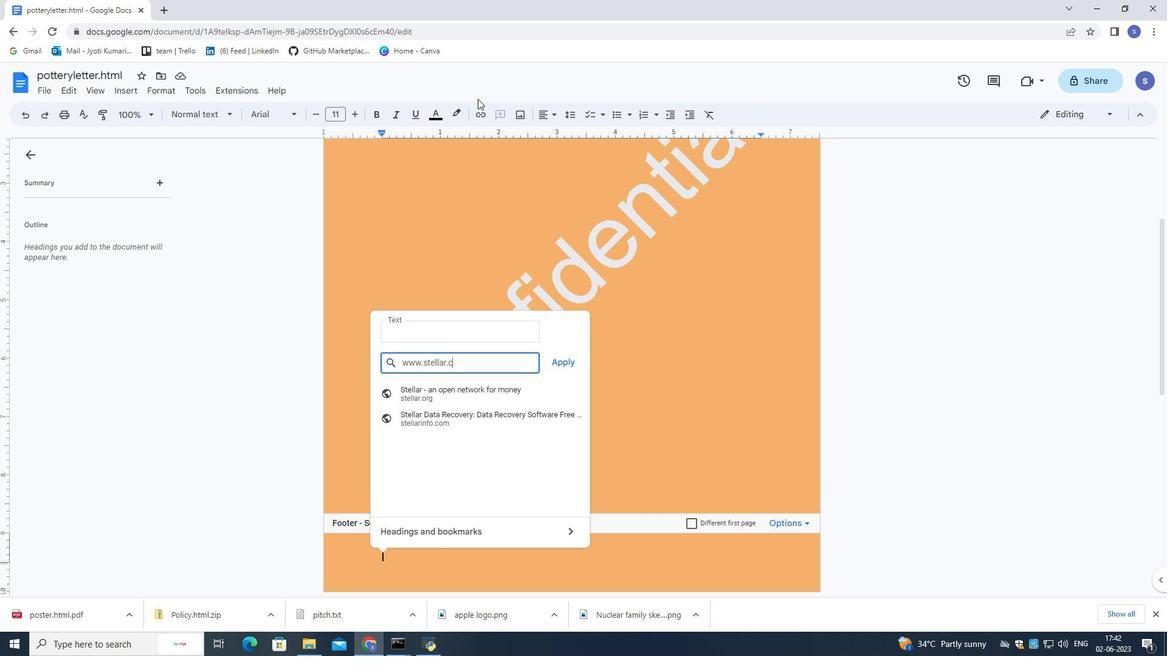
Action: Key pressed om
Screenshot: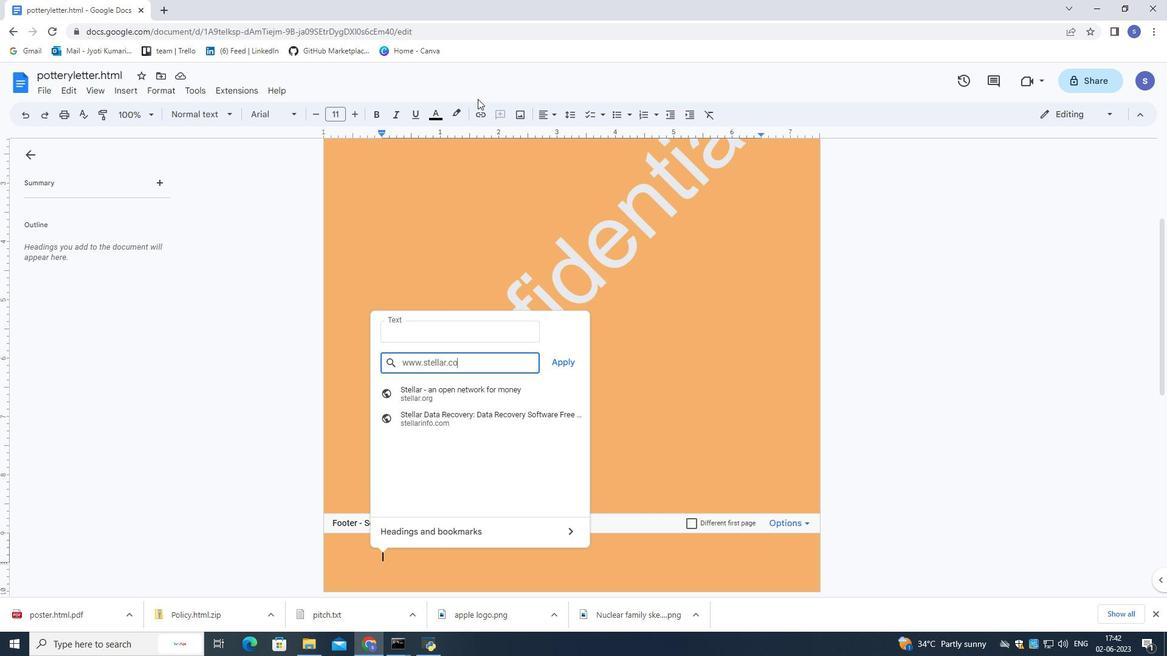 
Action: Mouse moved to (565, 362)
Screenshot: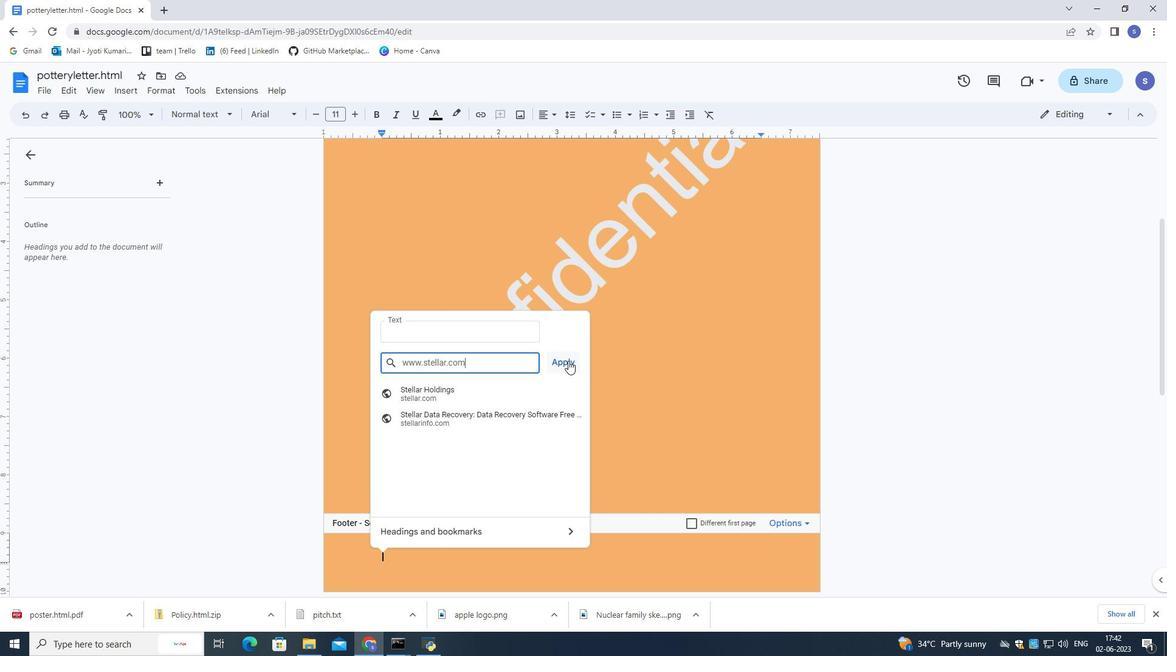 
Action: Mouse pressed left at (565, 362)
Screenshot: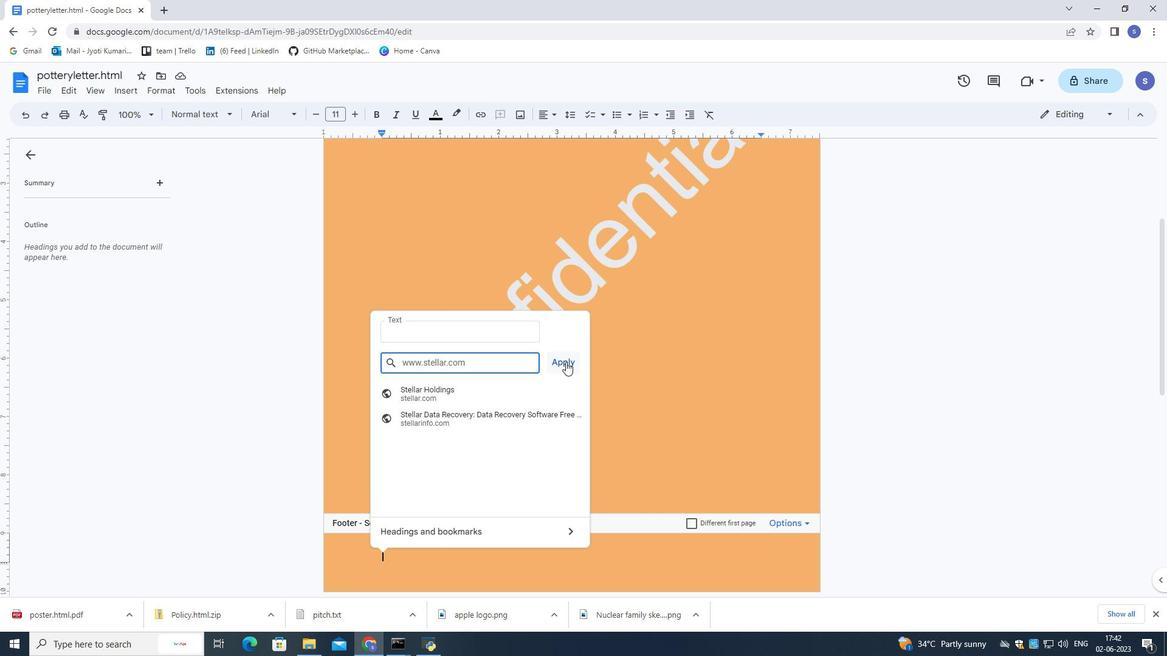 
Action: Mouse moved to (538, 330)
Screenshot: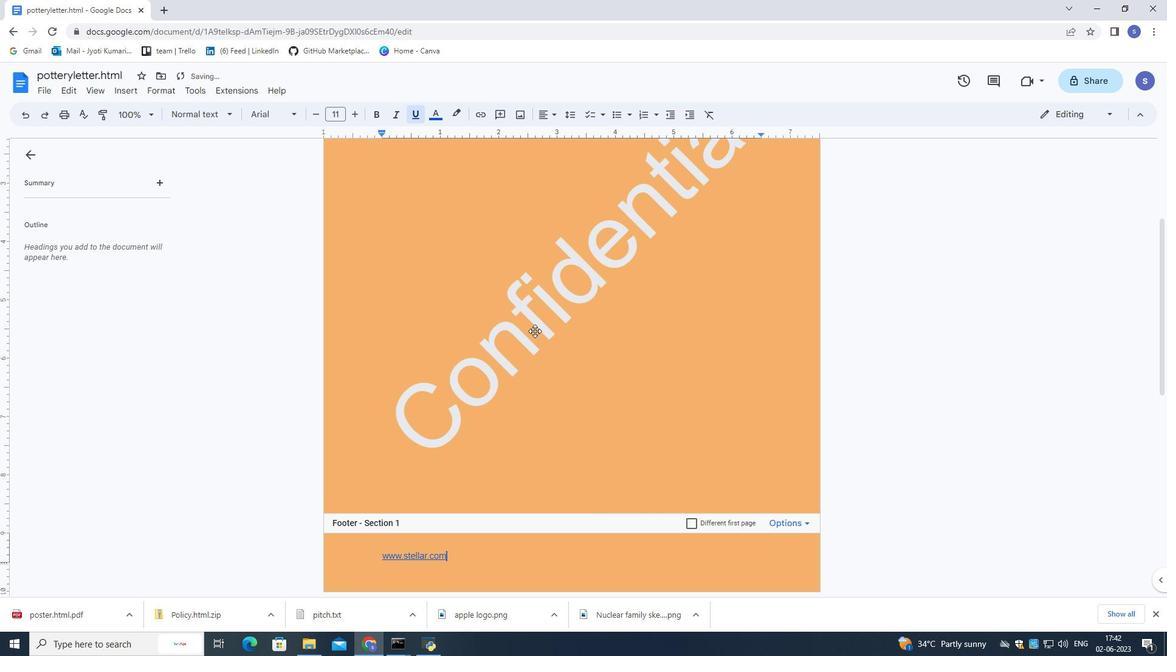 
Action: Mouse scrolled (538, 331) with delta (0, 0)
Screenshot: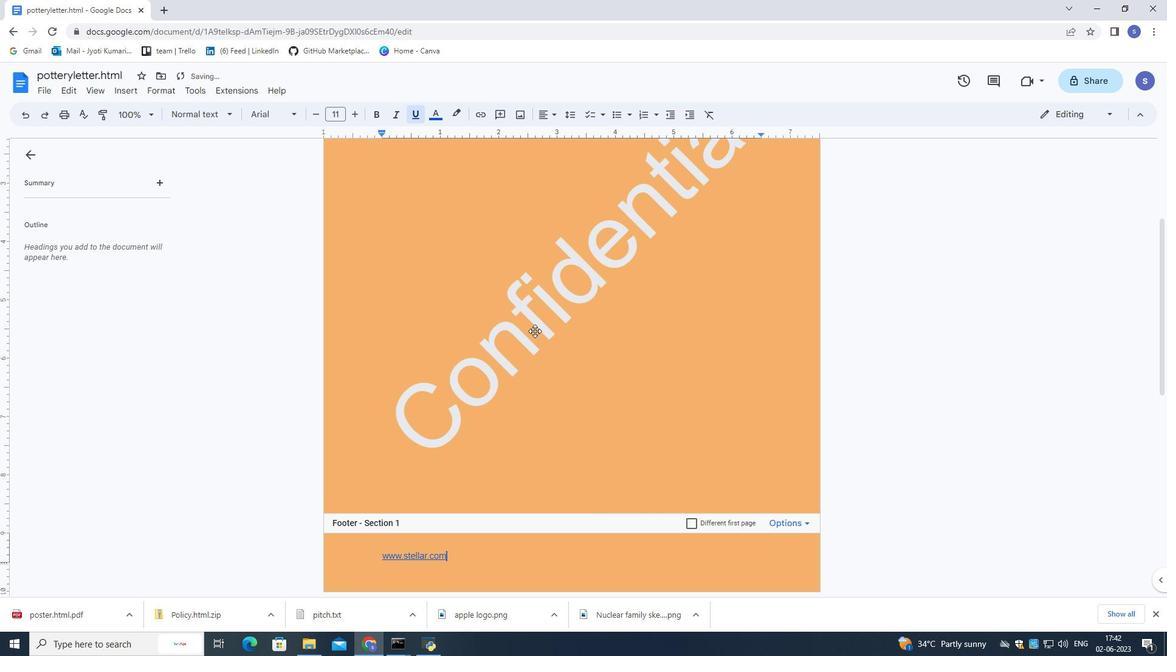 
Action: Mouse moved to (538, 330)
Screenshot: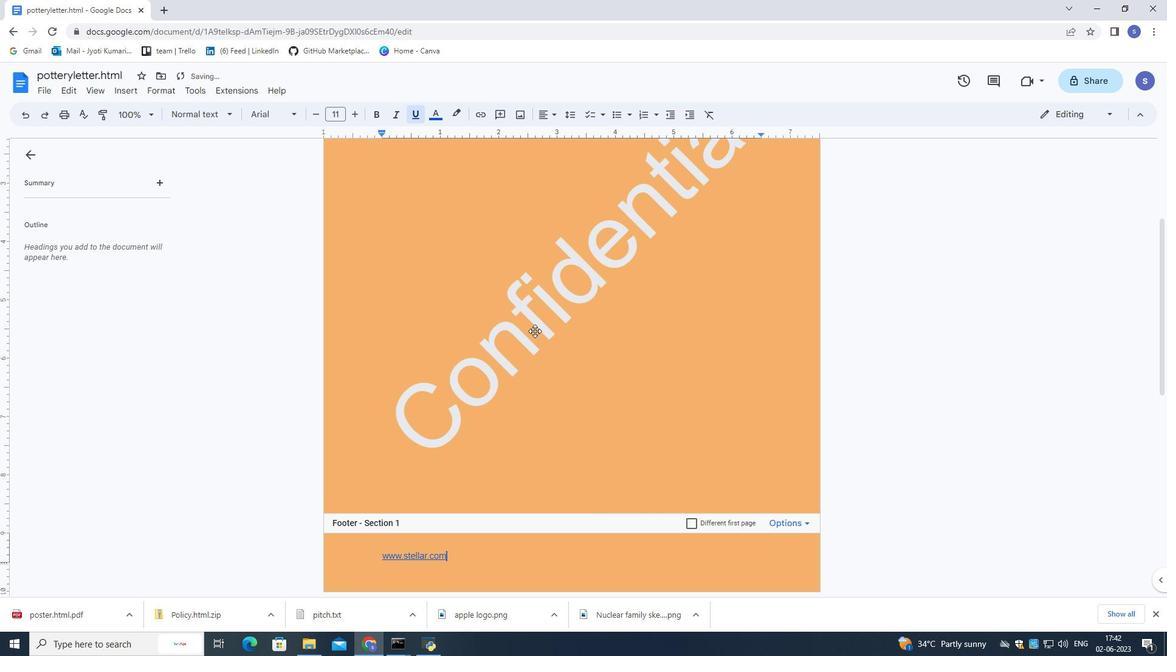
Action: Mouse scrolled (538, 330) with delta (0, 0)
Screenshot: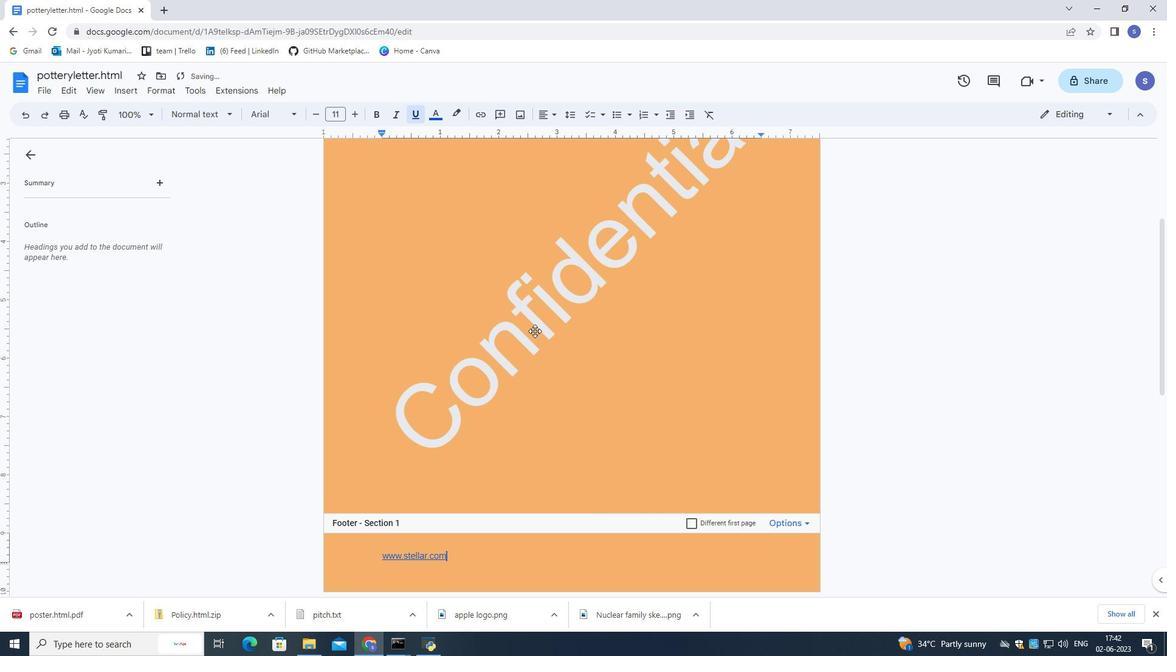 
Action: Mouse moved to (538, 328)
Screenshot: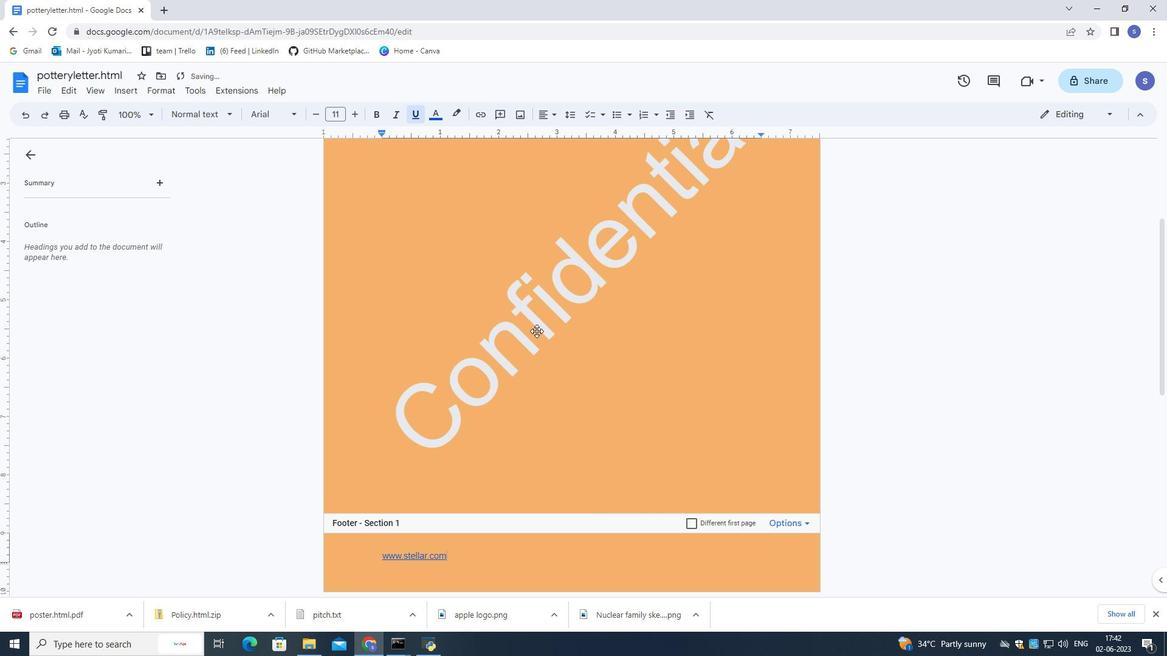 
Action: Mouse scrolled (538, 329) with delta (0, 0)
Screenshot: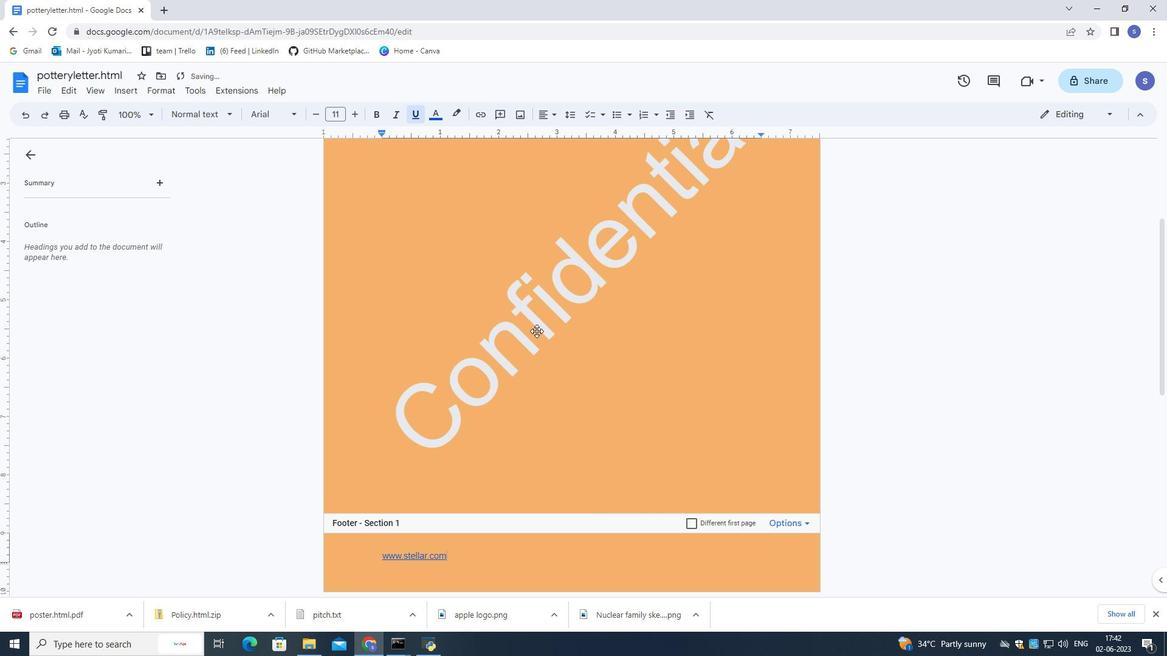 
Action: Mouse moved to (539, 327)
Screenshot: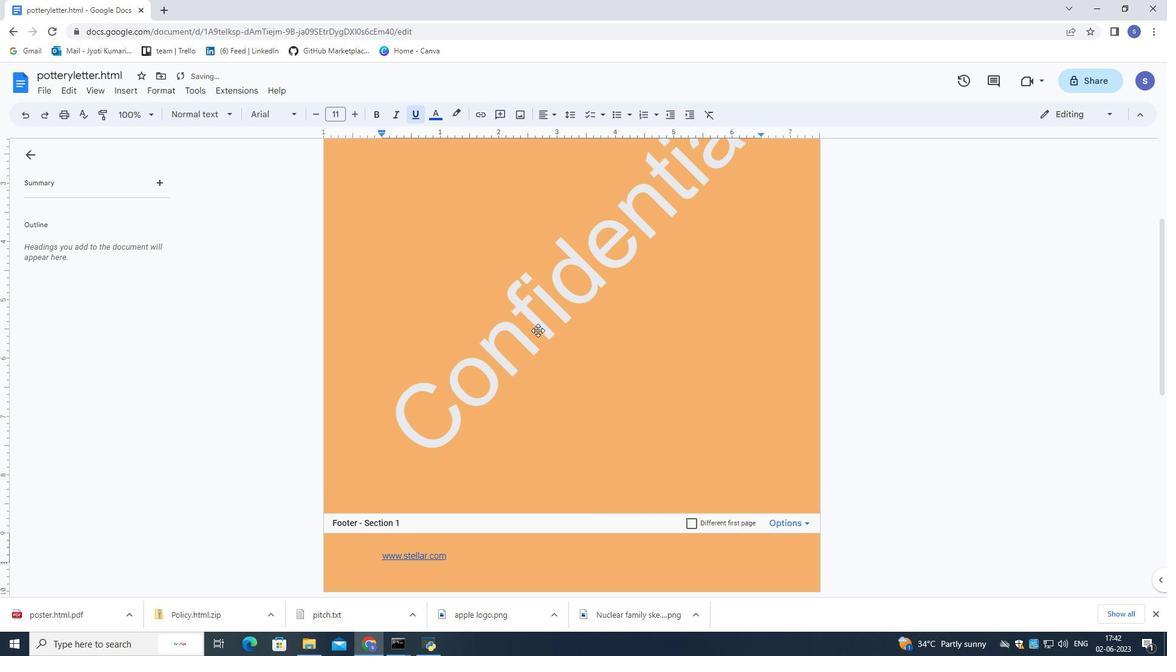 
Action: Mouse scrolled (539, 327) with delta (0, 0)
Screenshot: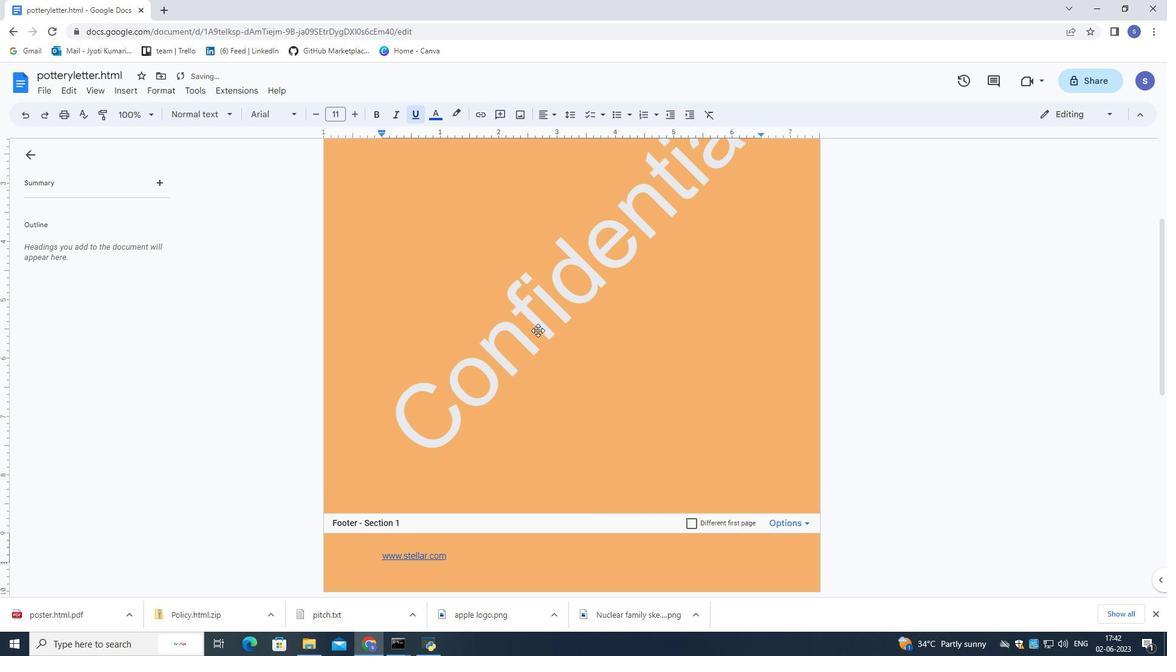 
Action: Mouse moved to (539, 322)
Screenshot: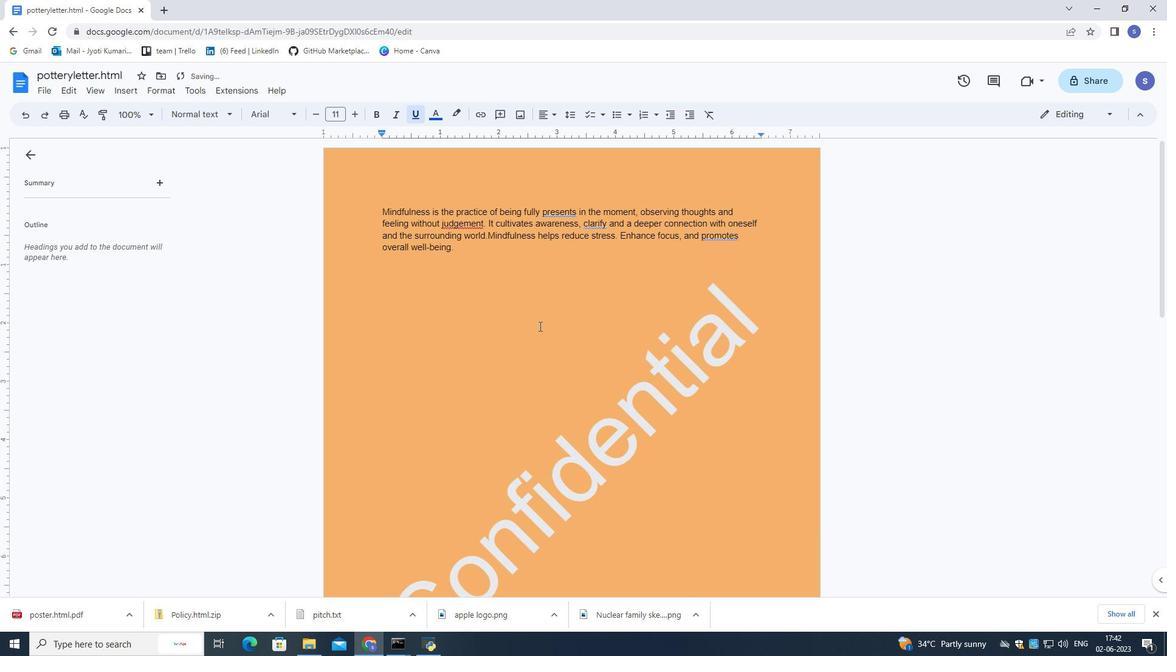 
Action: Mouse scrolled (539, 325) with delta (0, 0)
Screenshot: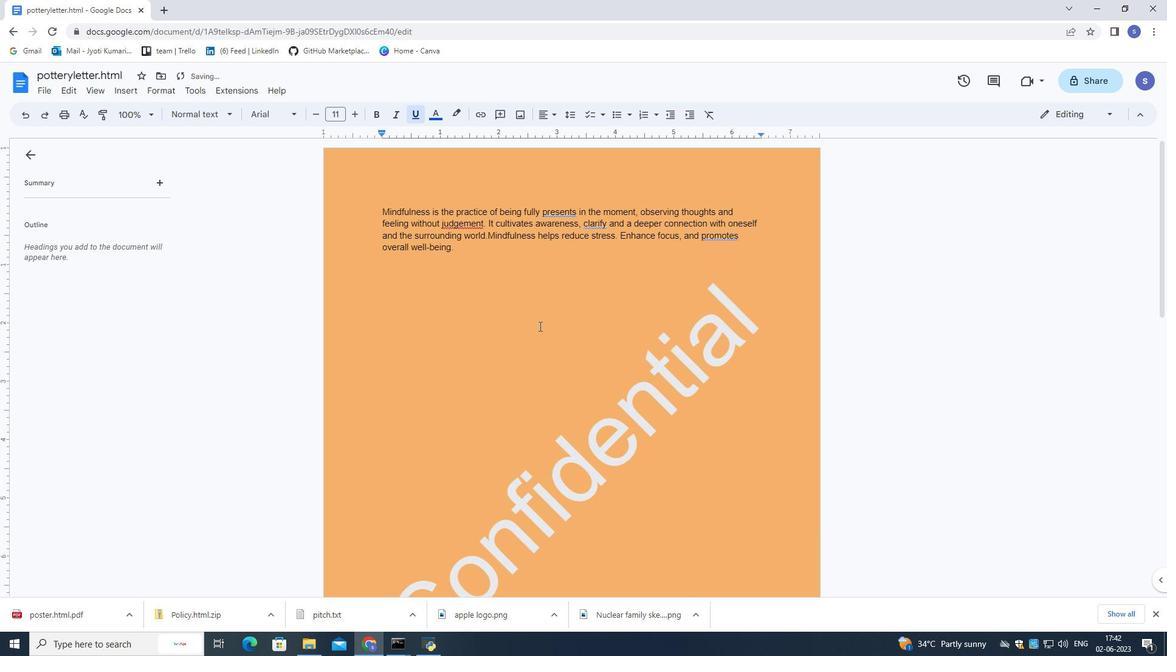 
Action: Mouse scrolled (539, 324) with delta (0, 0)
Screenshot: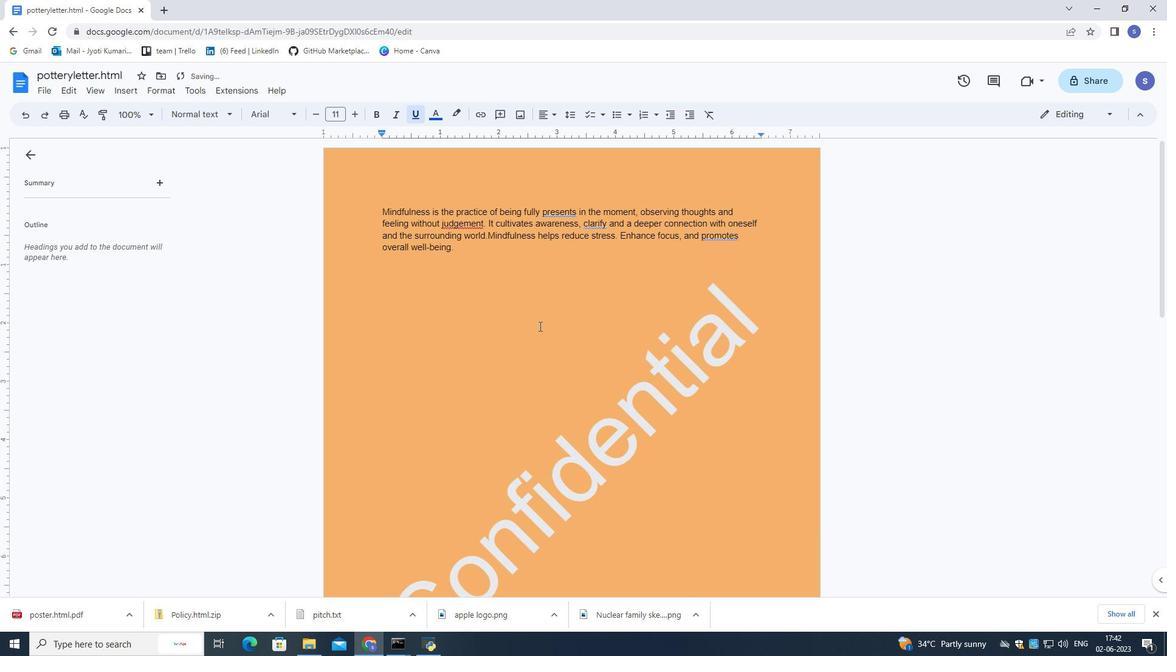 
Action: Mouse moved to (538, 319)
Screenshot: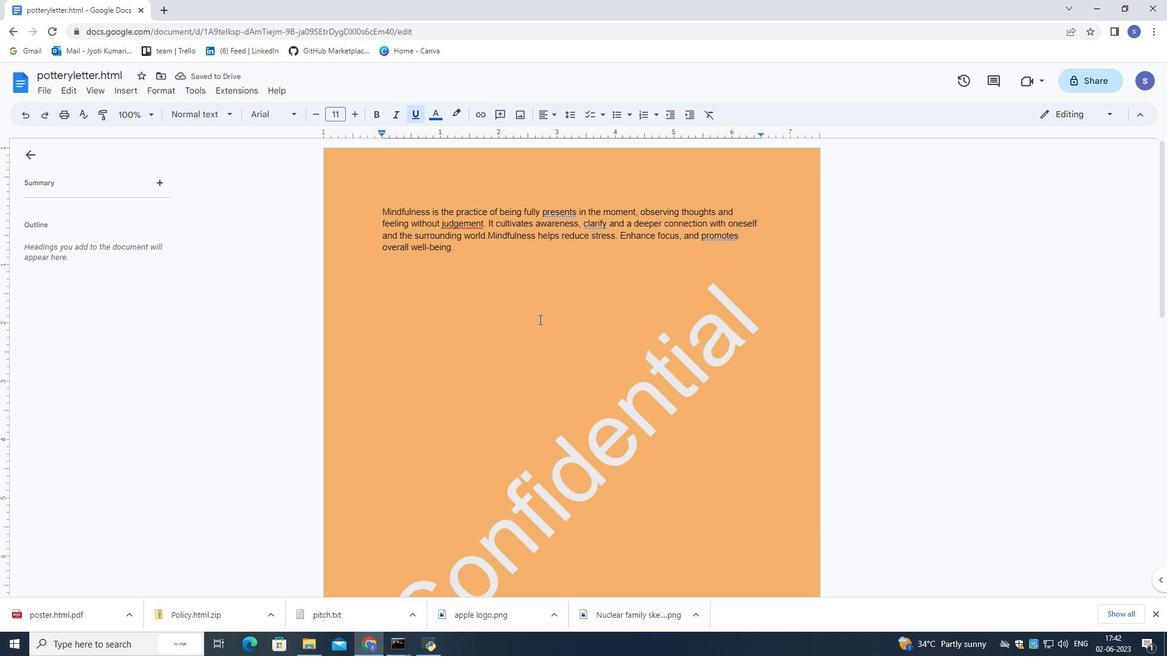 
